 Task: Find connections with filter location Qinnan with filter topic #Partnershipwith filter profile language Potuguese with filter current company Online Opportunity Work From Home with filter school Yashwantrao Chavan Maharashtra Open University with filter industry Railroad Equipment Manufacturing with filter service category Loans with filter keywords title Merchandising Associate
Action: Mouse moved to (283, 347)
Screenshot: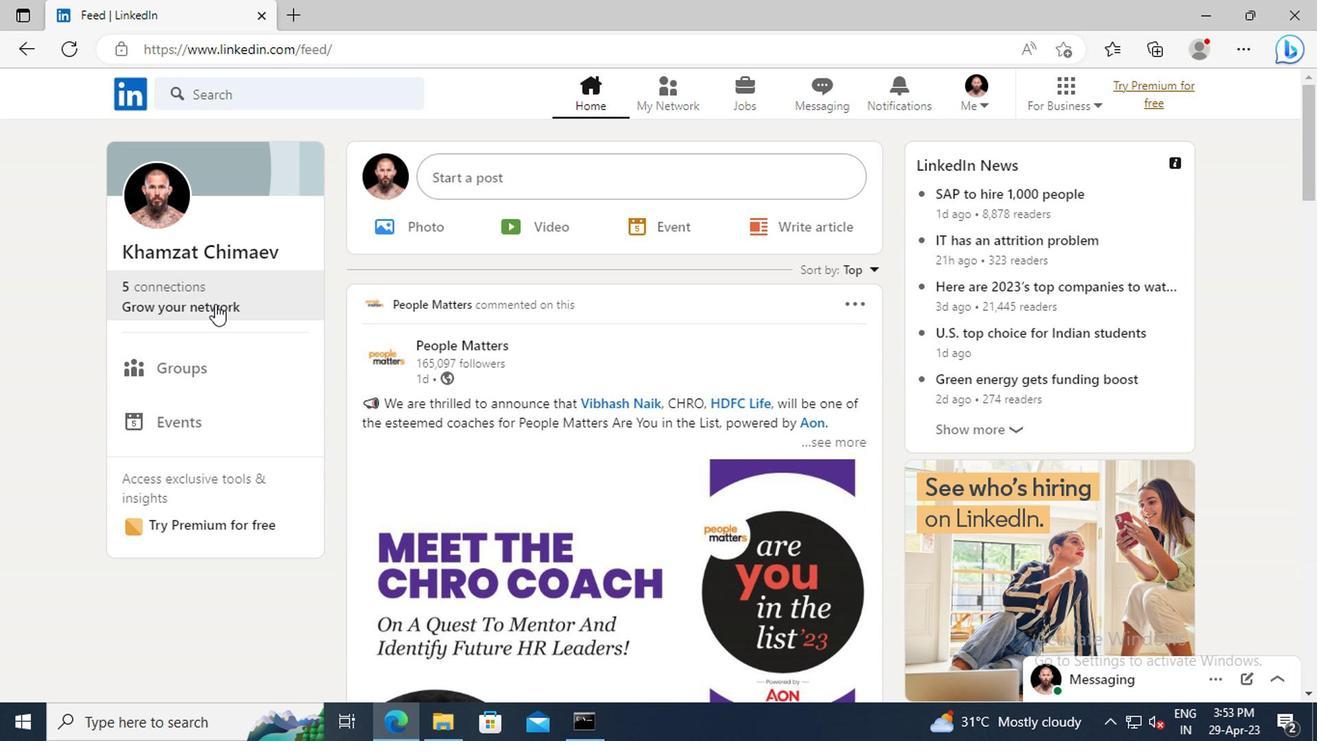 
Action: Mouse pressed left at (283, 347)
Screenshot: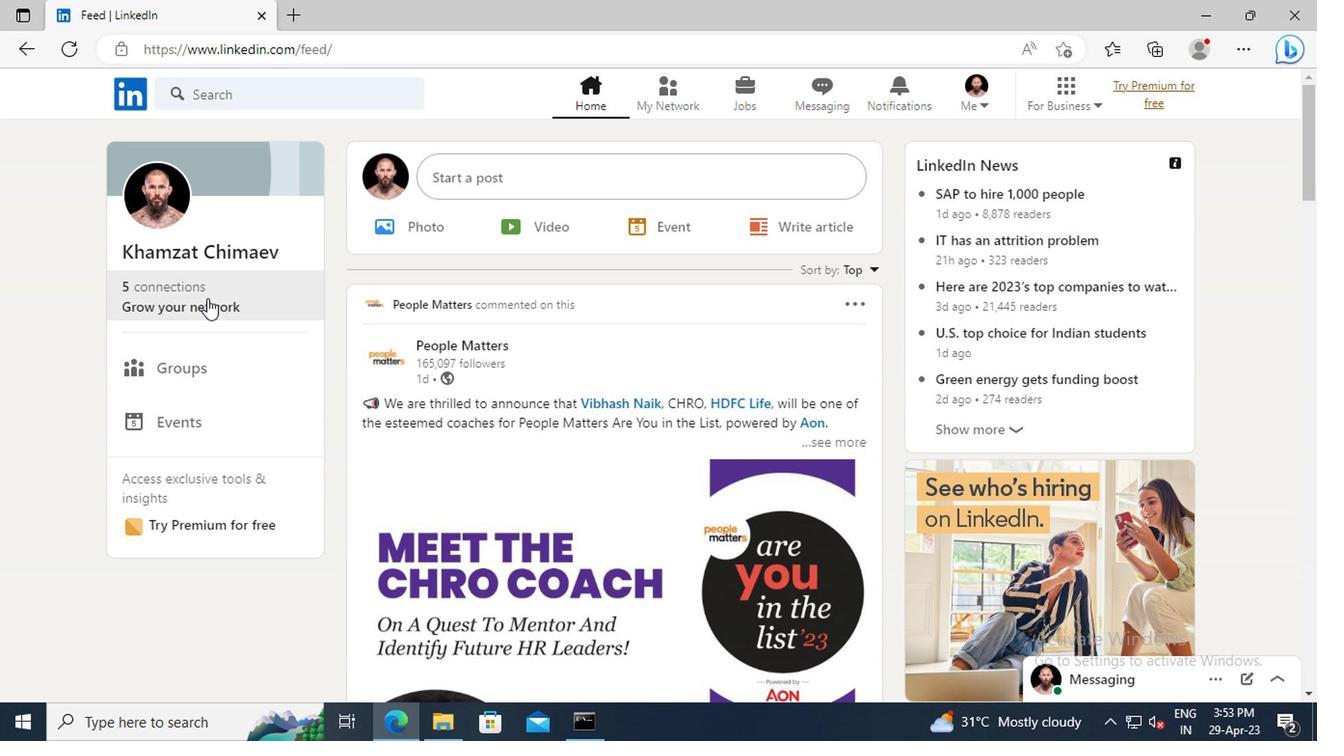 
Action: Mouse moved to (290, 284)
Screenshot: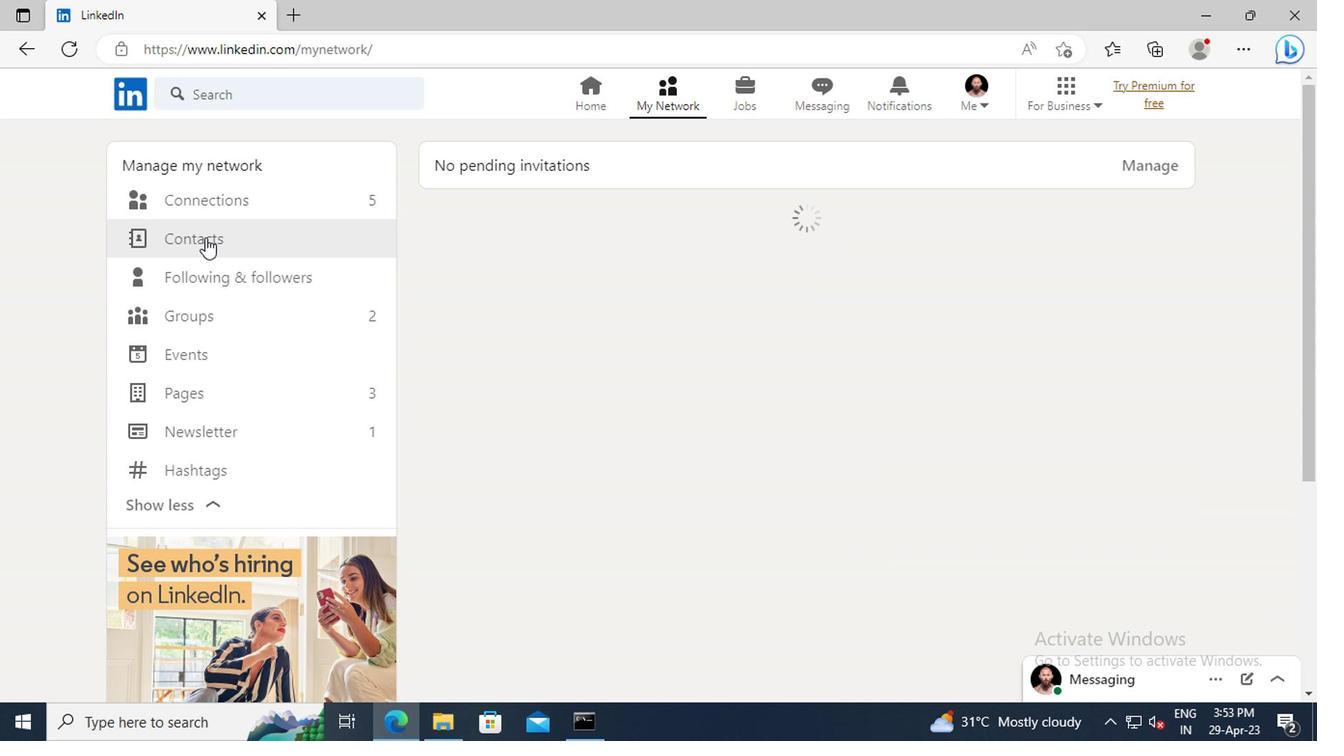 
Action: Mouse pressed left at (290, 284)
Screenshot: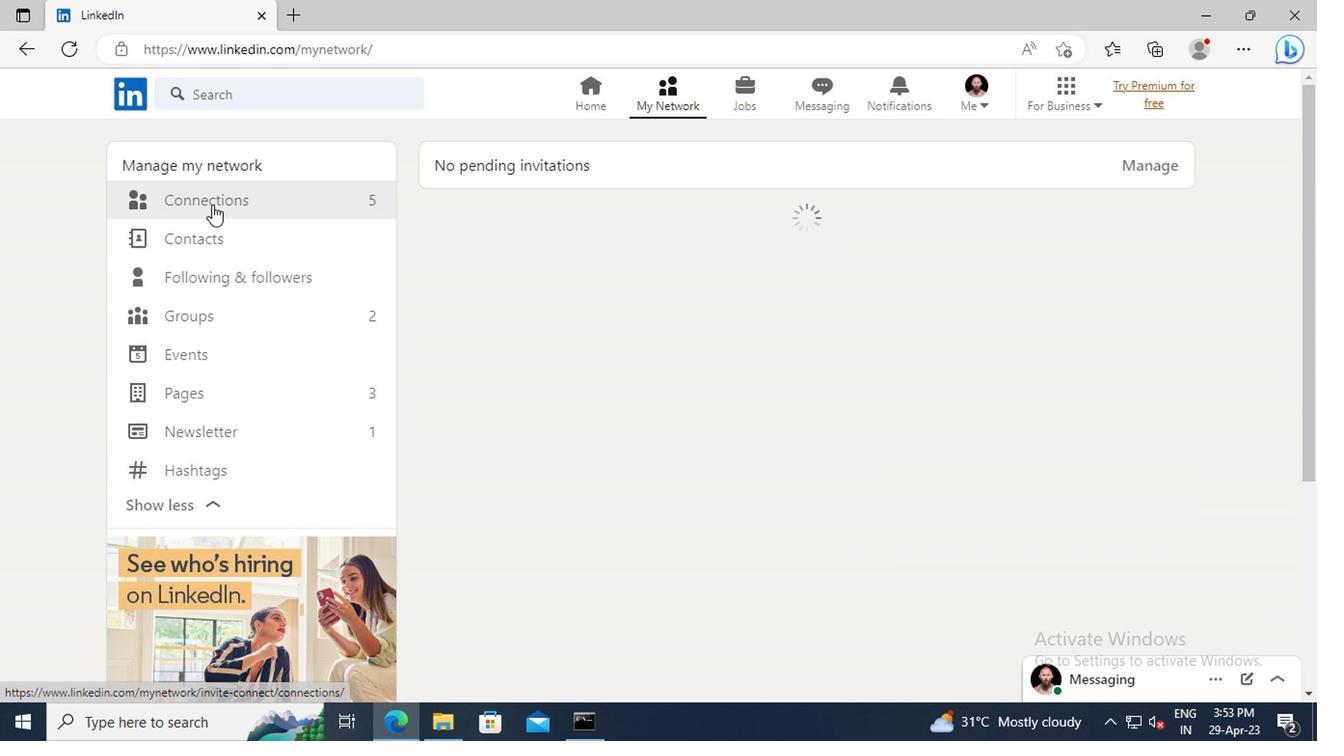 
Action: Mouse moved to (706, 286)
Screenshot: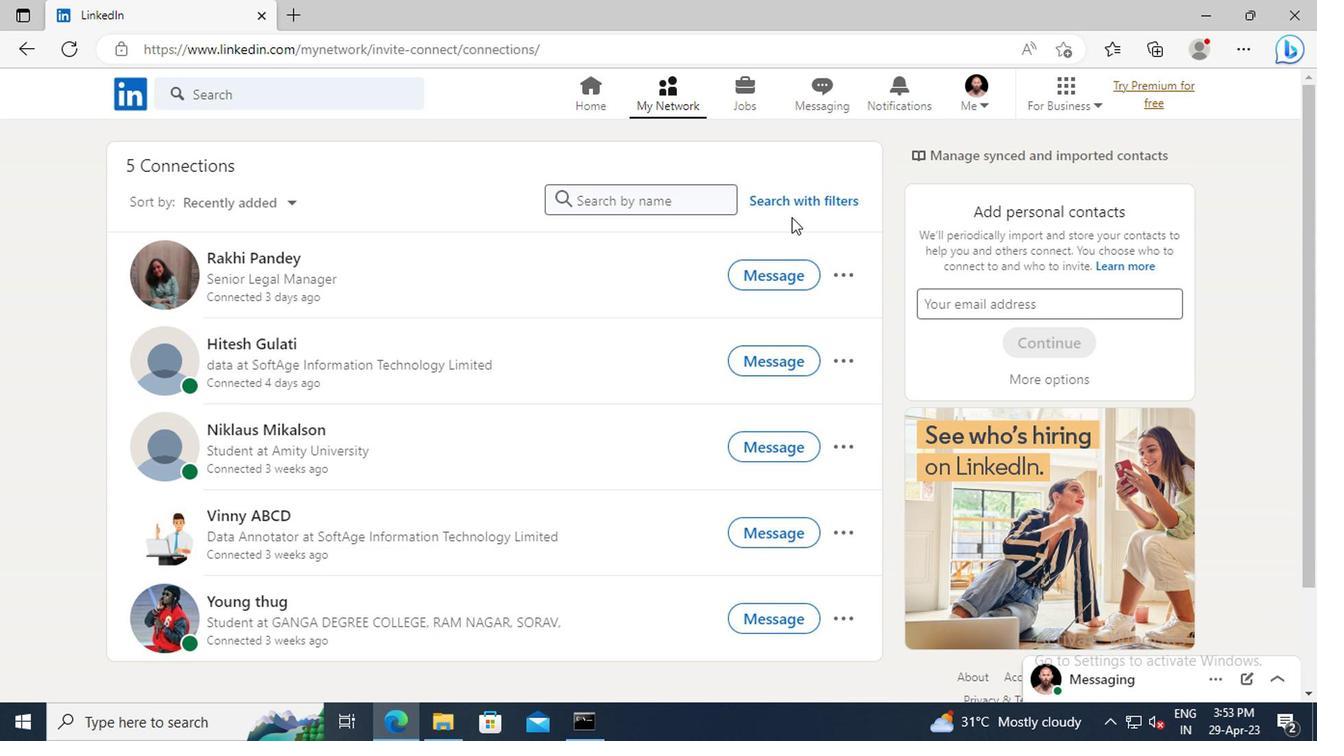 
Action: Mouse pressed left at (706, 286)
Screenshot: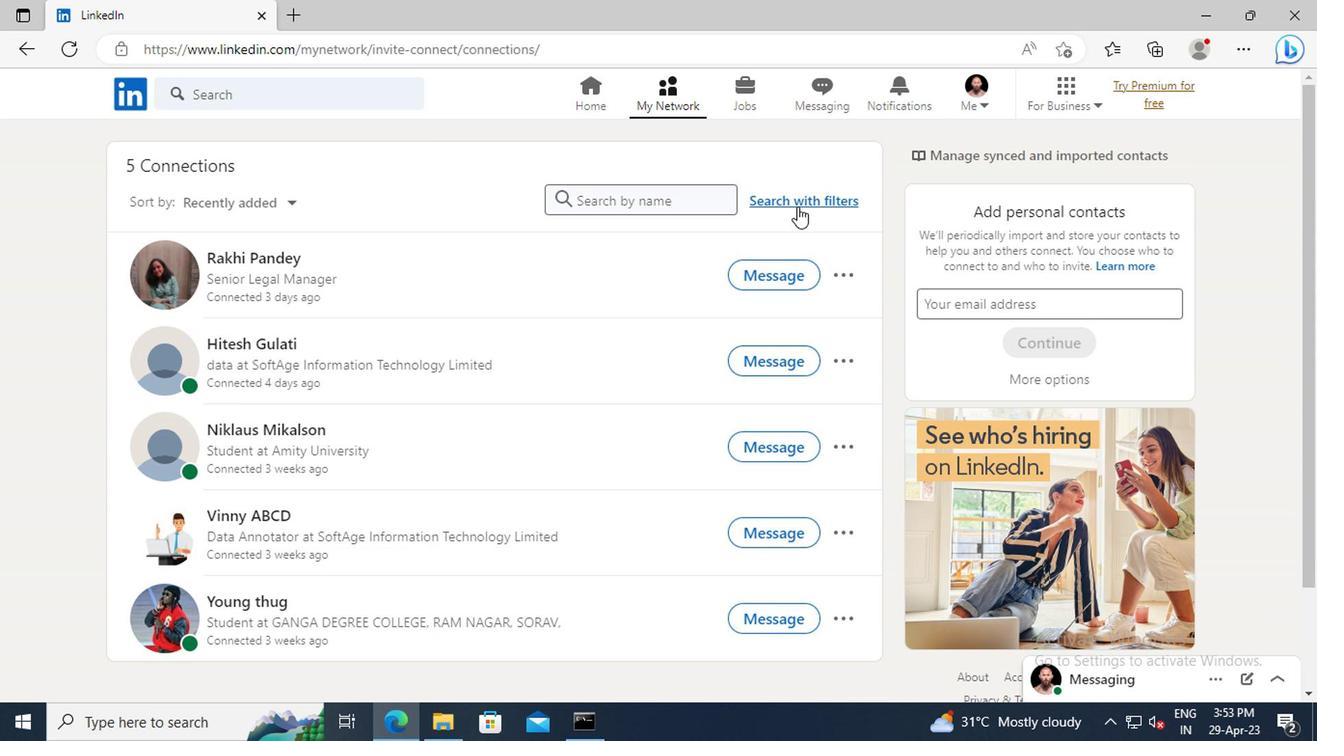 
Action: Mouse moved to (657, 247)
Screenshot: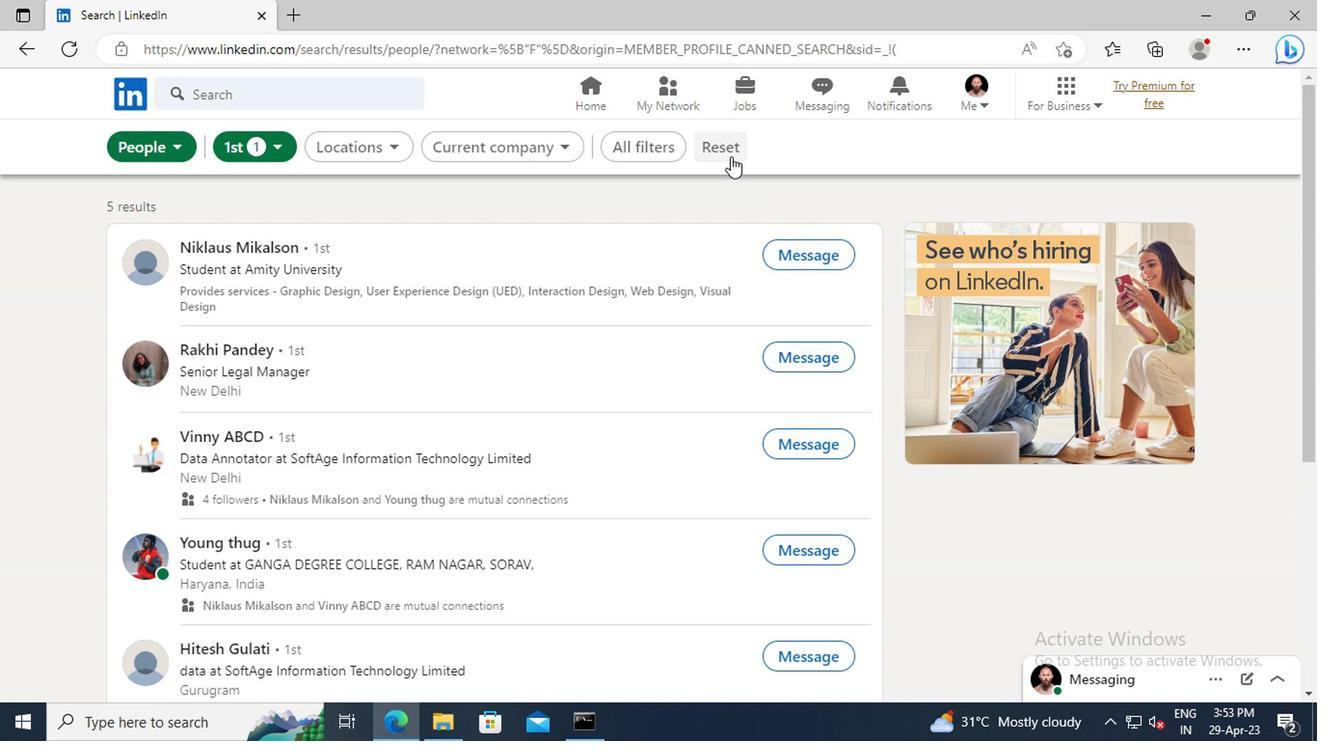 
Action: Mouse pressed left at (657, 247)
Screenshot: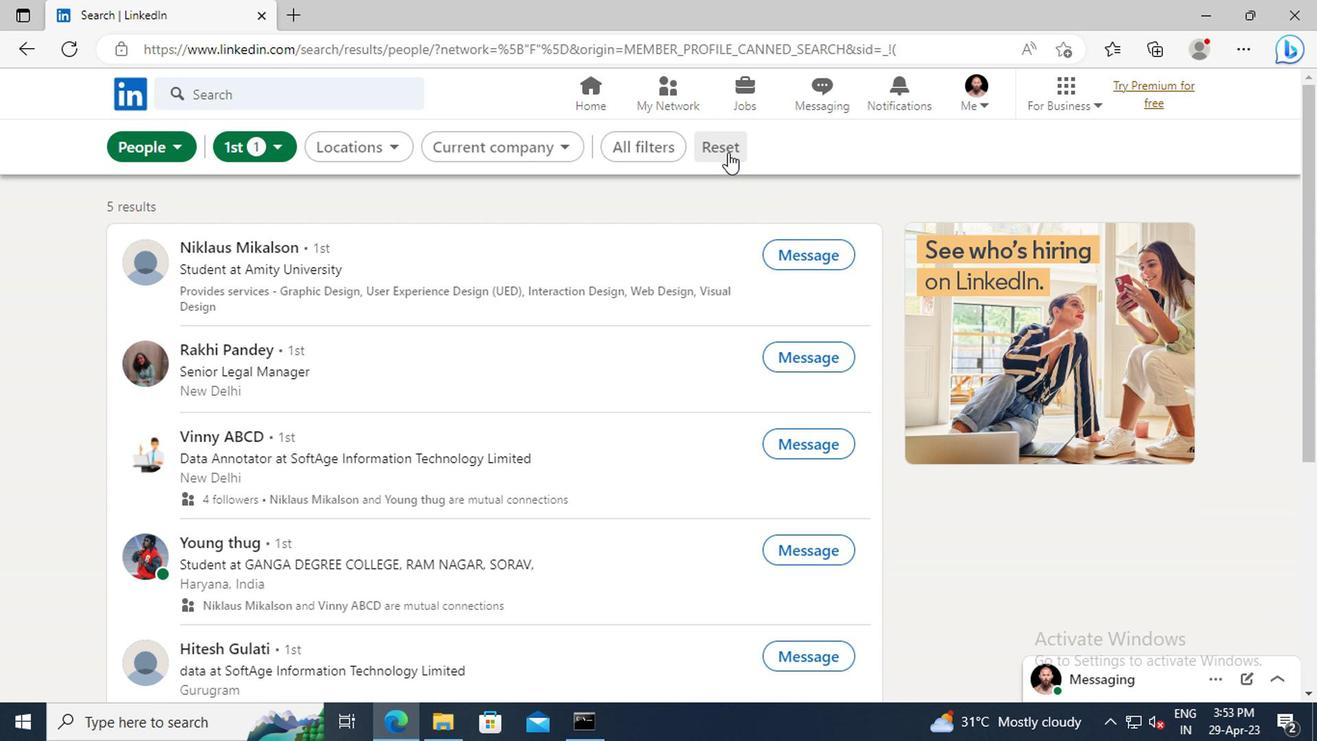 
Action: Mouse moved to (642, 247)
Screenshot: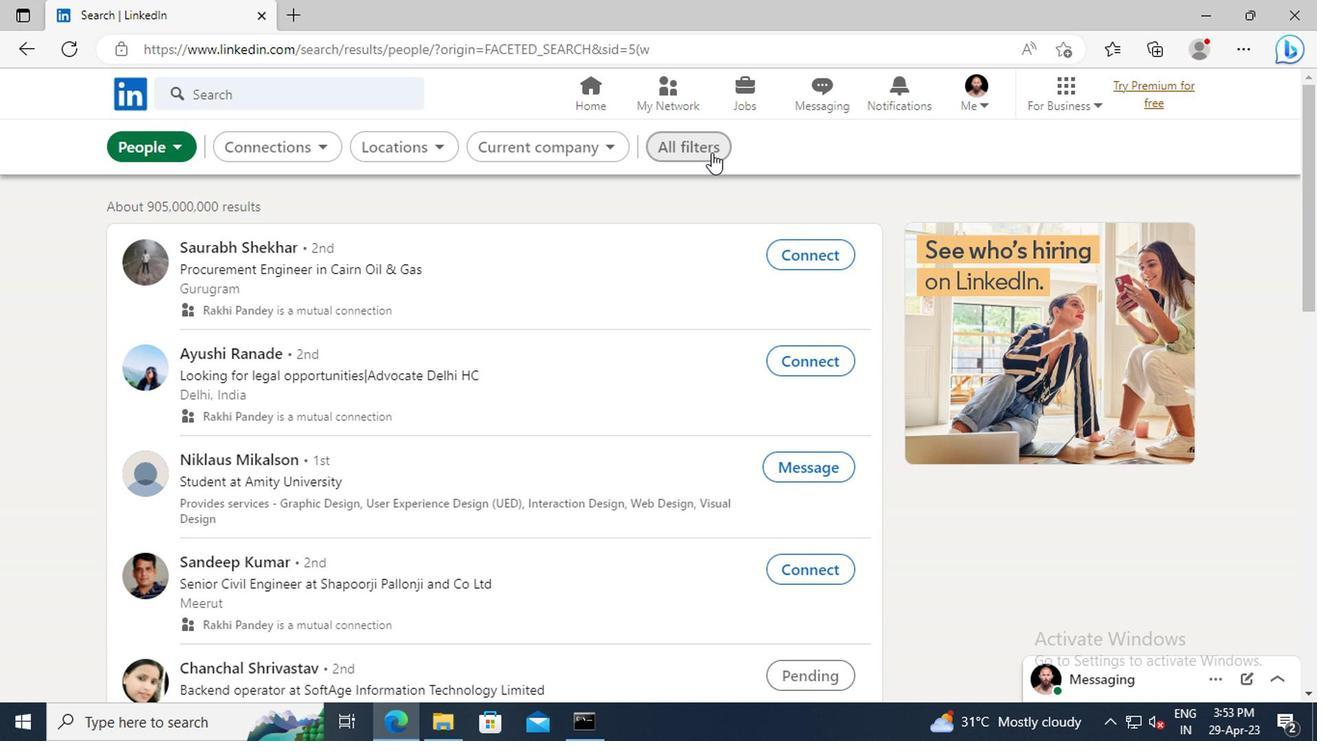 
Action: Mouse pressed left at (642, 247)
Screenshot: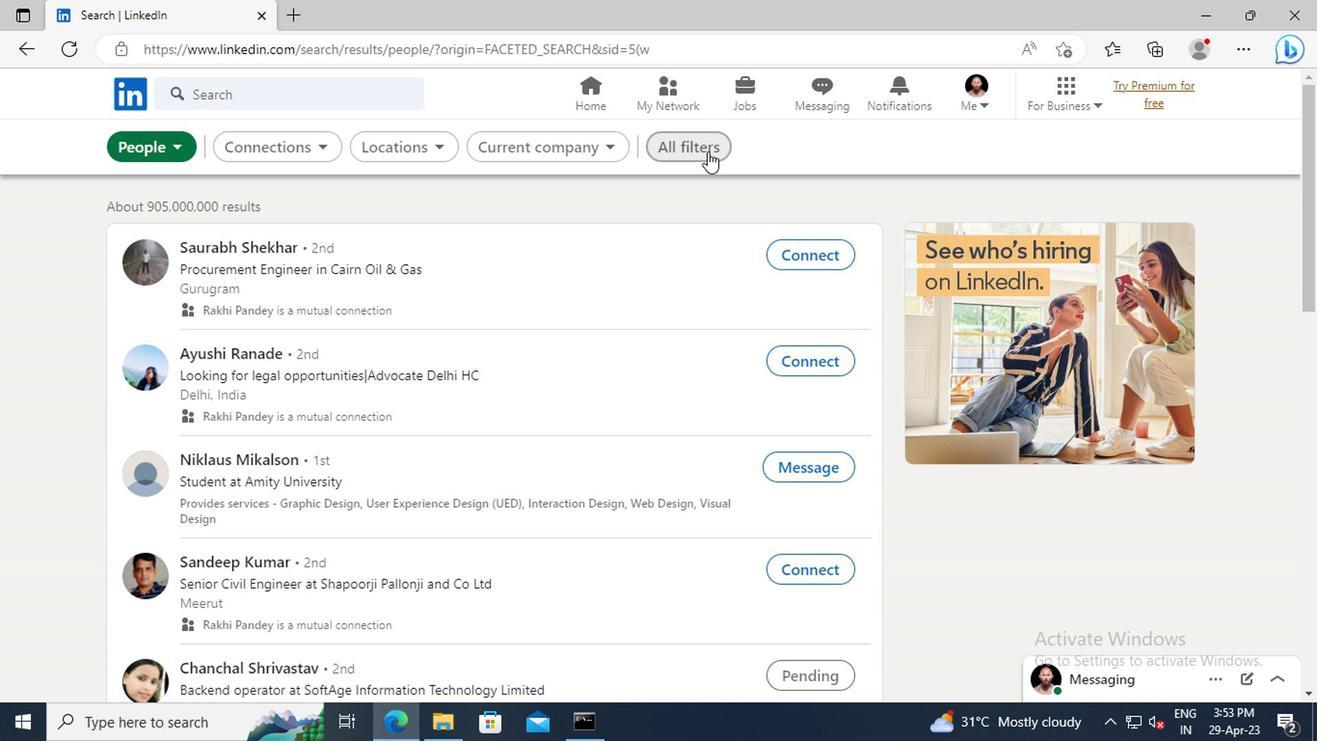 
Action: Mouse moved to (944, 415)
Screenshot: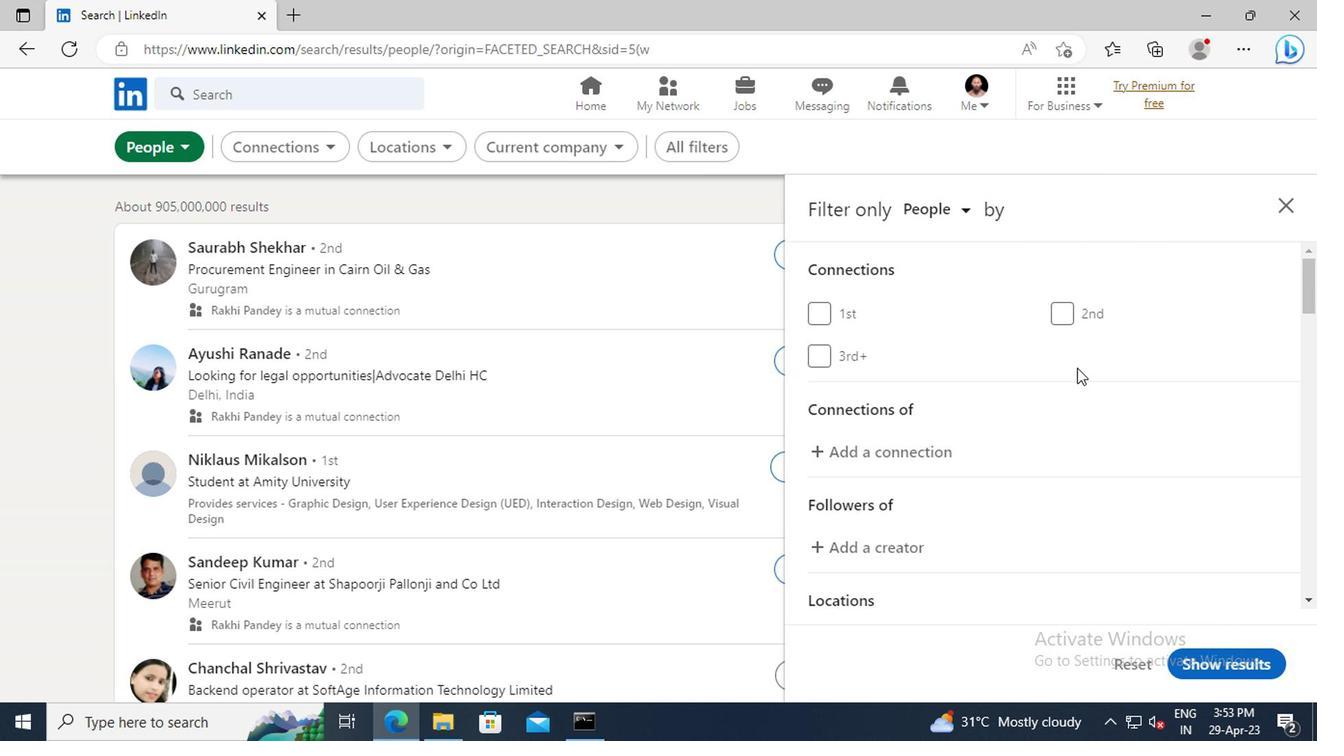 
Action: Mouse scrolled (944, 414) with delta (0, 0)
Screenshot: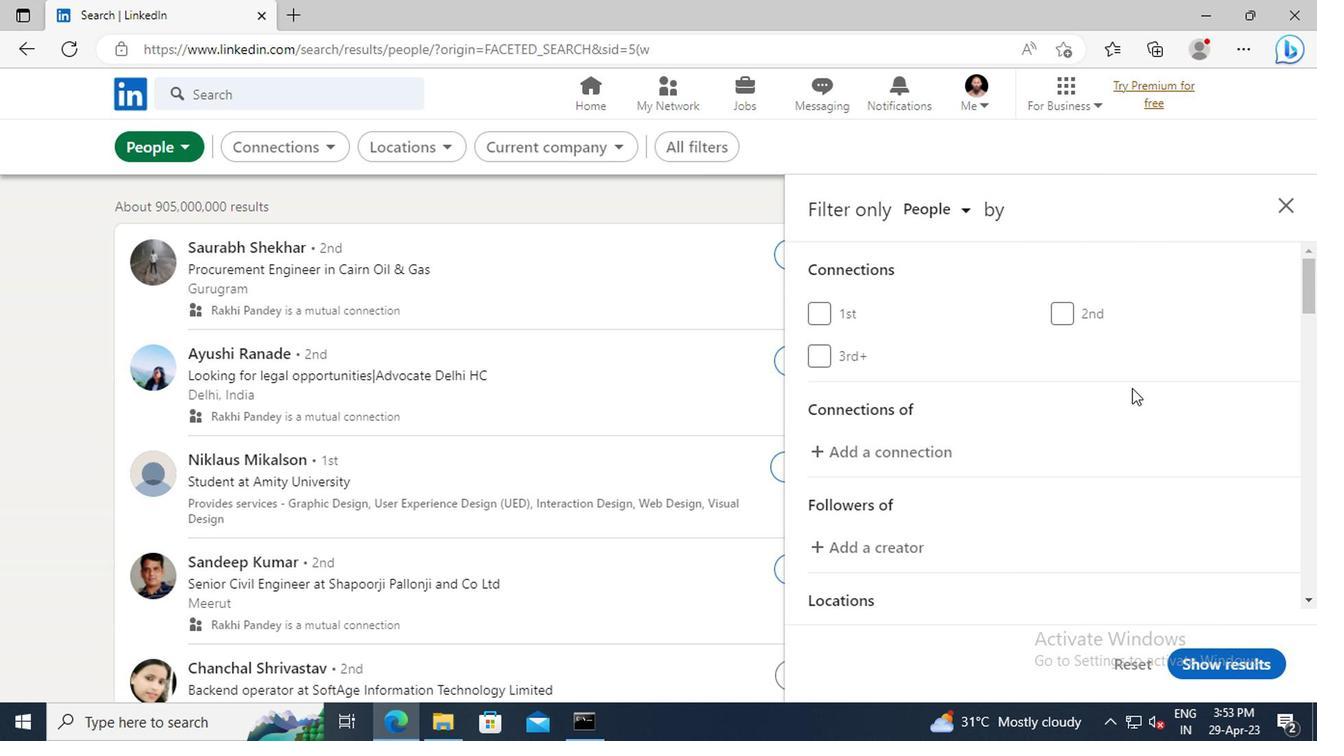 
Action: Mouse scrolled (944, 414) with delta (0, 0)
Screenshot: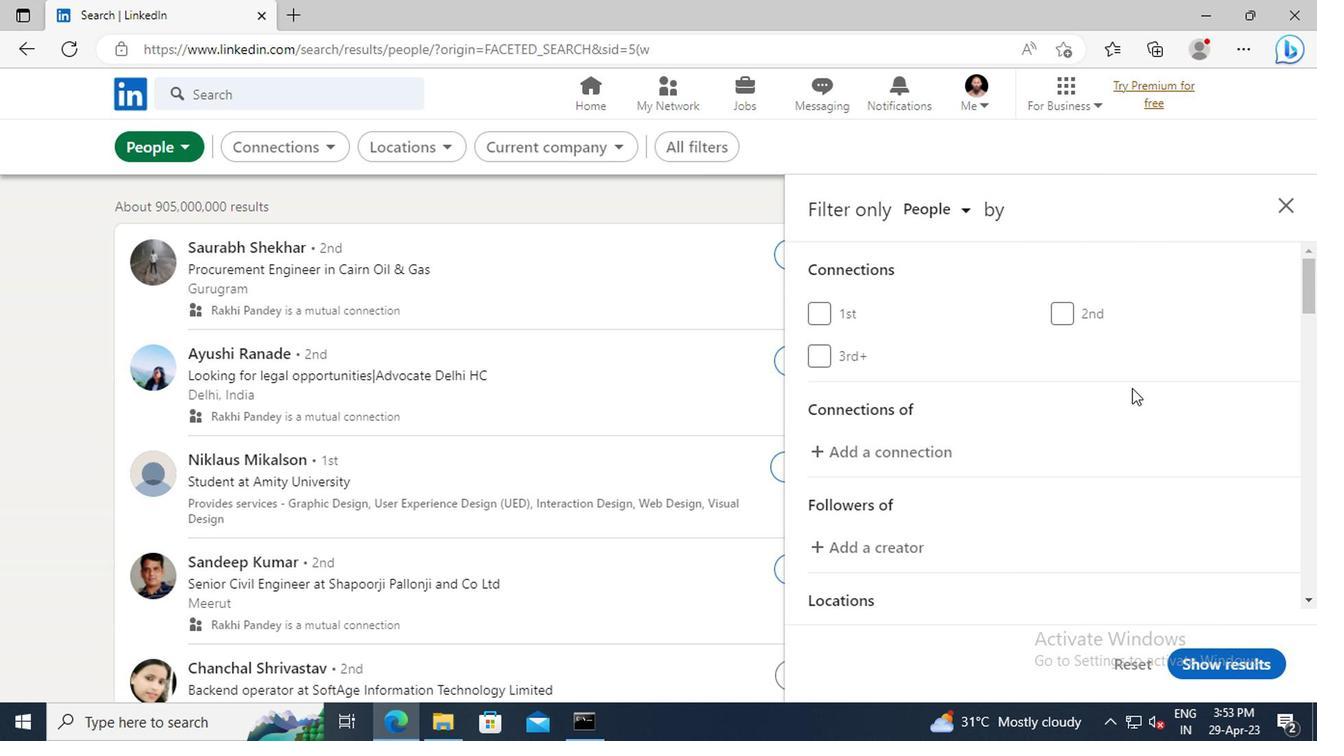 
Action: Mouse scrolled (944, 414) with delta (0, 0)
Screenshot: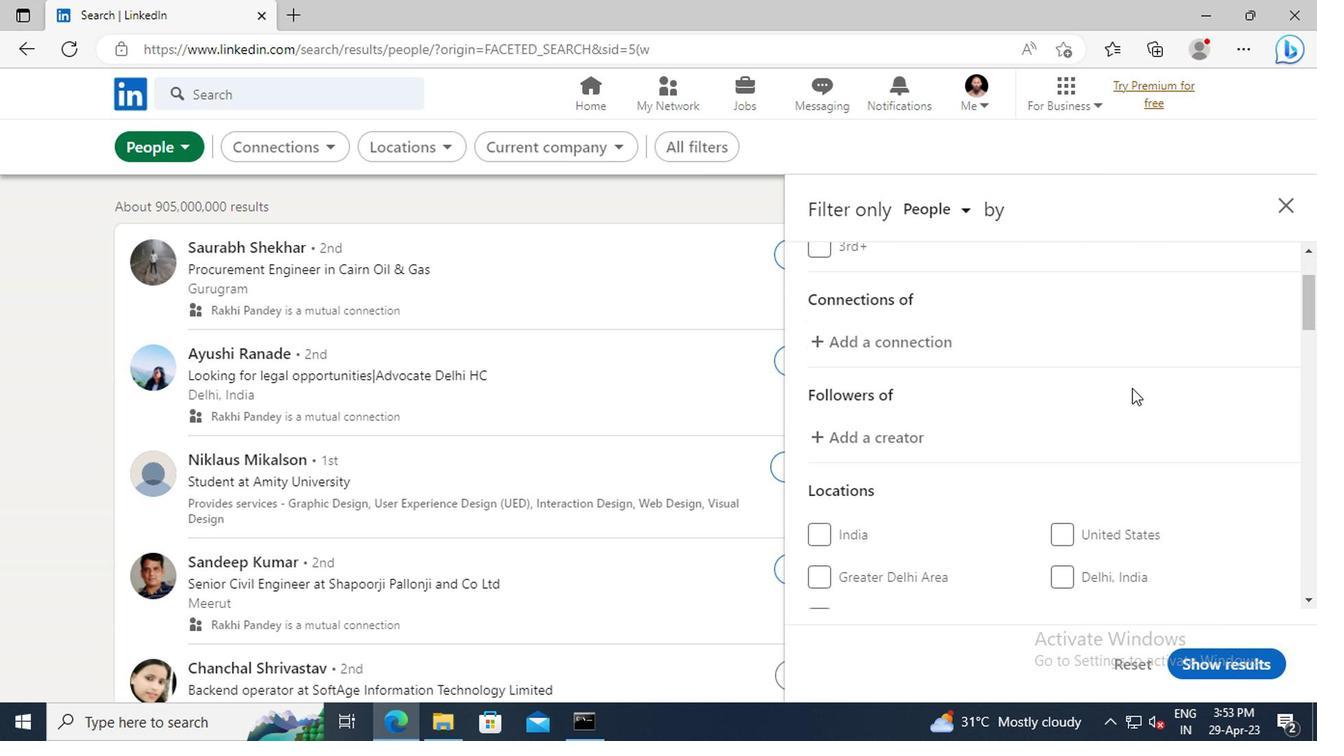 
Action: Mouse scrolled (944, 414) with delta (0, 0)
Screenshot: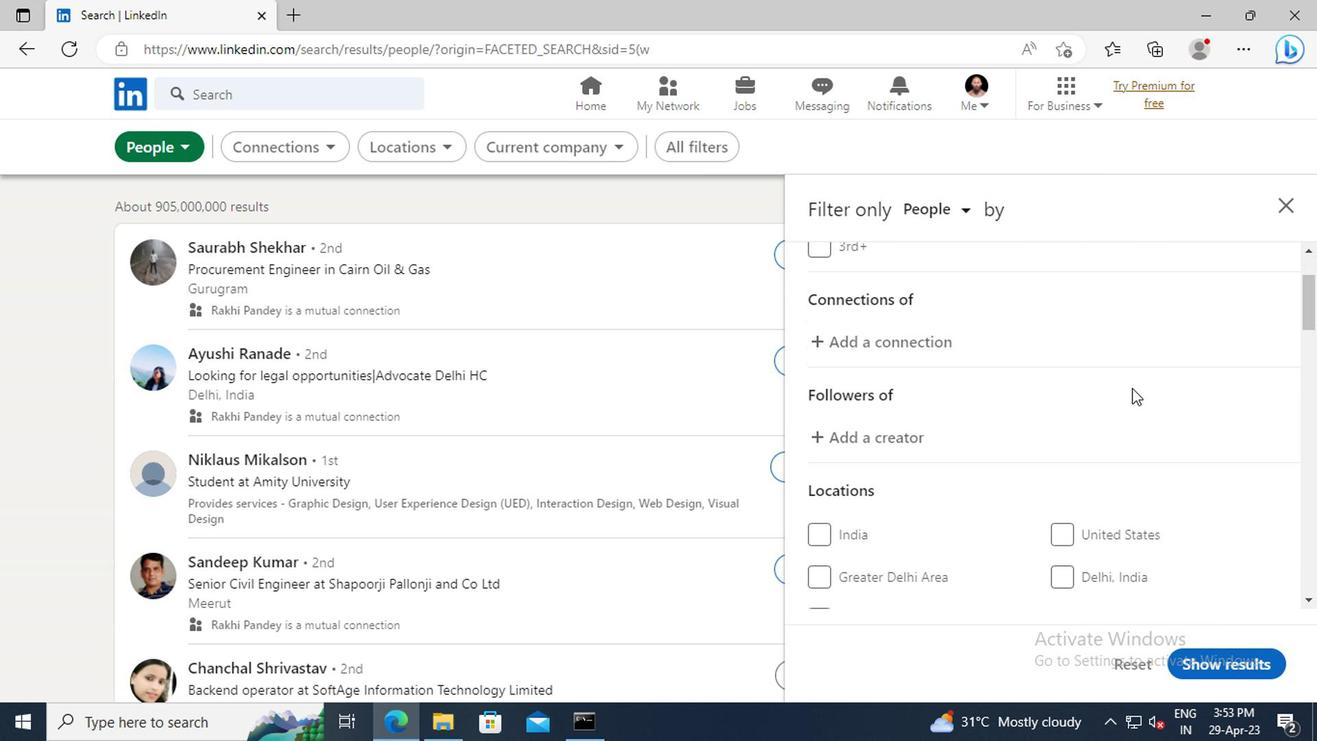 
Action: Mouse scrolled (944, 414) with delta (0, 0)
Screenshot: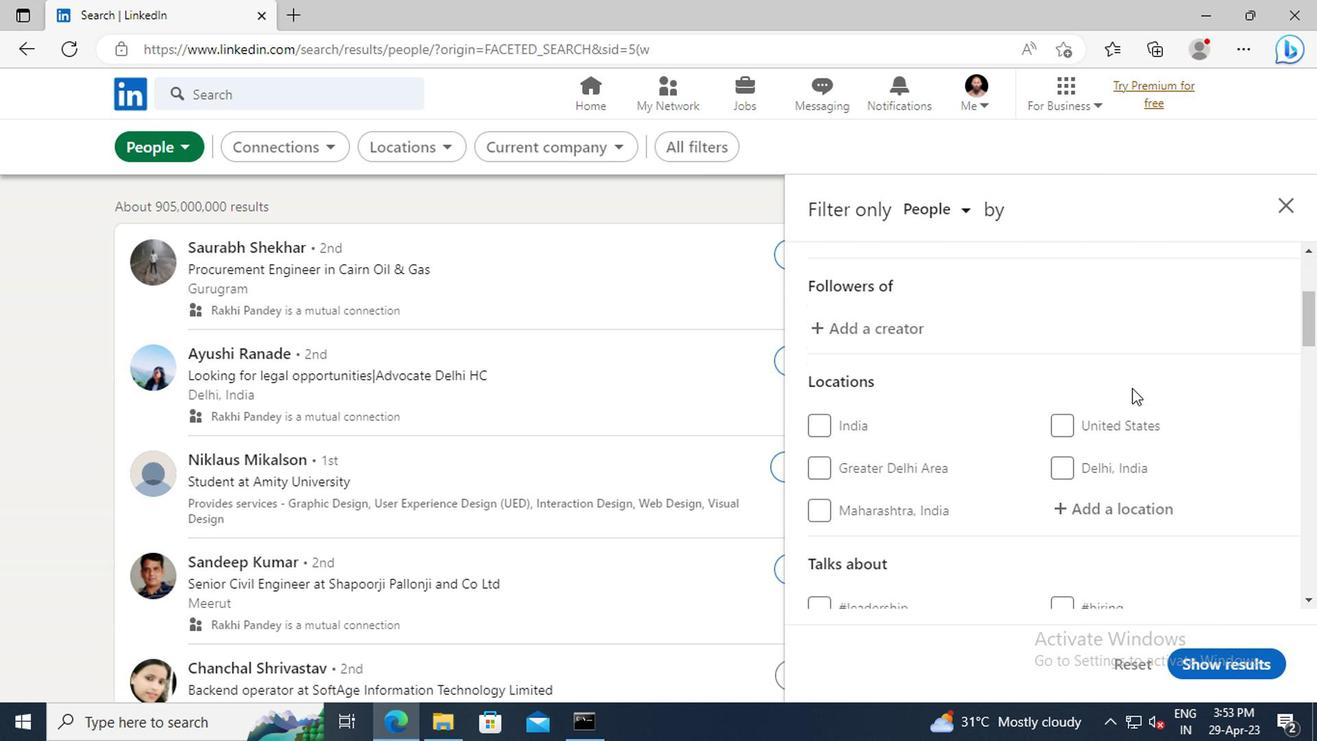 
Action: Mouse moved to (940, 462)
Screenshot: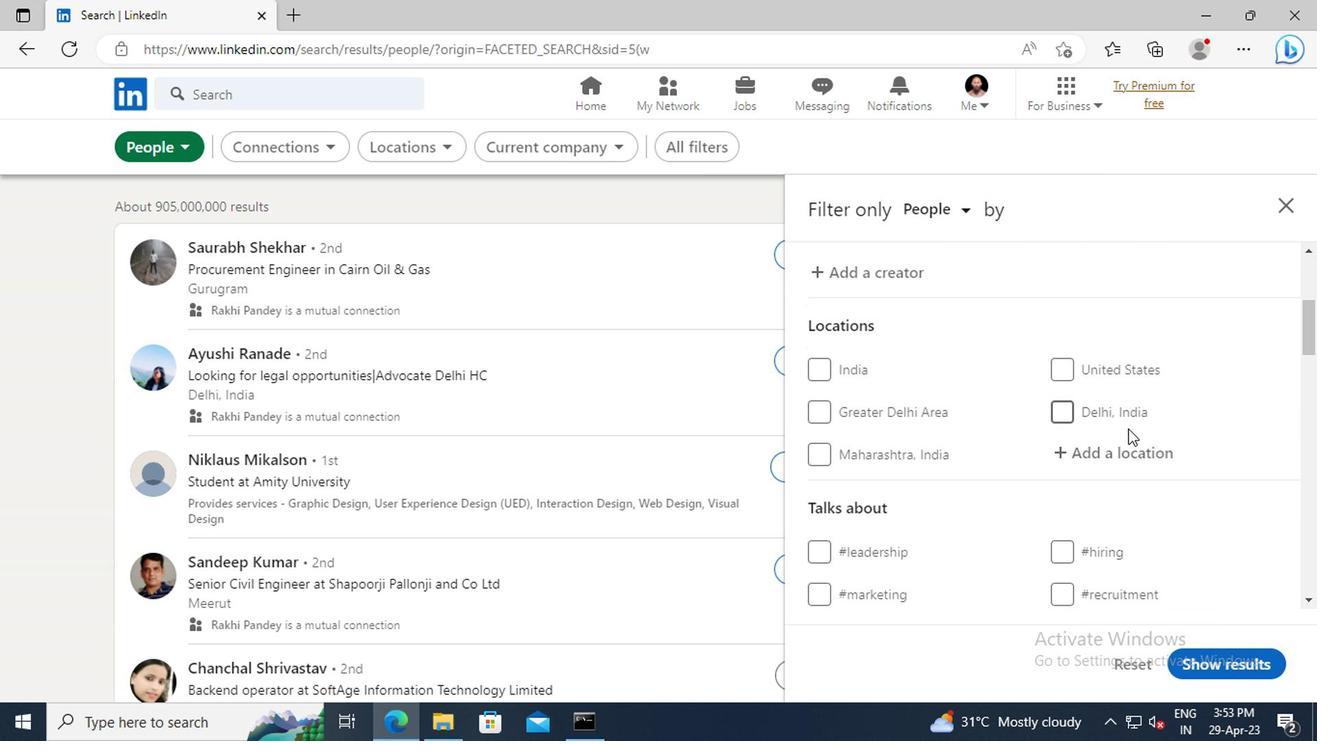 
Action: Mouse pressed left at (940, 462)
Screenshot: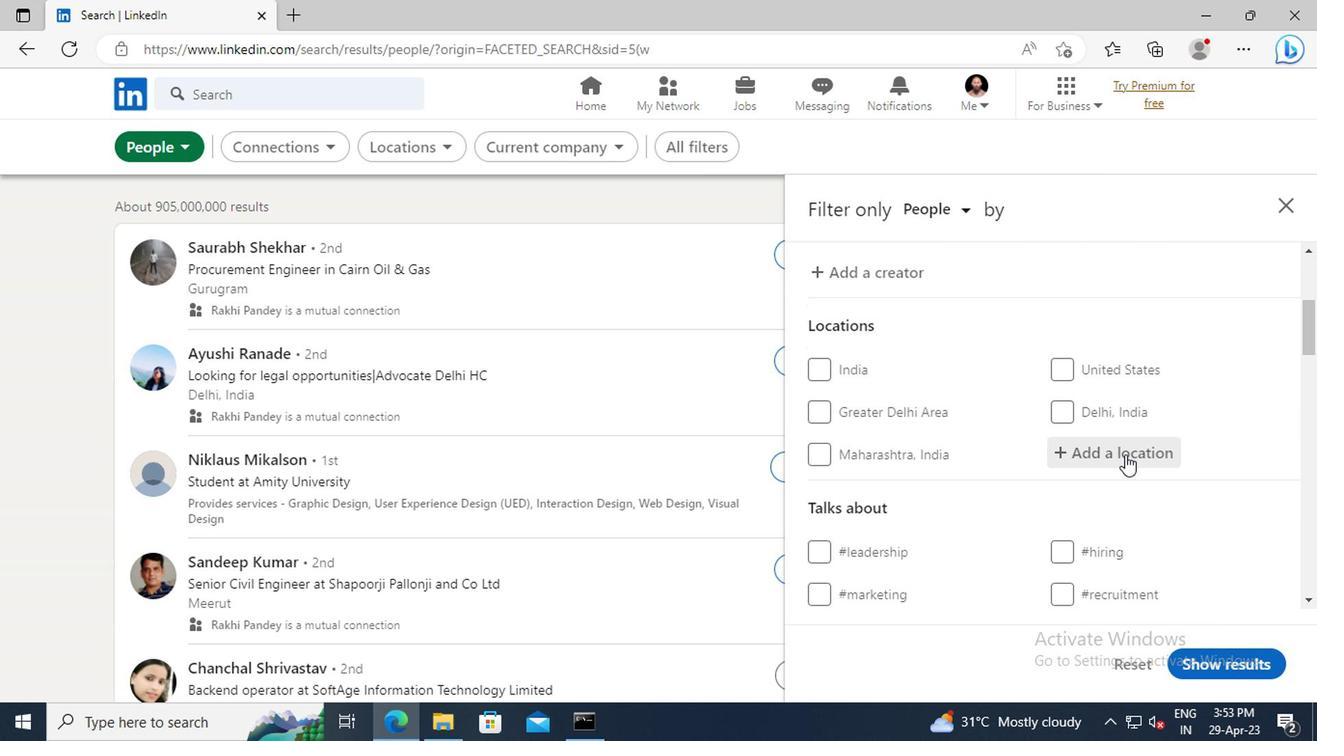 
Action: Key pressed <Key.shift>QINNAN<Key.enter>
Screenshot: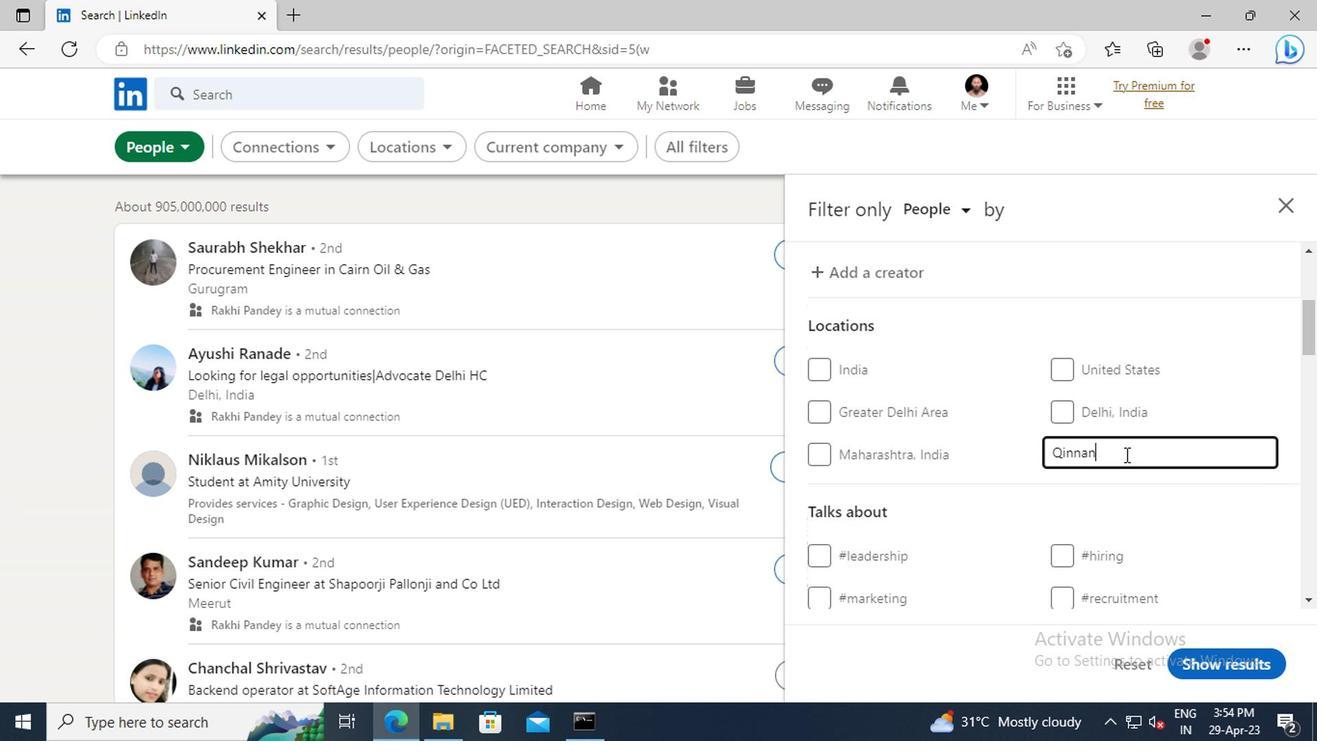 
Action: Mouse scrolled (940, 461) with delta (0, 0)
Screenshot: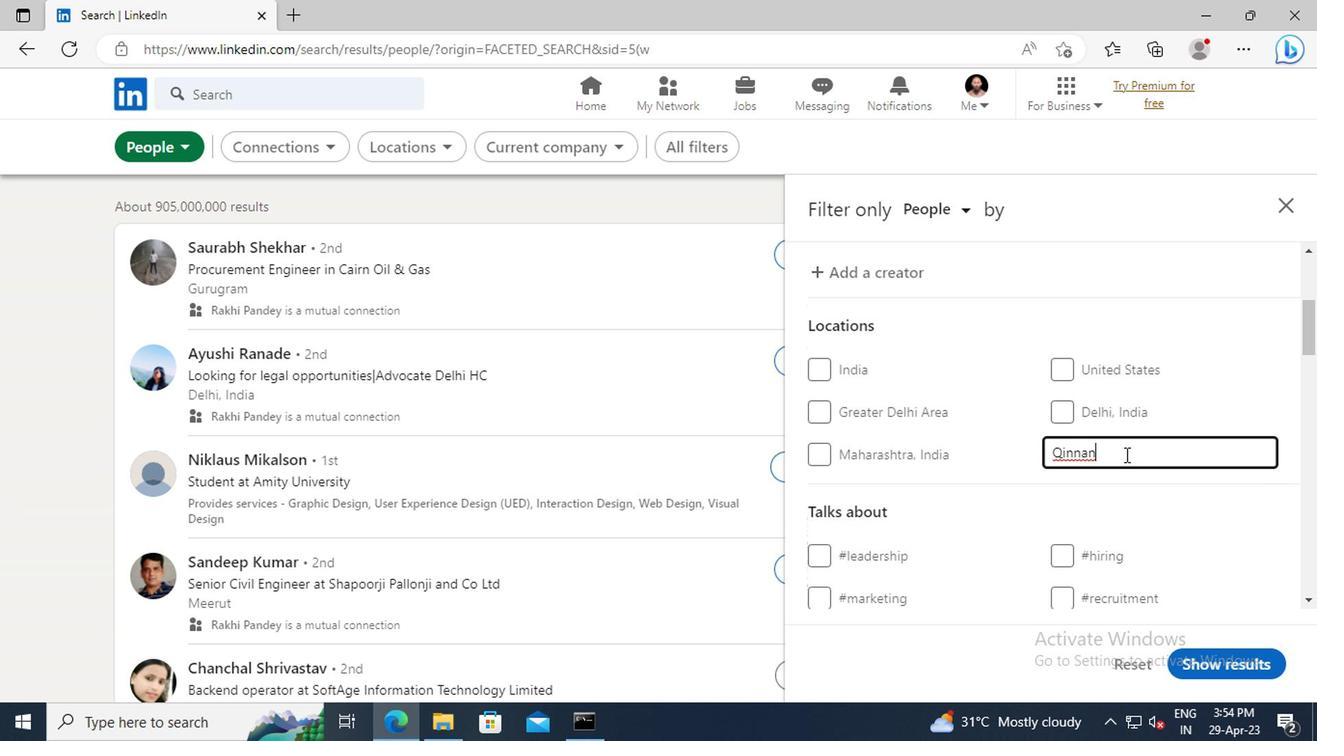 
Action: Mouse scrolled (940, 461) with delta (0, 0)
Screenshot: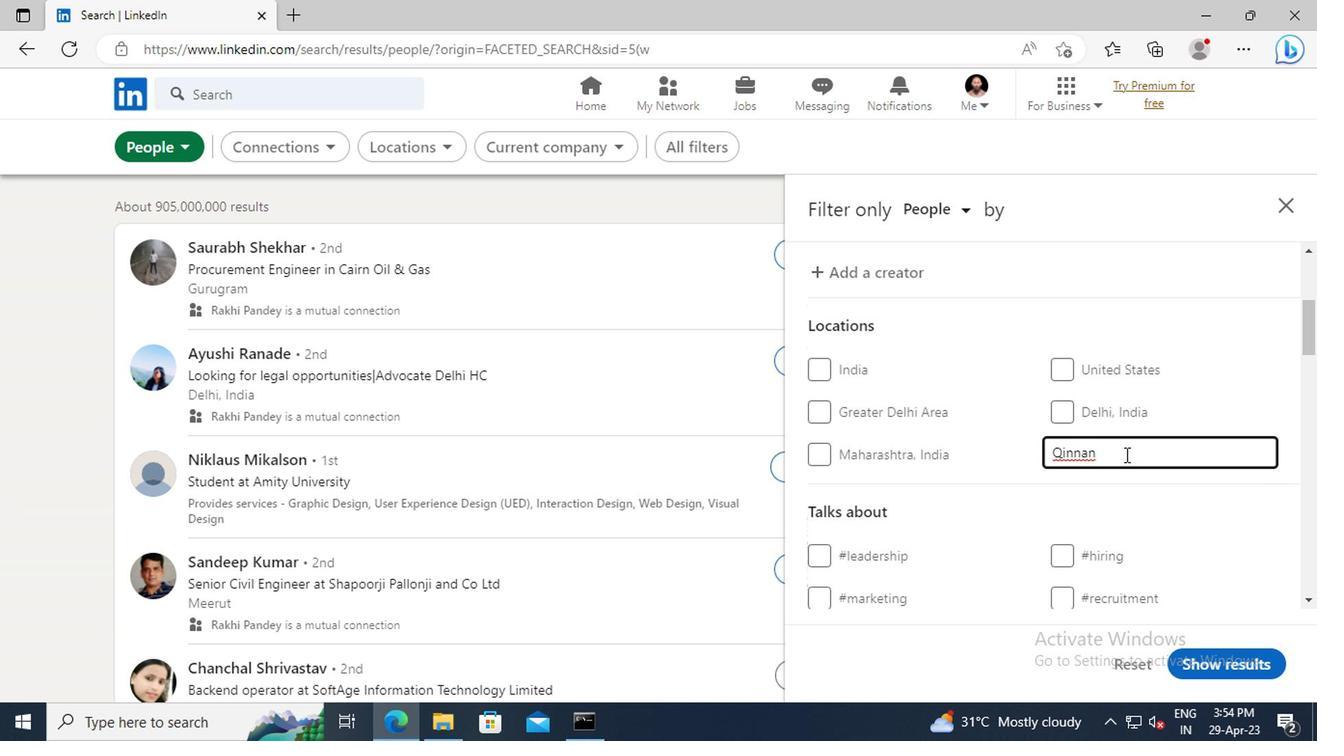 
Action: Mouse moved to (940, 463)
Screenshot: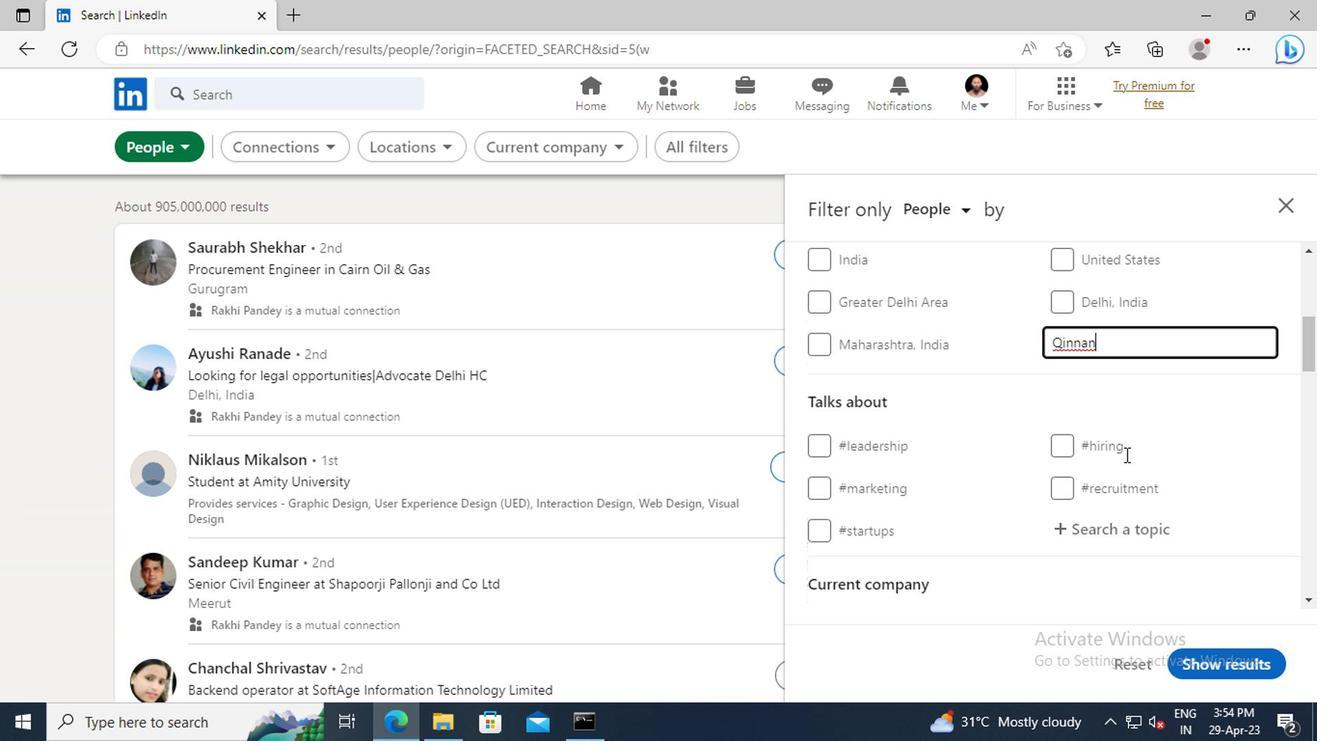 
Action: Mouse scrolled (940, 462) with delta (0, 0)
Screenshot: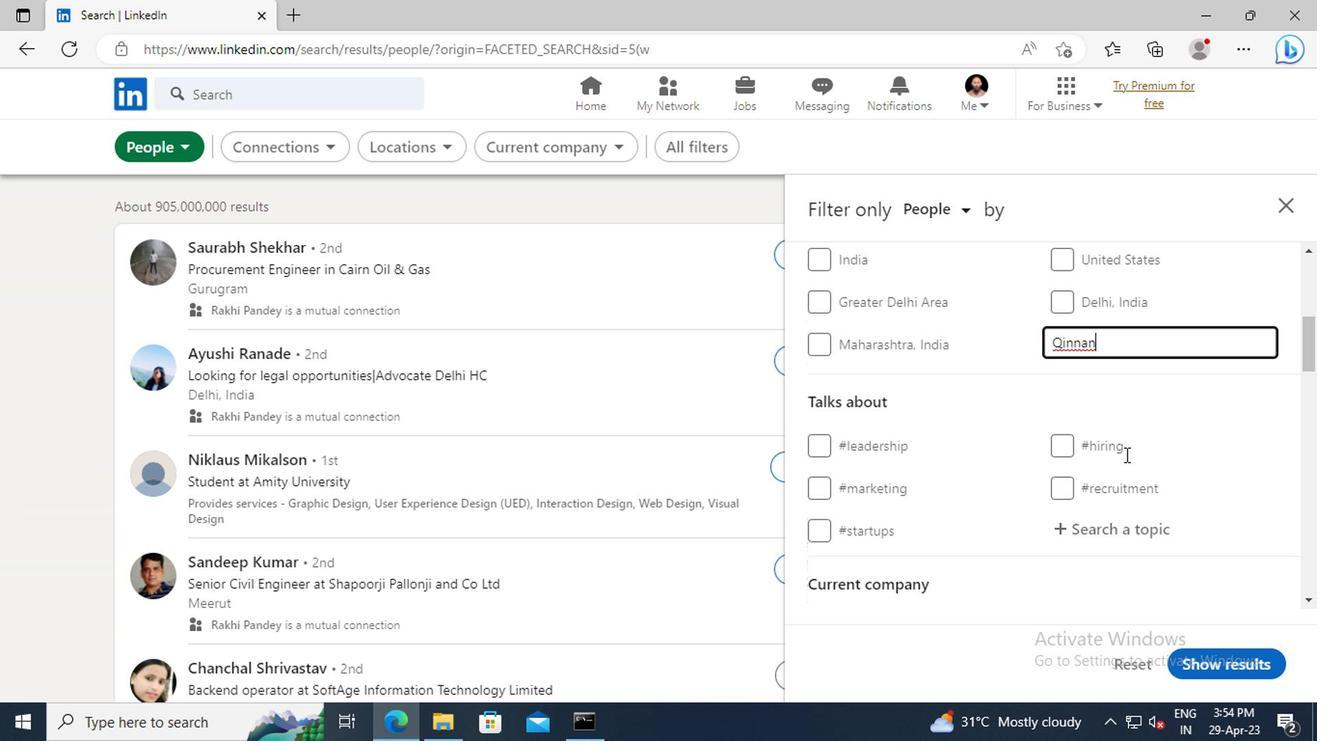 
Action: Mouse moved to (916, 477)
Screenshot: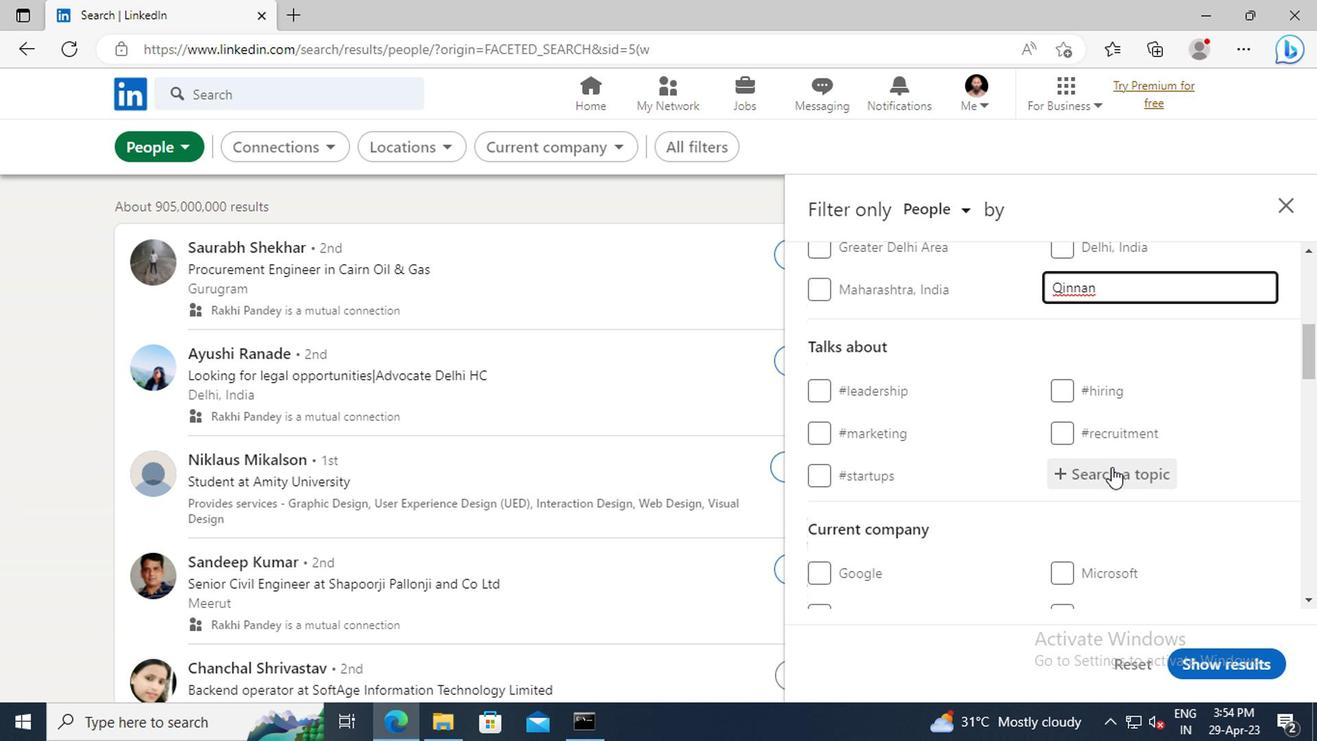 
Action: Mouse pressed left at (916, 477)
Screenshot: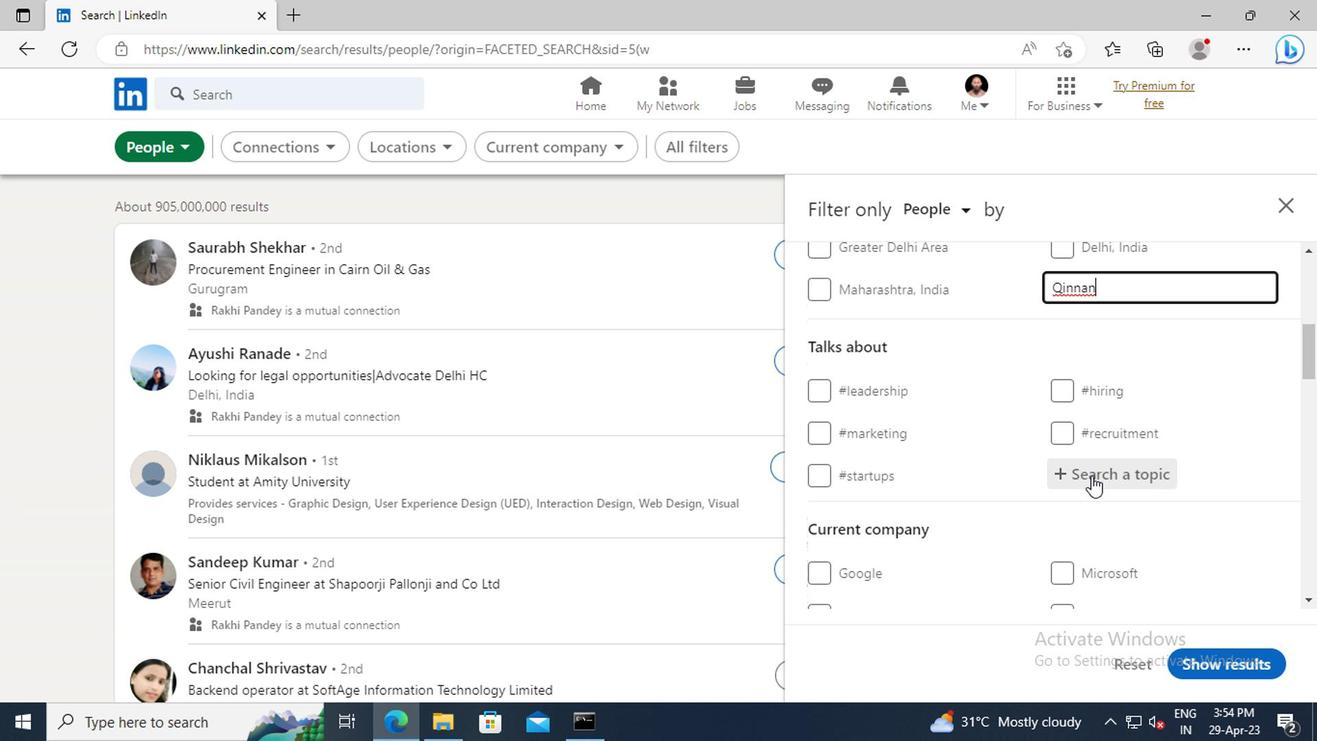 
Action: Key pressed <Key.shift>PARTNERSHIP
Screenshot: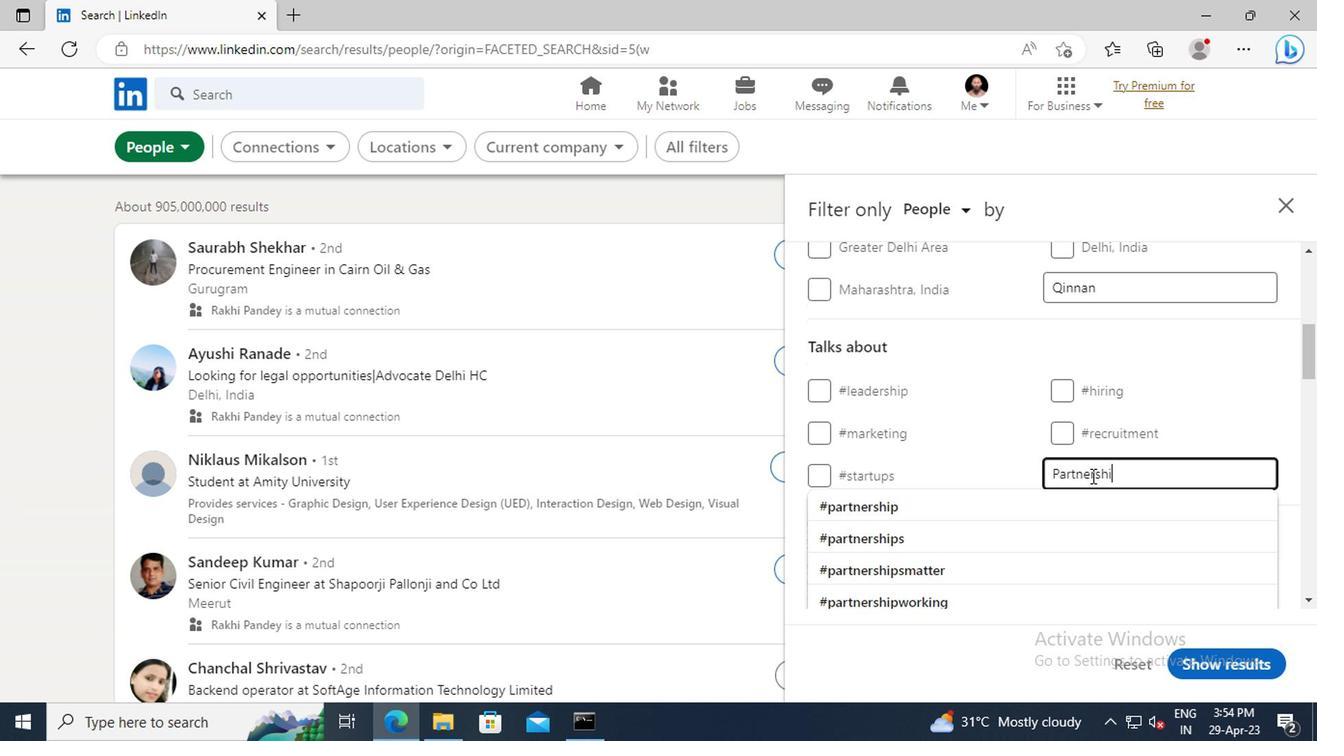 
Action: Mouse moved to (883, 494)
Screenshot: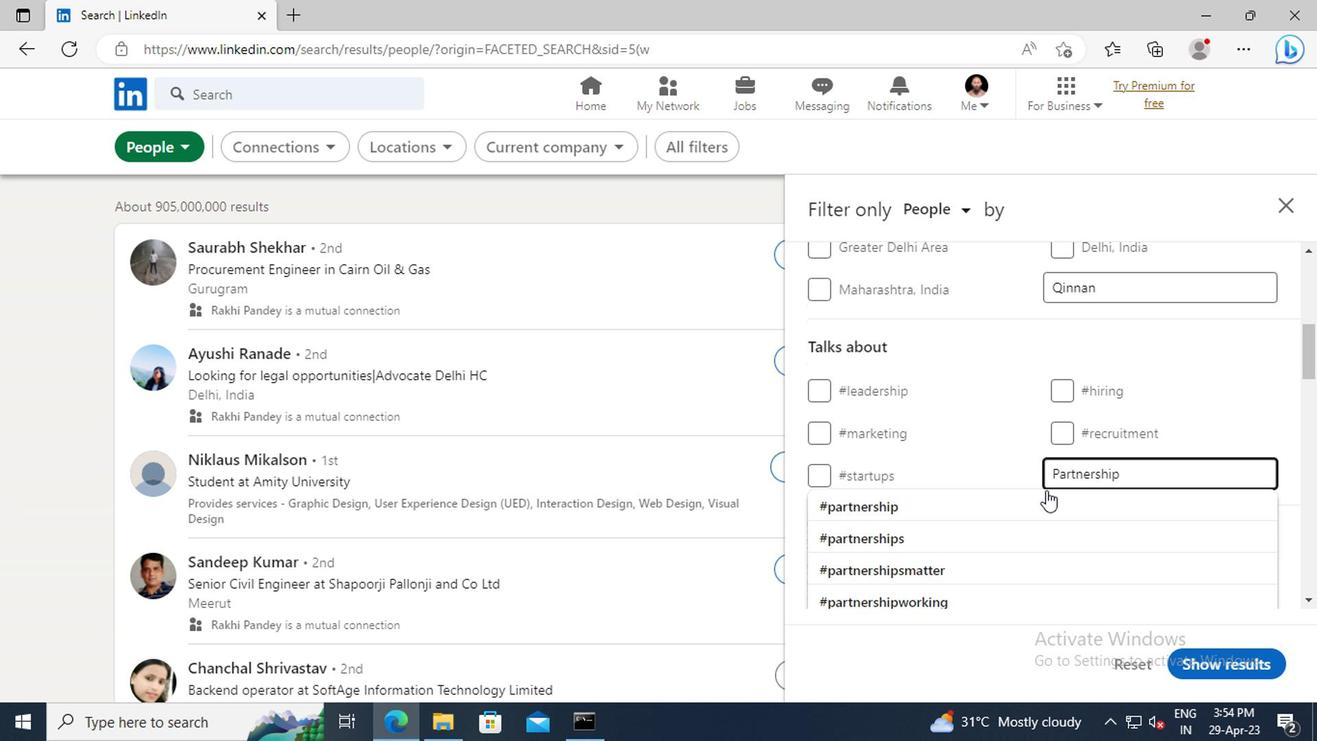 
Action: Mouse pressed left at (883, 494)
Screenshot: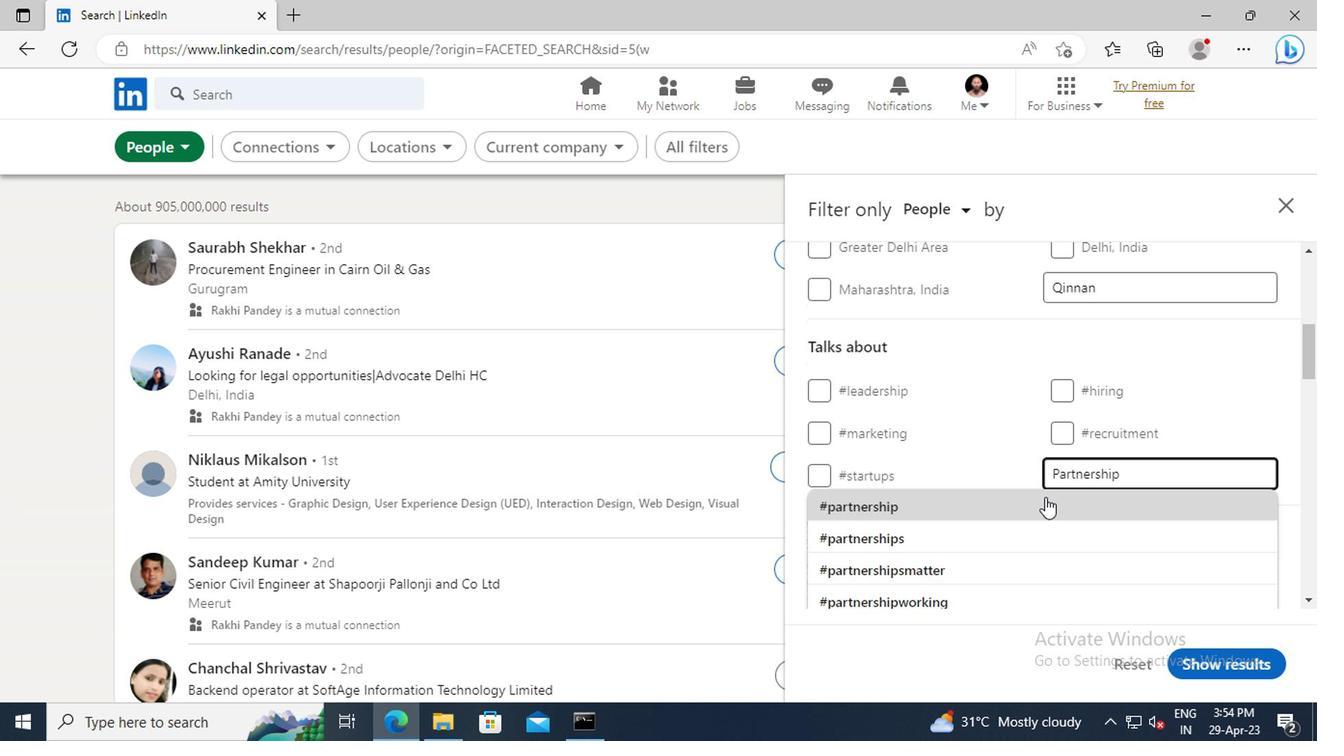 
Action: Mouse scrolled (883, 494) with delta (0, 0)
Screenshot: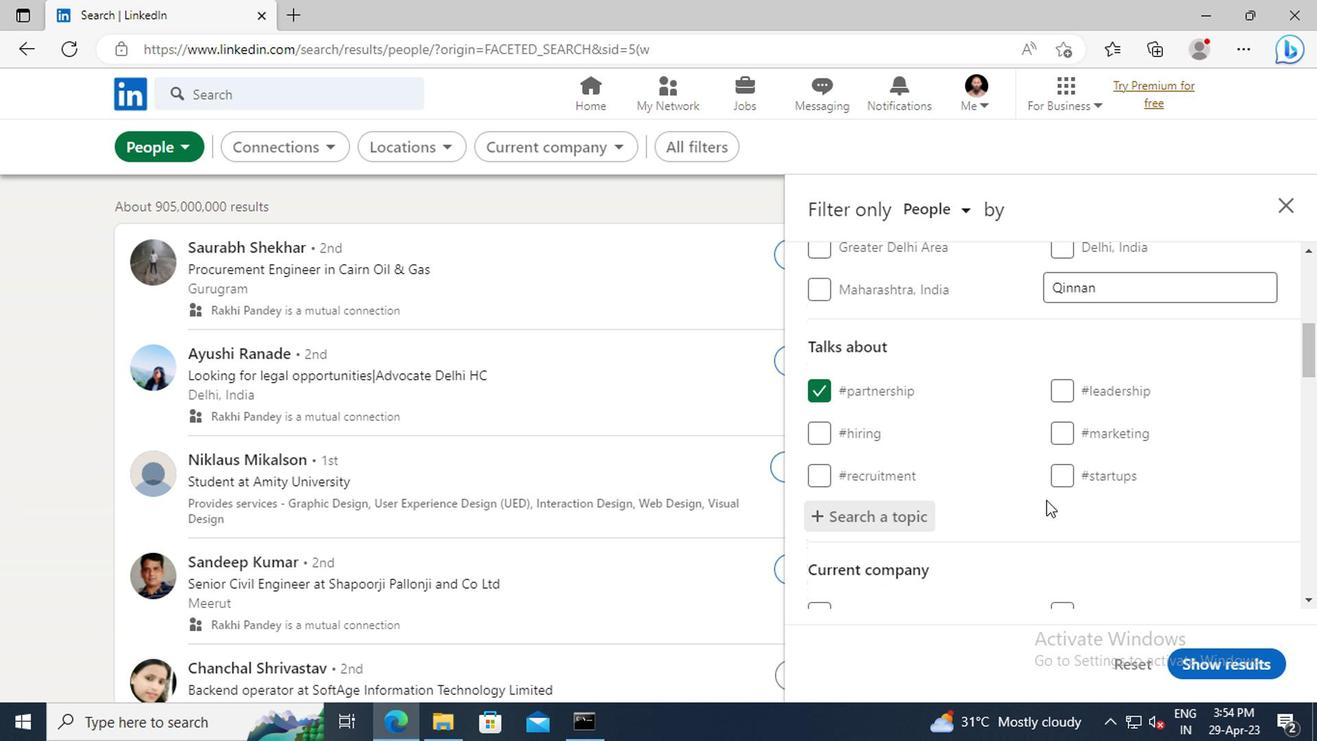 
Action: Mouse scrolled (883, 494) with delta (0, 0)
Screenshot: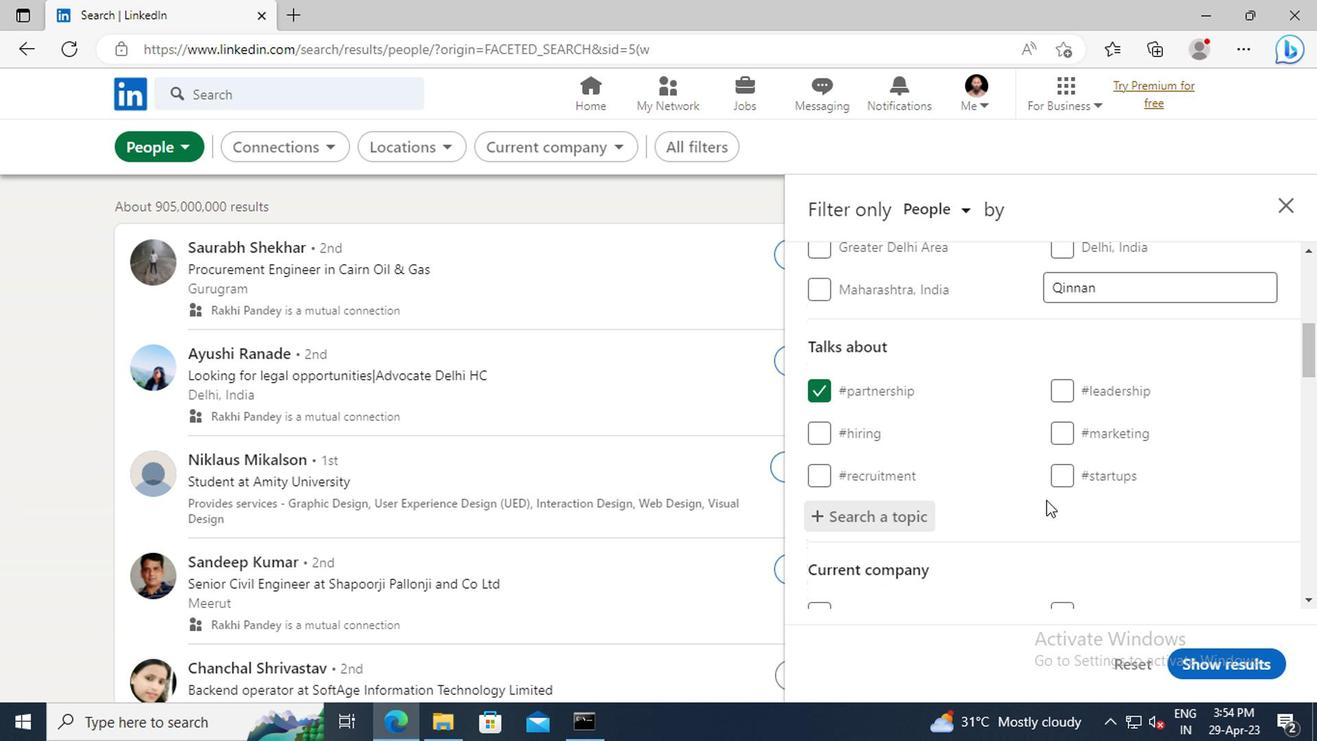 
Action: Mouse scrolled (883, 494) with delta (0, 0)
Screenshot: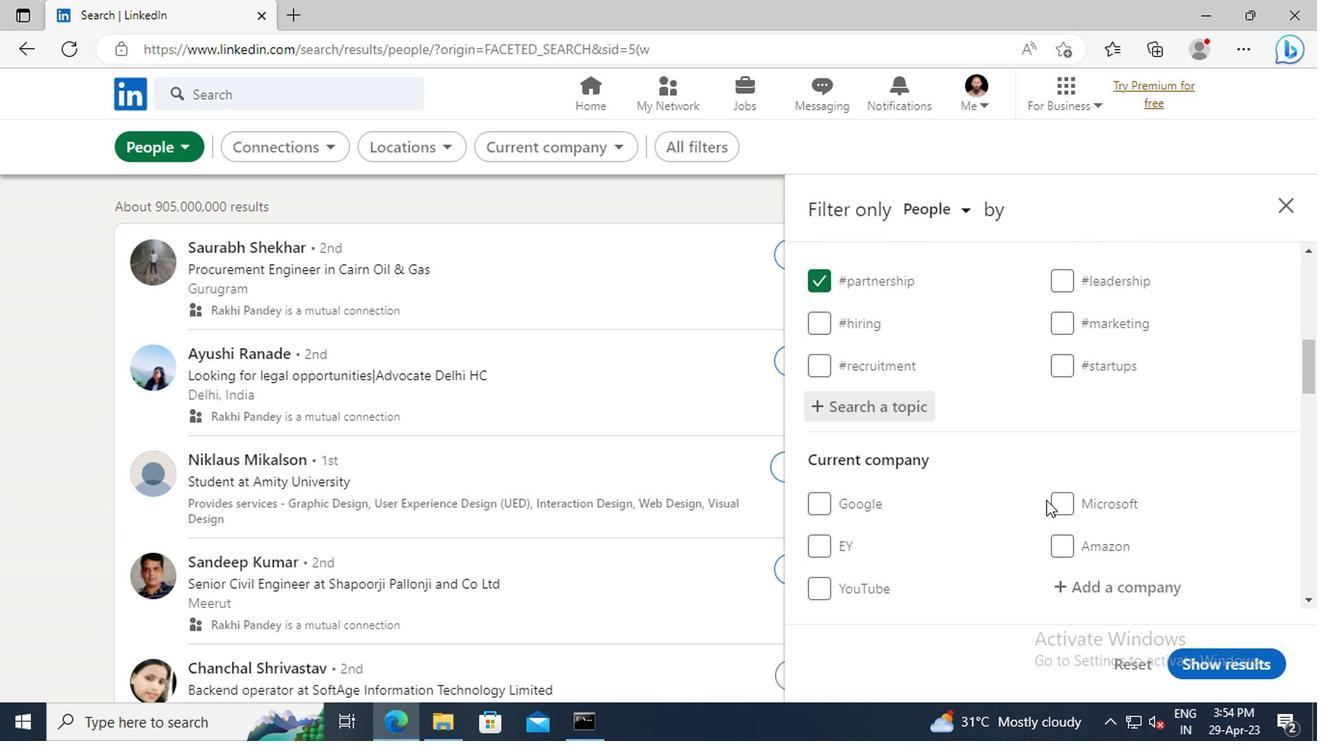 
Action: Mouse scrolled (883, 494) with delta (0, 0)
Screenshot: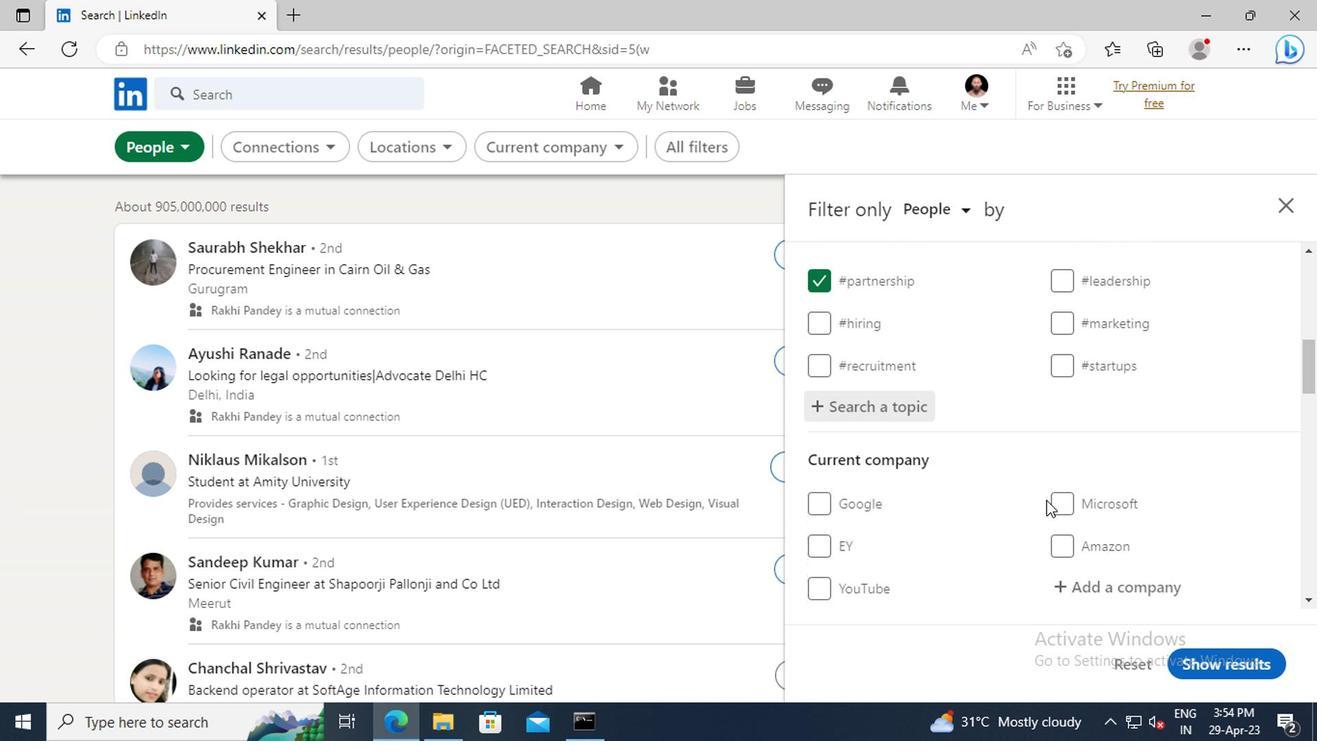 
Action: Mouse scrolled (883, 494) with delta (0, 0)
Screenshot: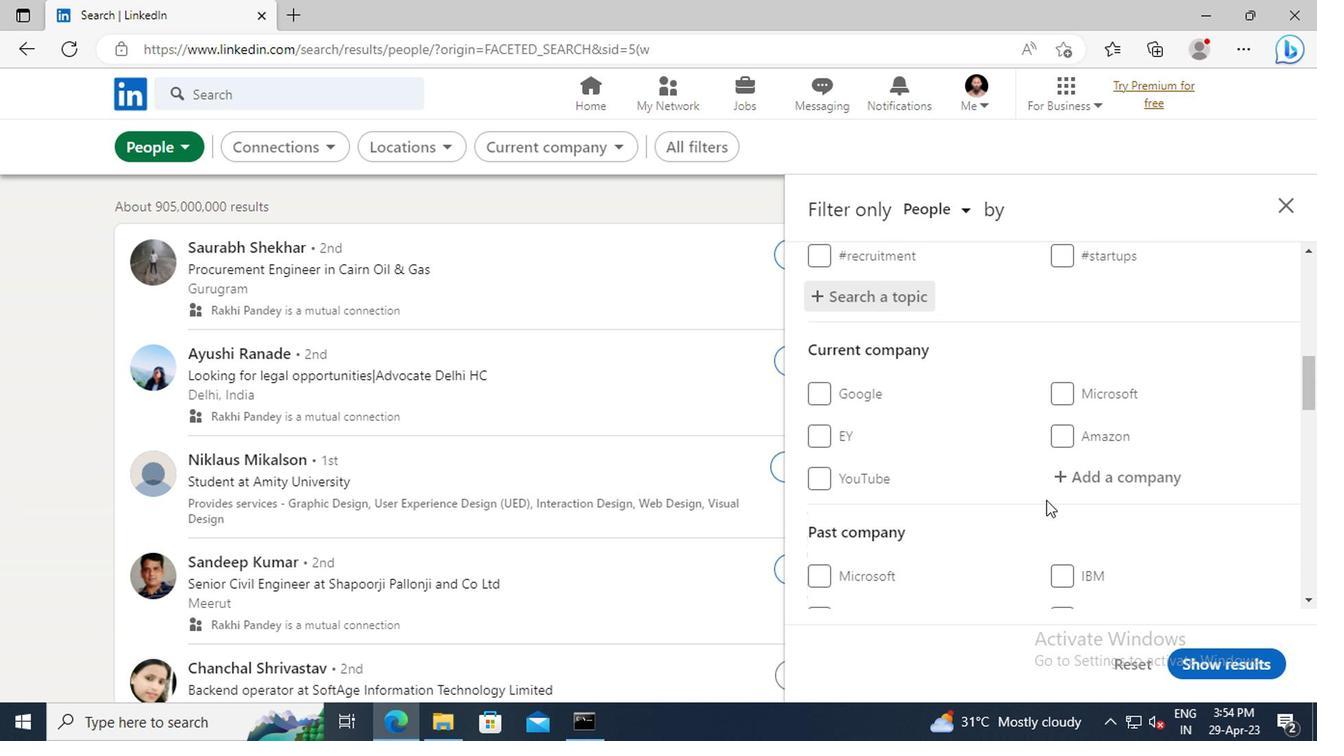 
Action: Mouse scrolled (883, 494) with delta (0, 0)
Screenshot: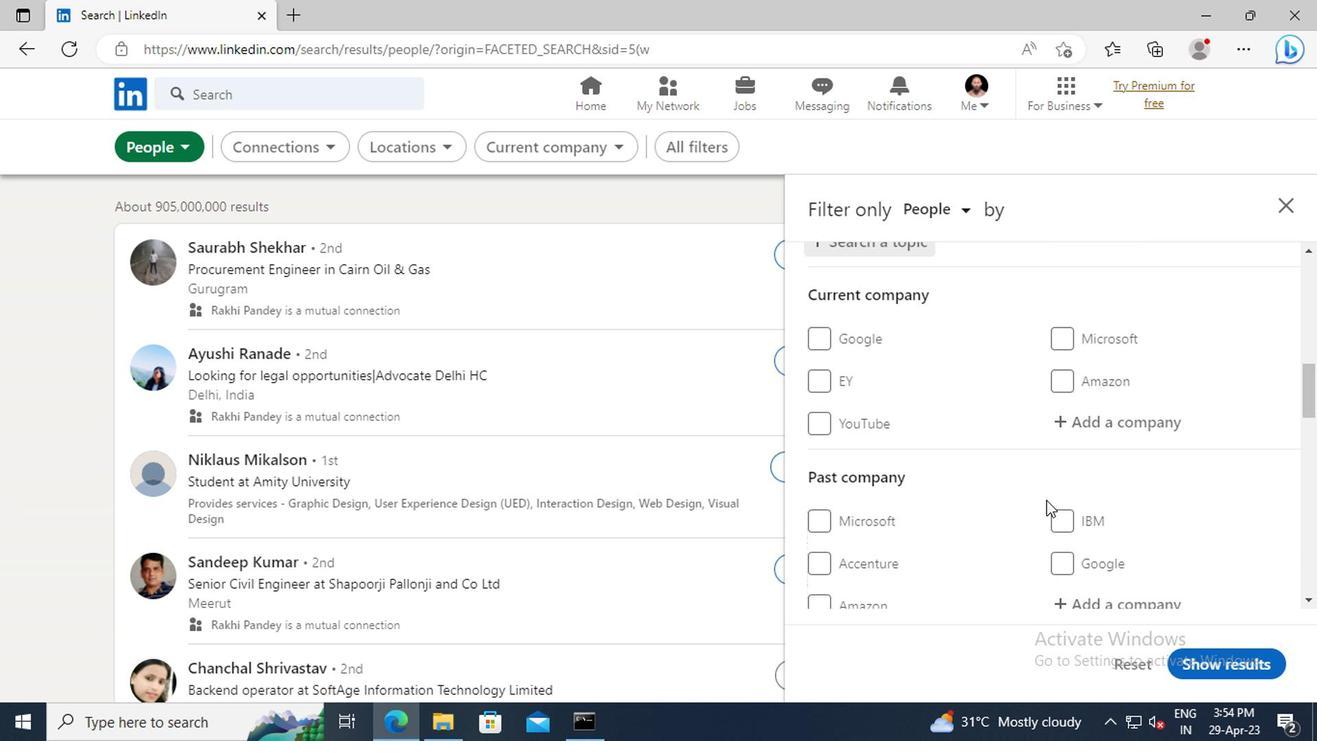 
Action: Mouse scrolled (883, 494) with delta (0, 0)
Screenshot: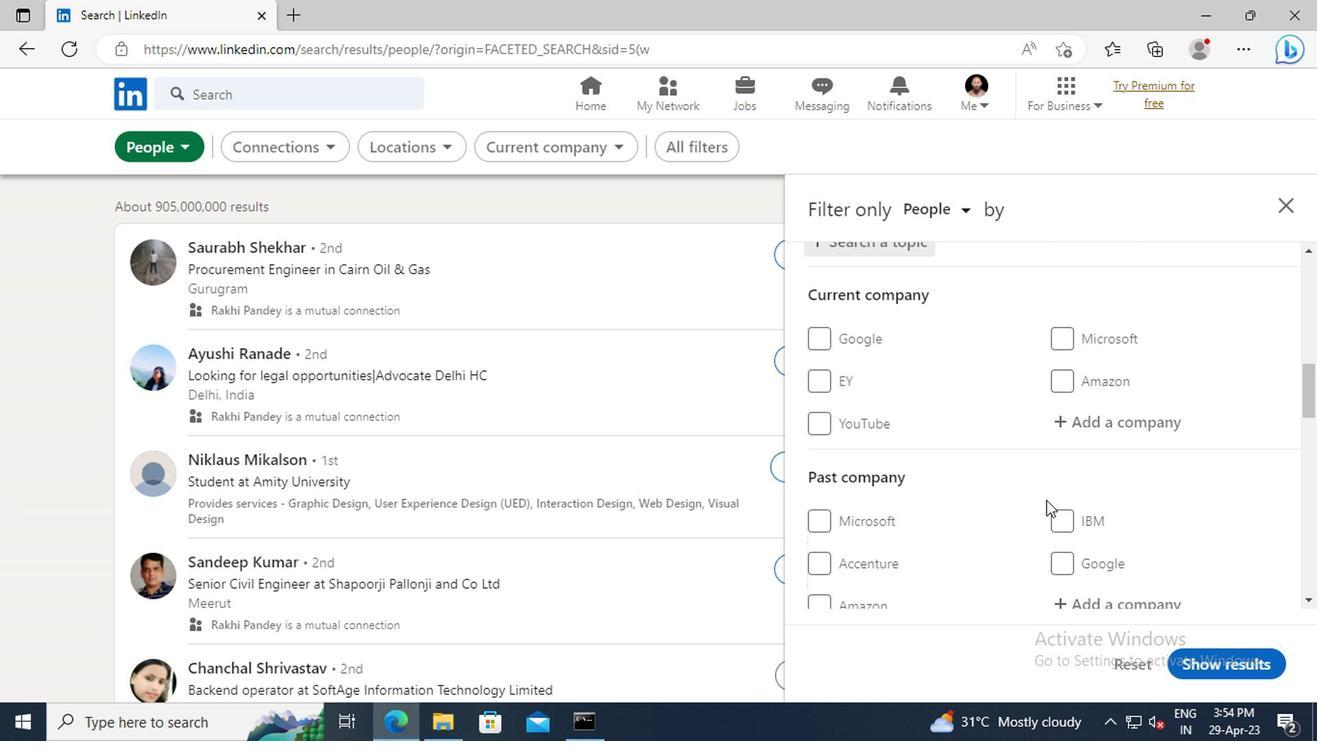 
Action: Mouse scrolled (883, 494) with delta (0, 0)
Screenshot: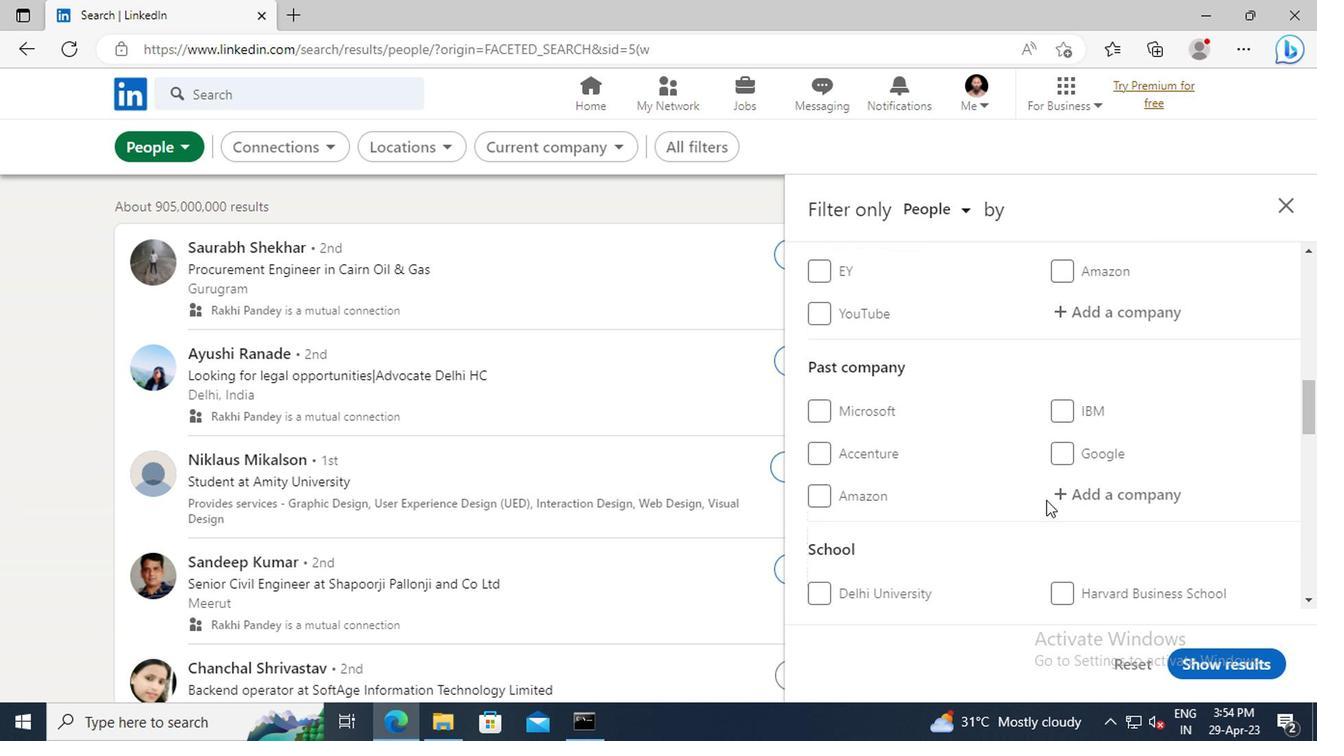 
Action: Mouse scrolled (883, 494) with delta (0, 0)
Screenshot: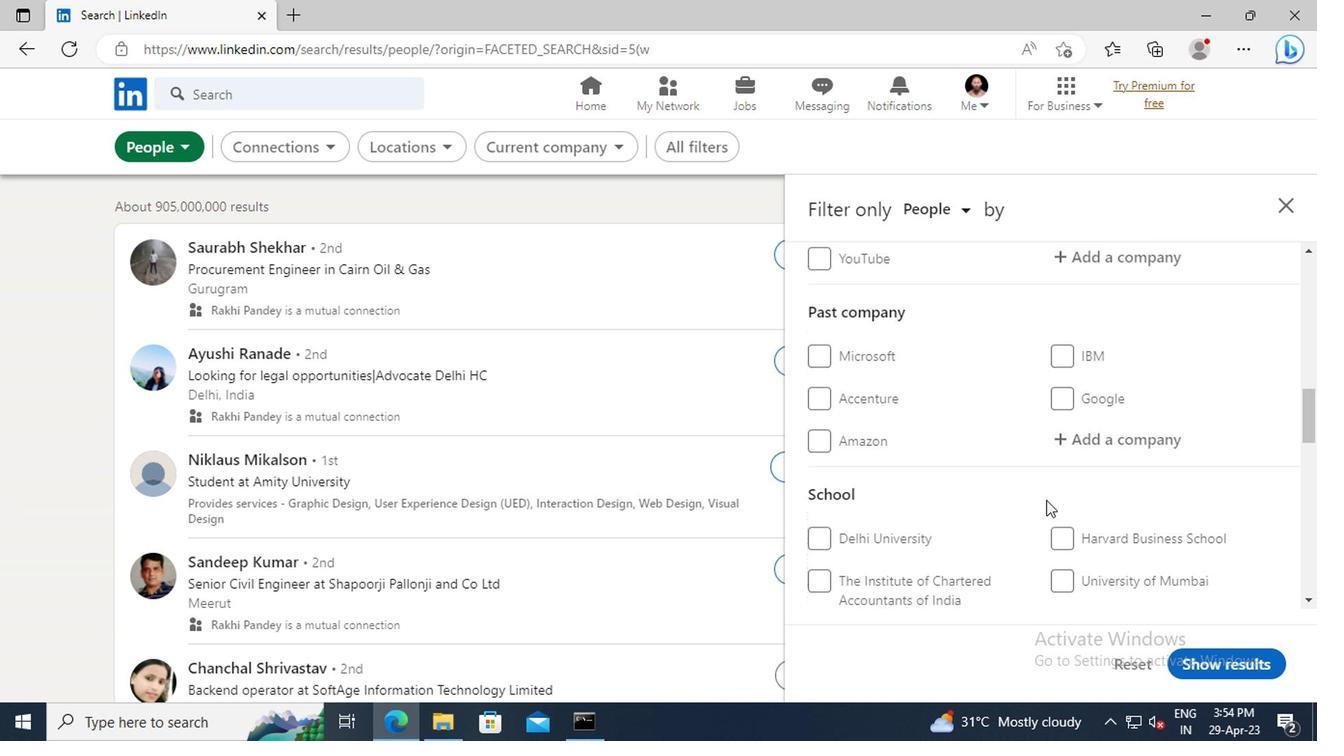 
Action: Mouse scrolled (883, 494) with delta (0, 0)
Screenshot: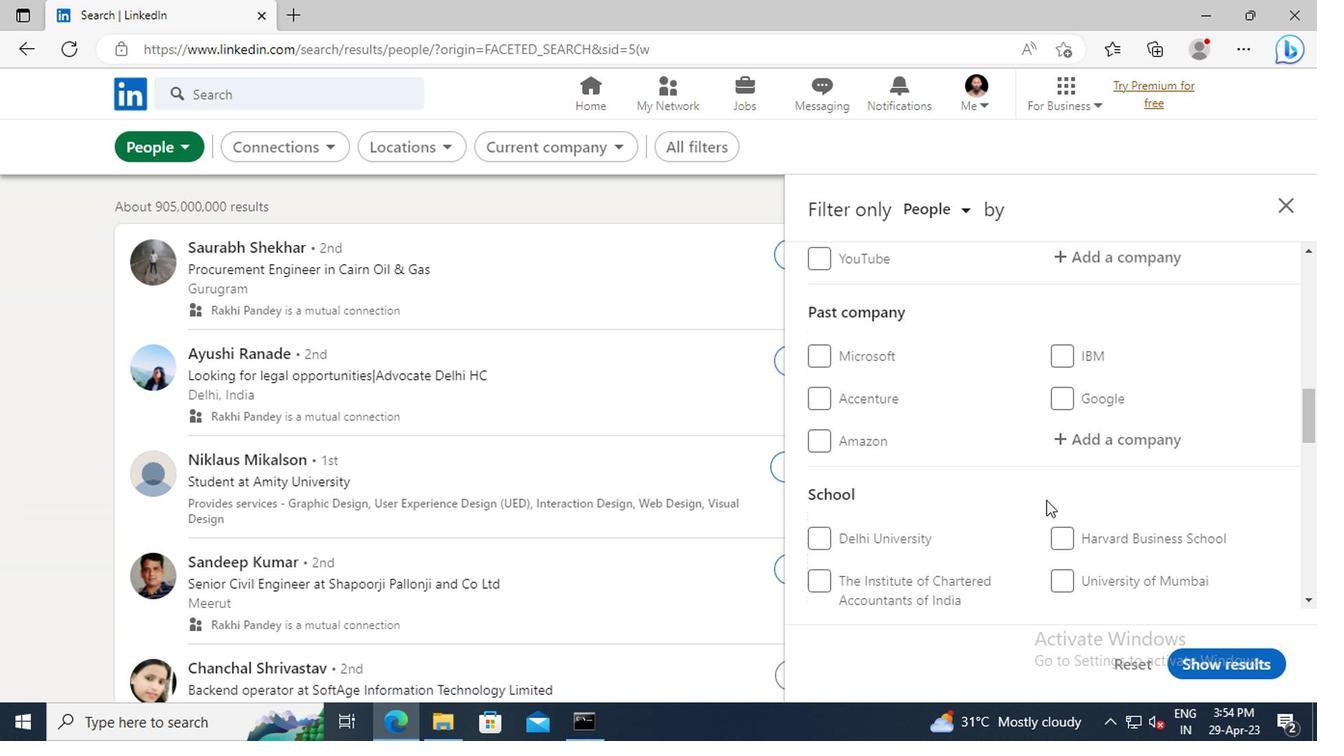 
Action: Mouse scrolled (883, 494) with delta (0, 0)
Screenshot: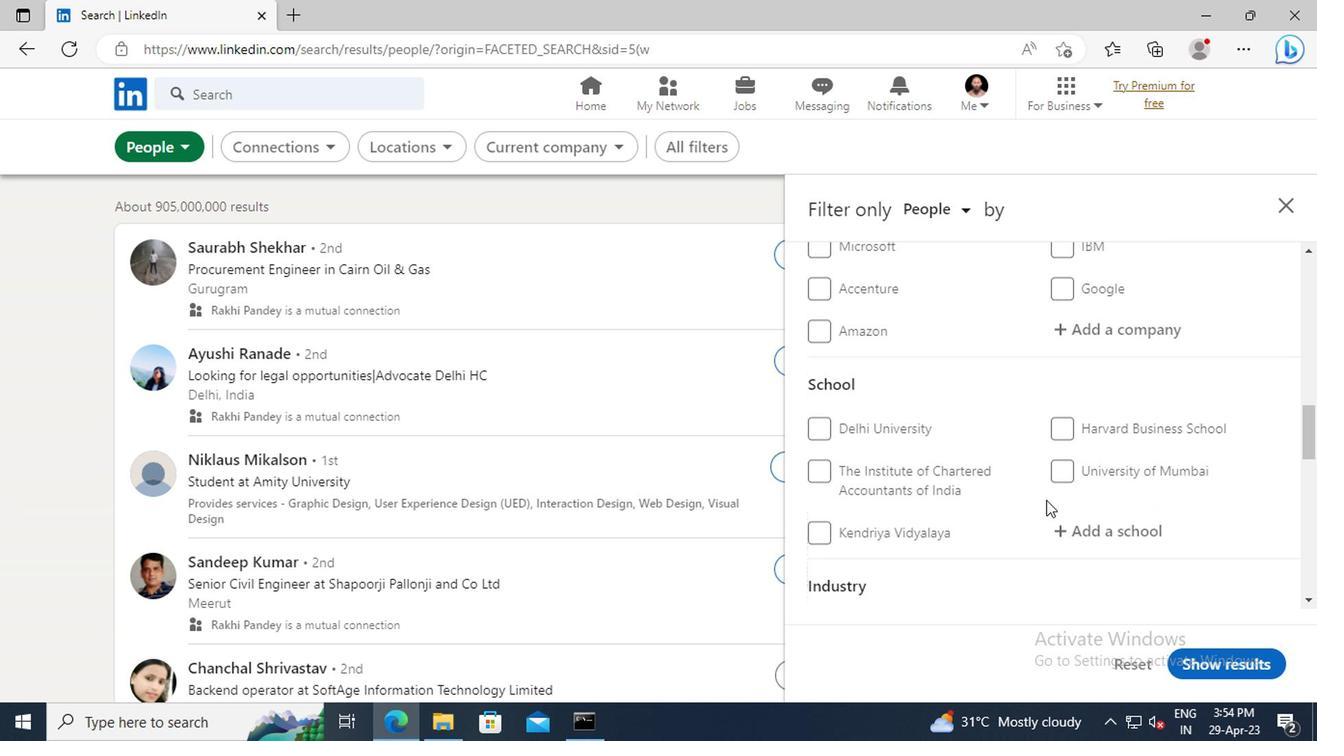 
Action: Mouse scrolled (883, 494) with delta (0, 0)
Screenshot: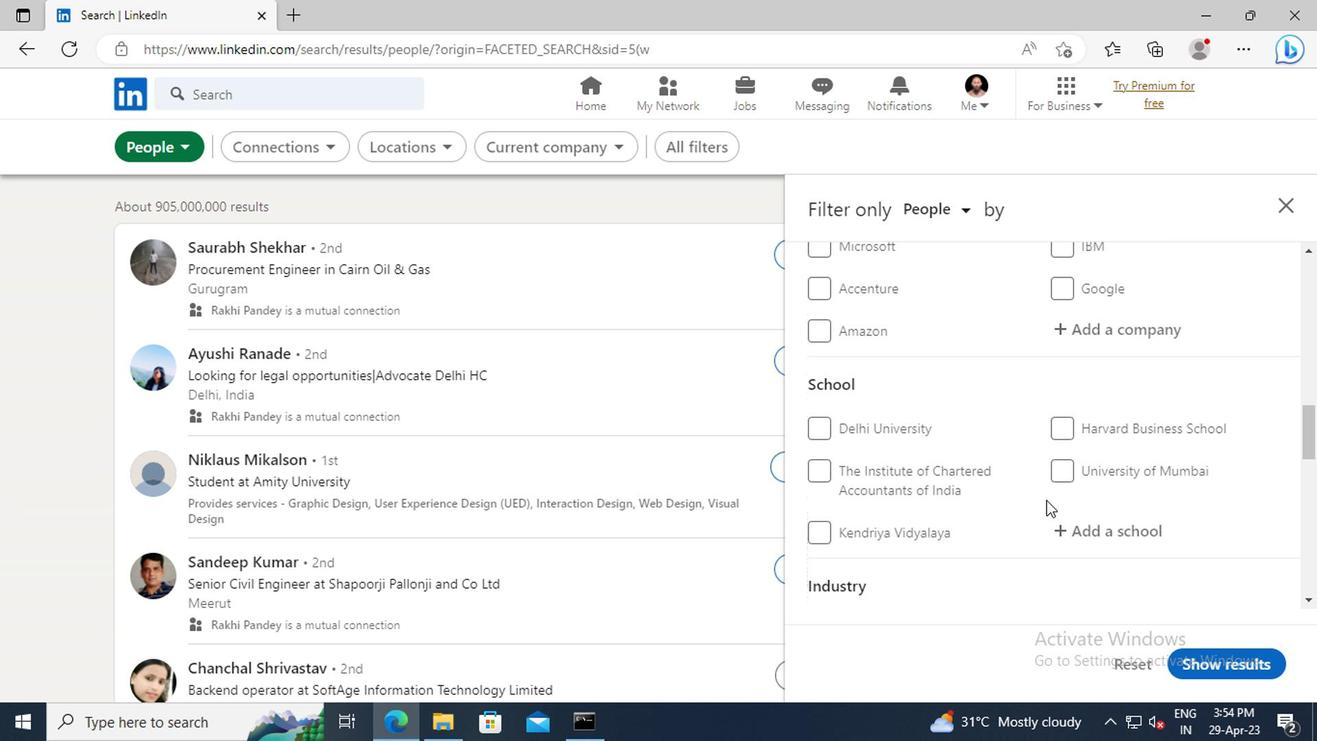 
Action: Mouse scrolled (883, 494) with delta (0, 0)
Screenshot: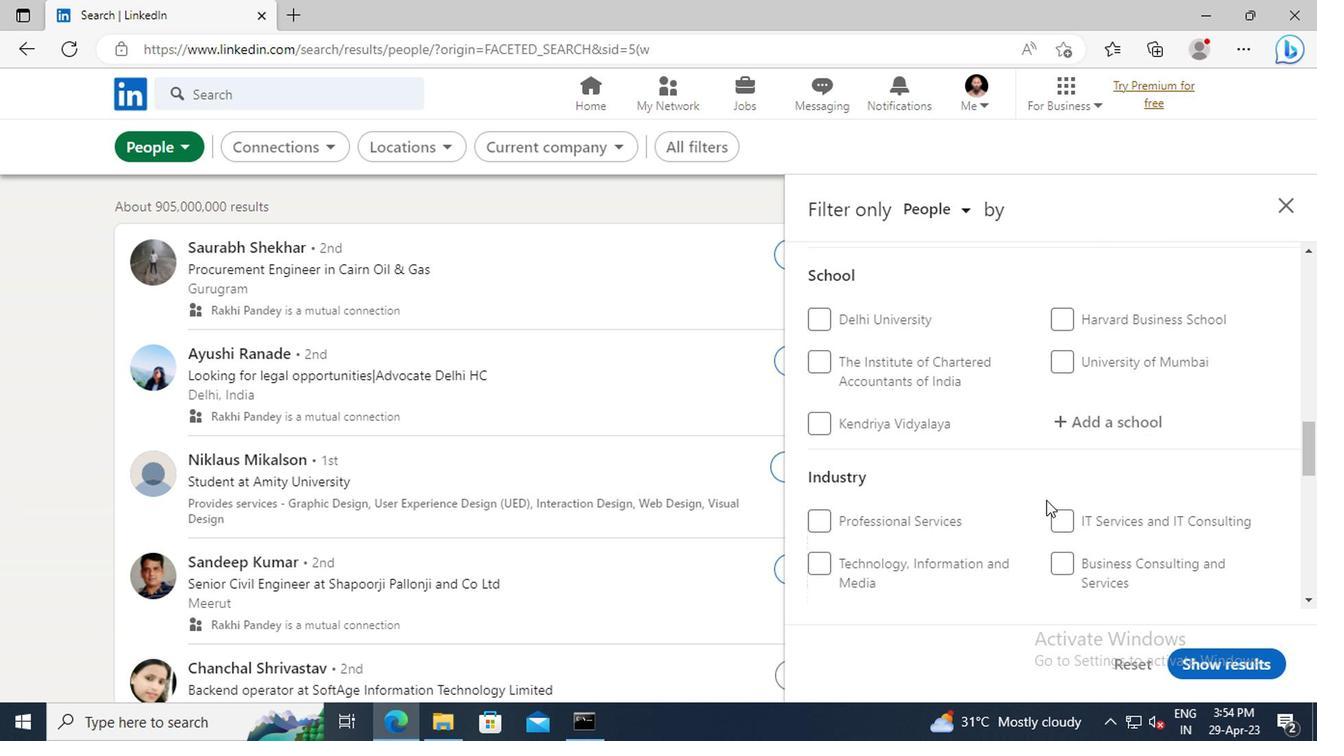 
Action: Mouse scrolled (883, 494) with delta (0, 0)
Screenshot: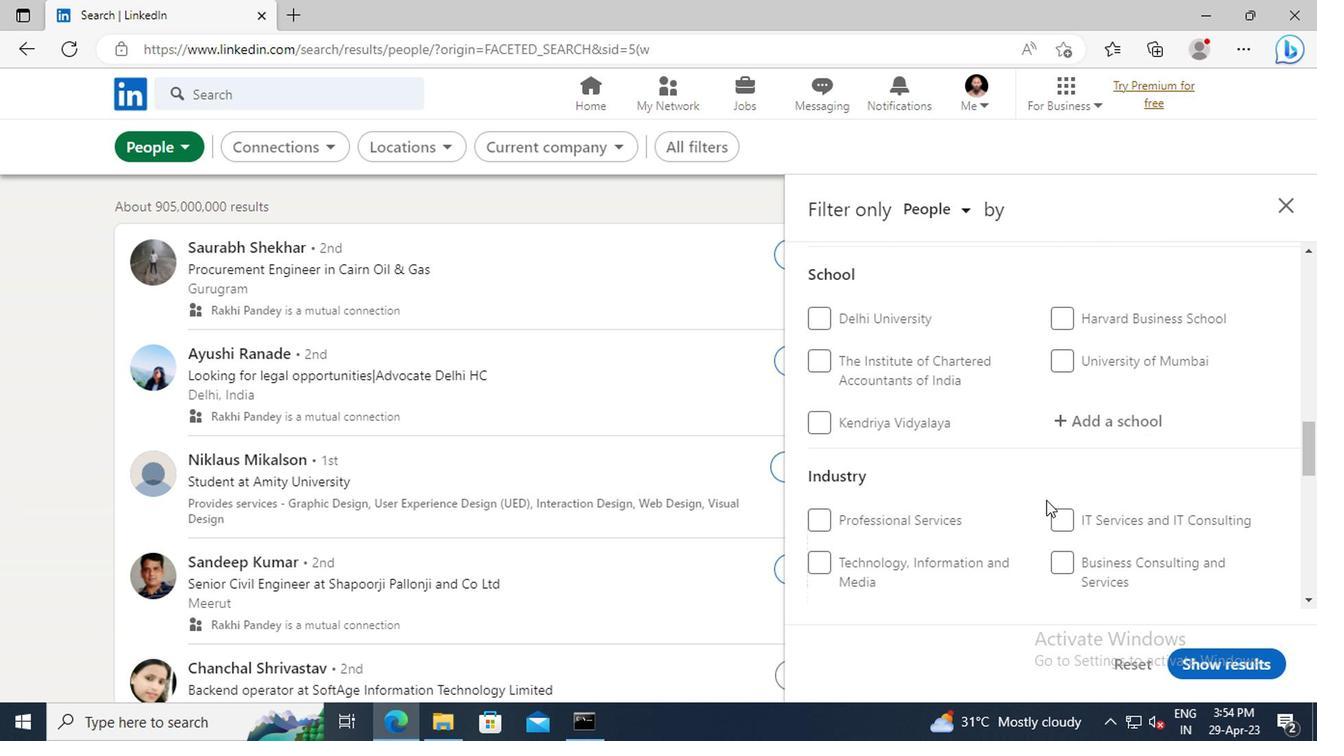 
Action: Mouse scrolled (883, 494) with delta (0, 0)
Screenshot: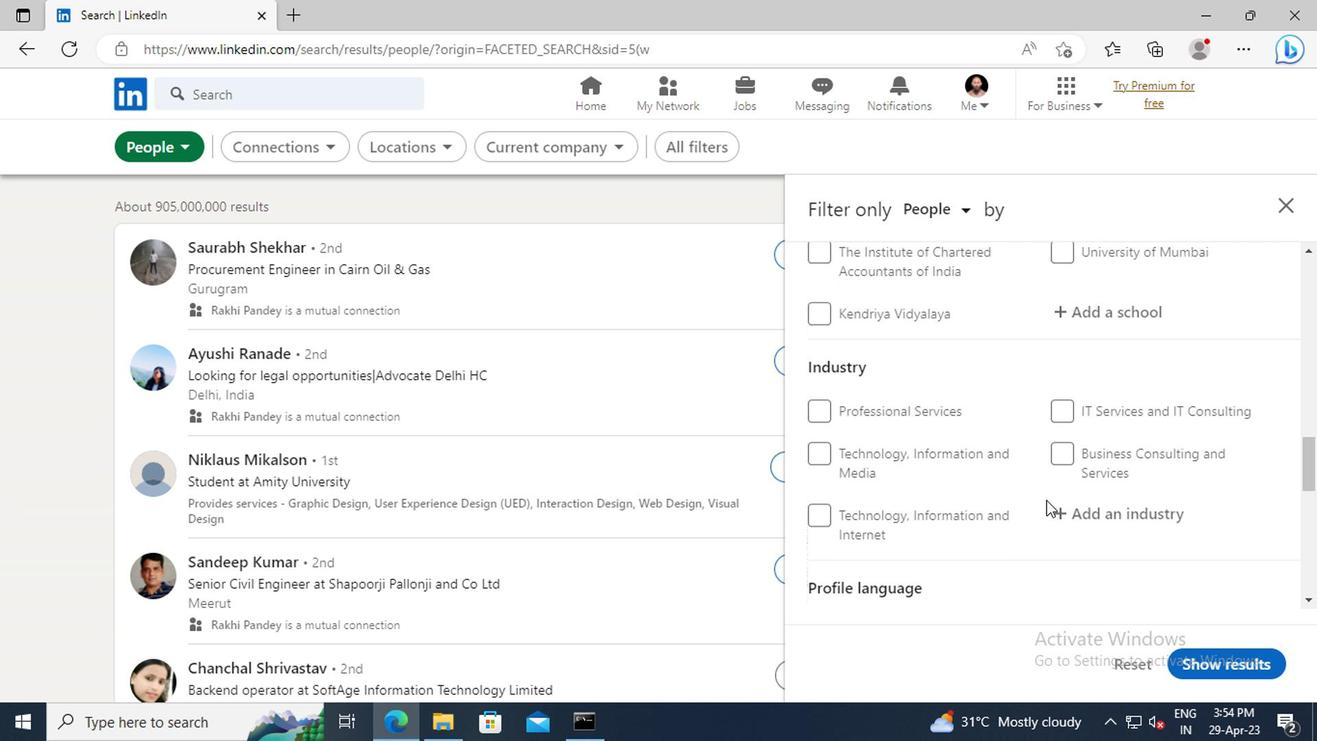 
Action: Mouse scrolled (883, 494) with delta (0, 0)
Screenshot: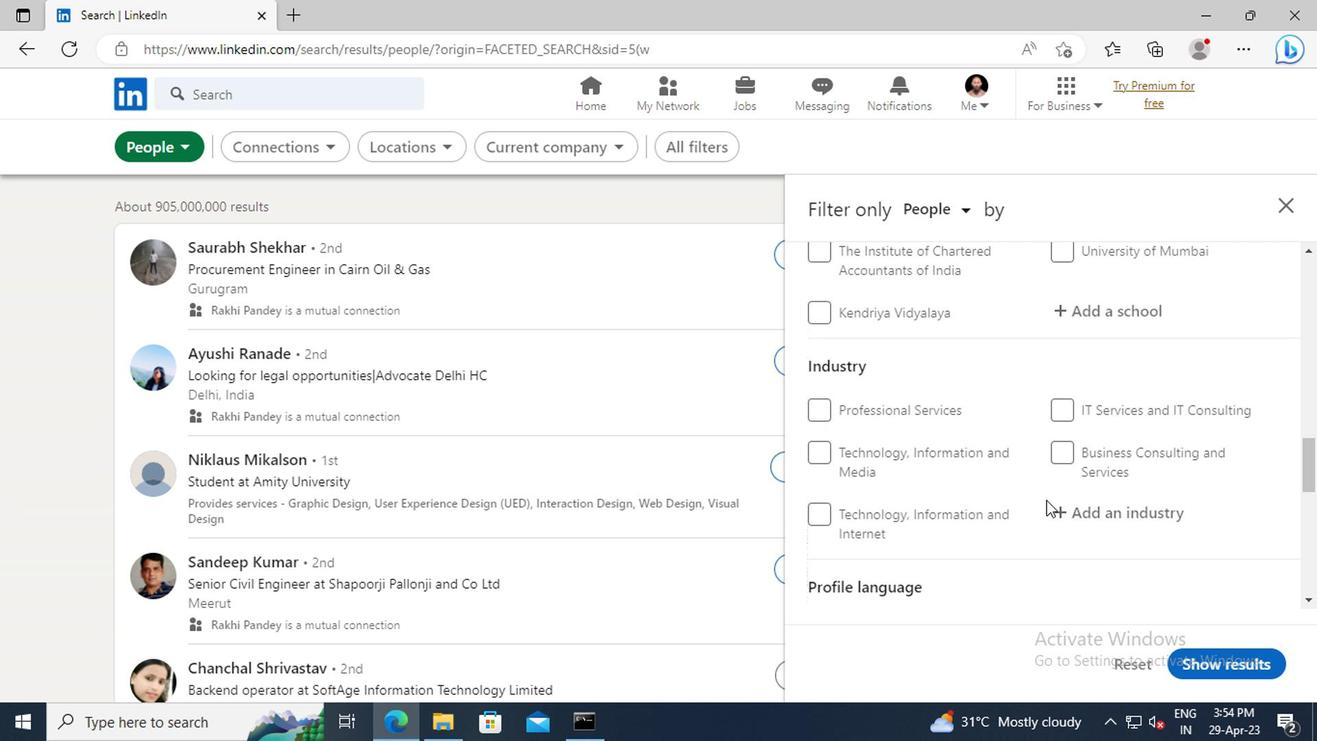 
Action: Mouse scrolled (883, 494) with delta (0, 0)
Screenshot: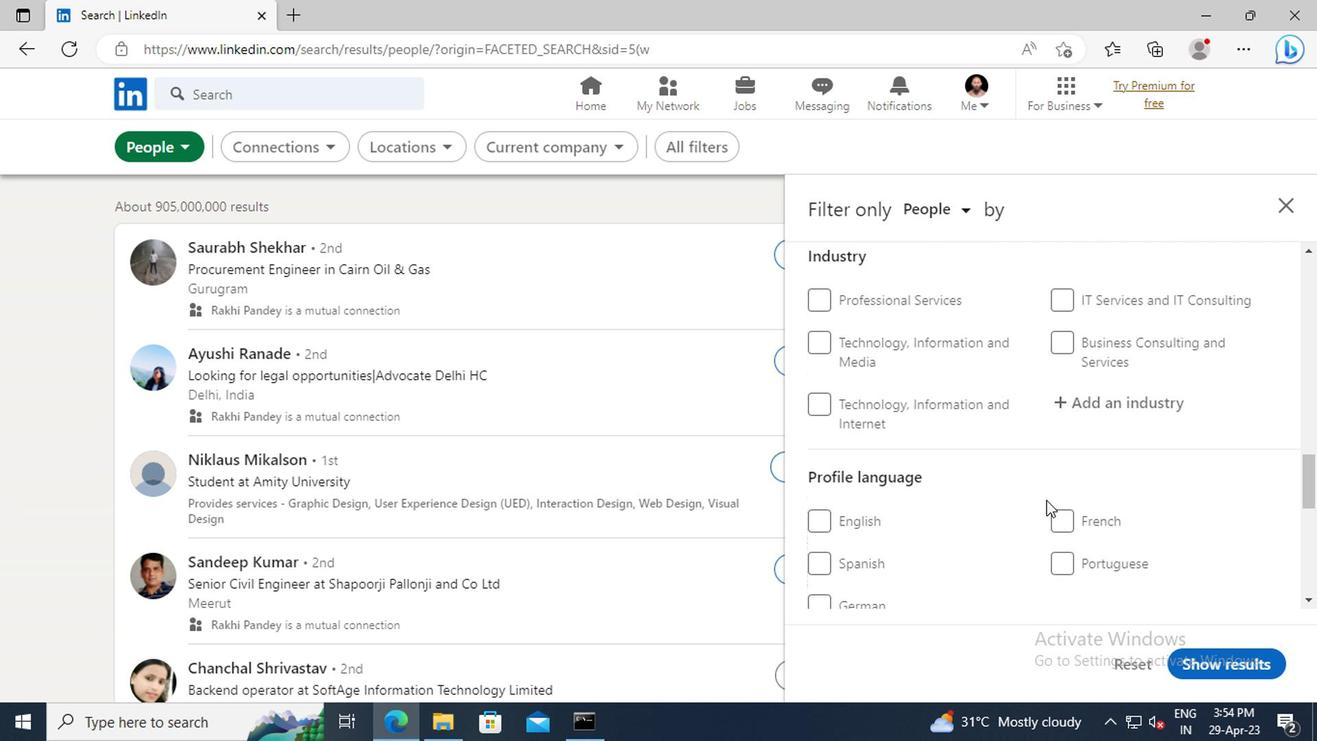 
Action: Mouse moved to (891, 502)
Screenshot: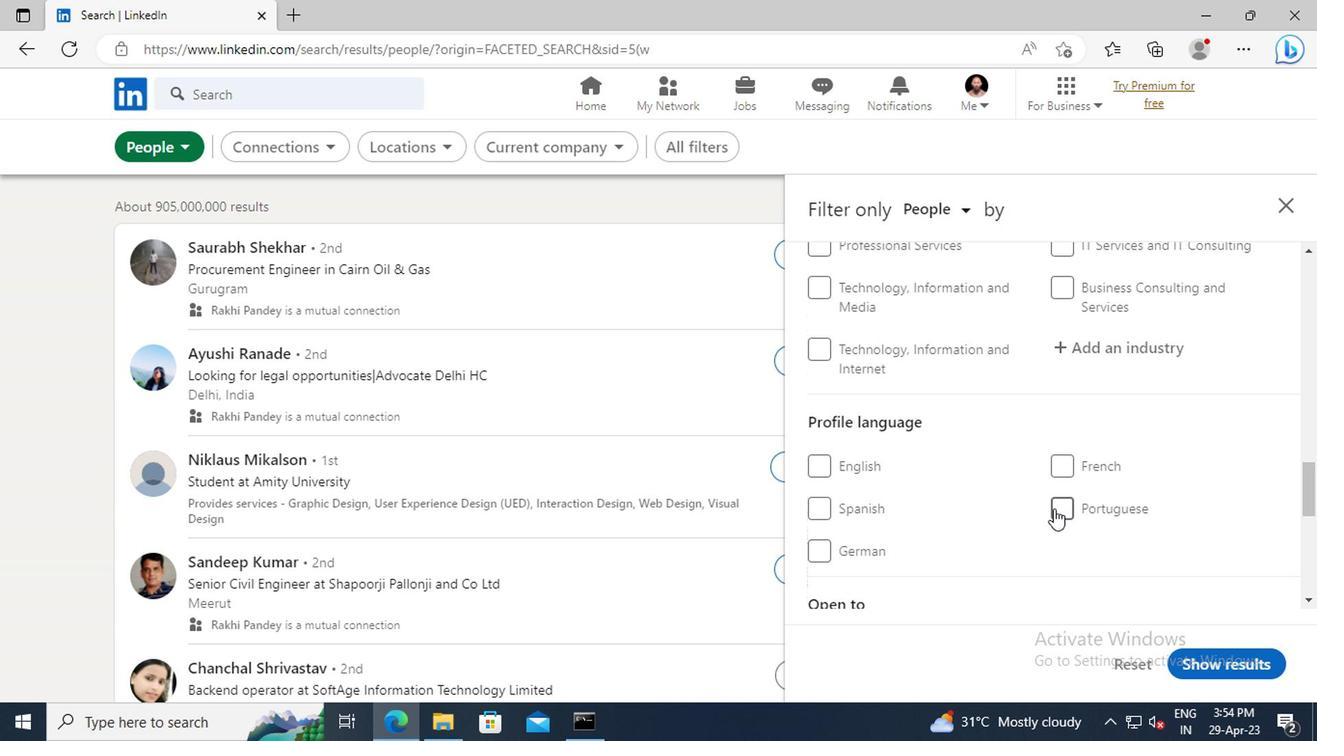 
Action: Mouse pressed left at (891, 502)
Screenshot: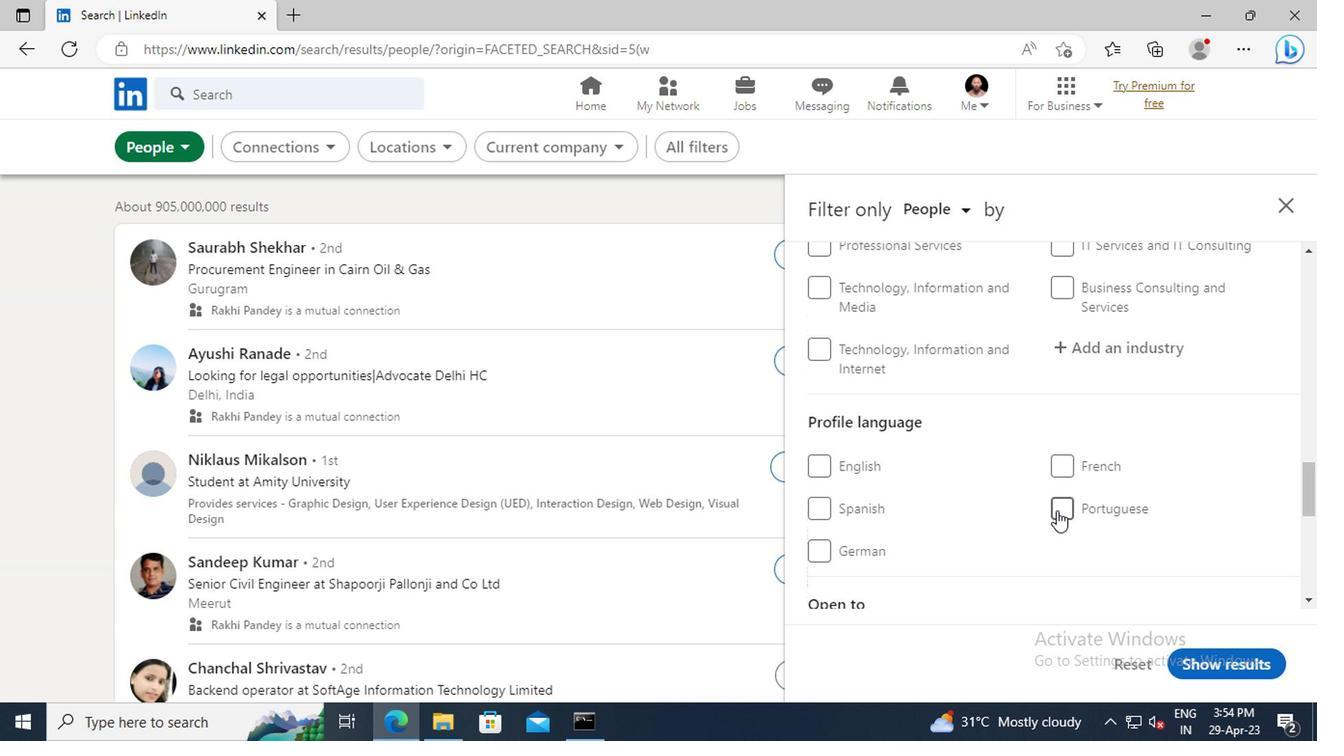 
Action: Mouse moved to (898, 465)
Screenshot: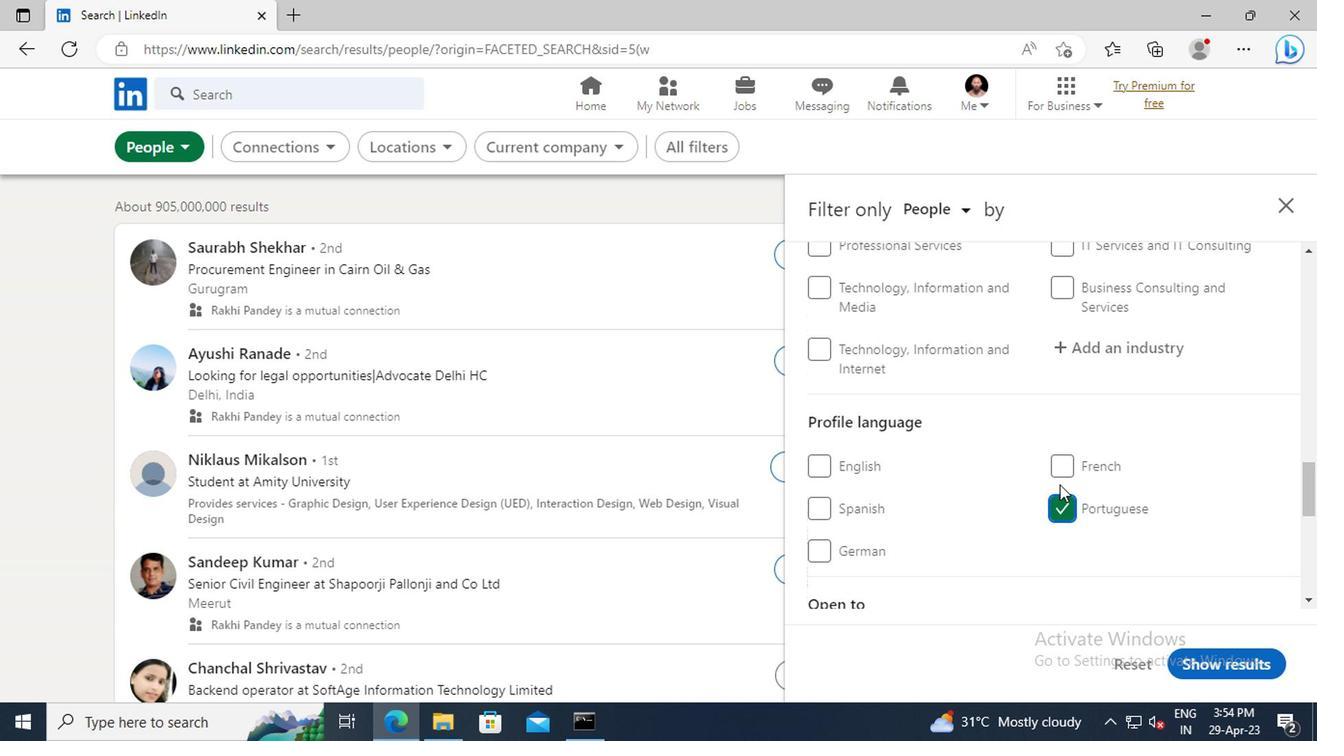 
Action: Mouse scrolled (898, 465) with delta (0, 0)
Screenshot: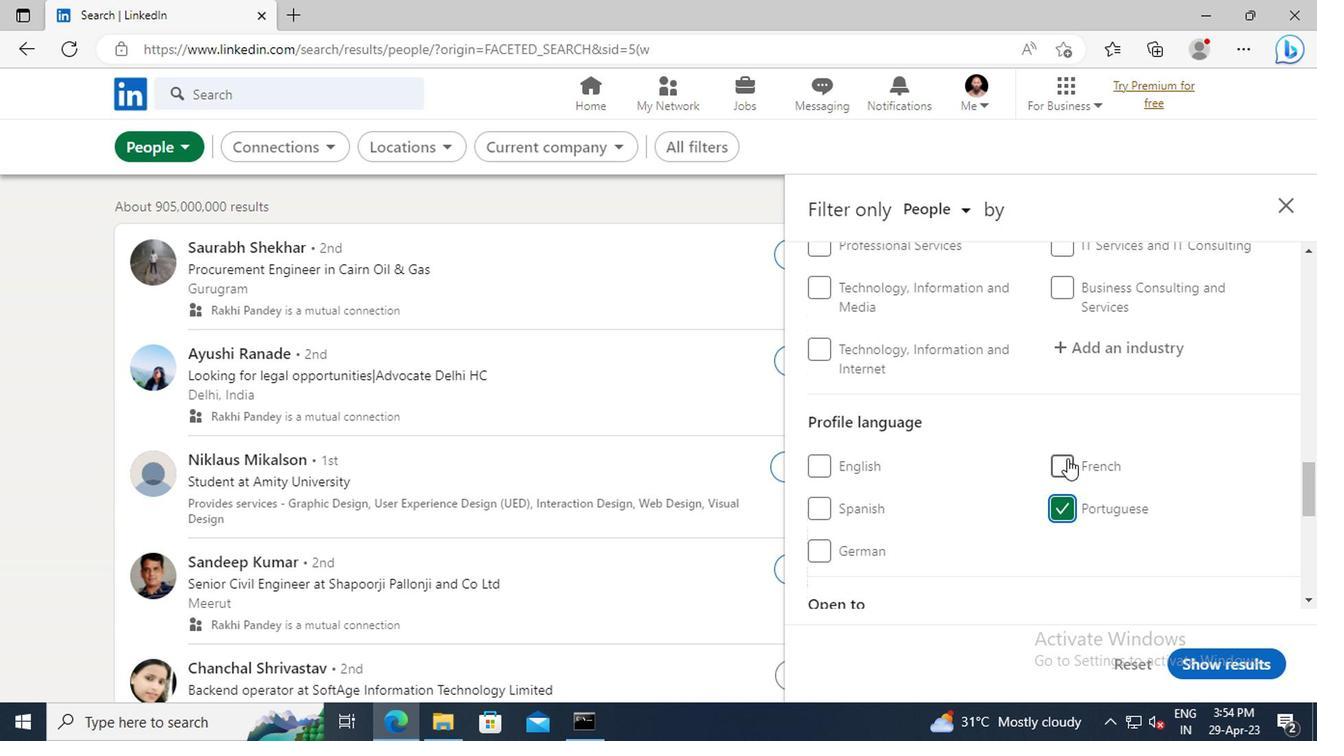 
Action: Mouse scrolled (898, 465) with delta (0, 0)
Screenshot: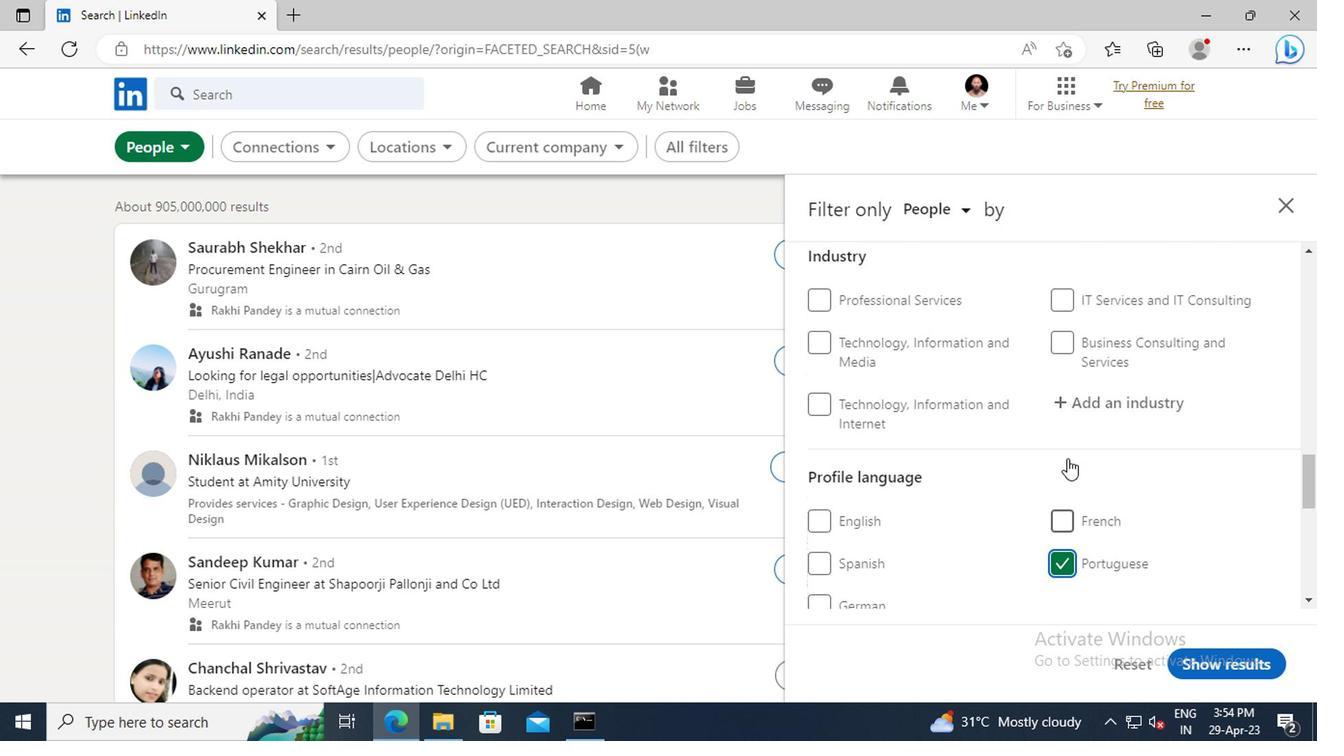 
Action: Mouse scrolled (898, 465) with delta (0, 0)
Screenshot: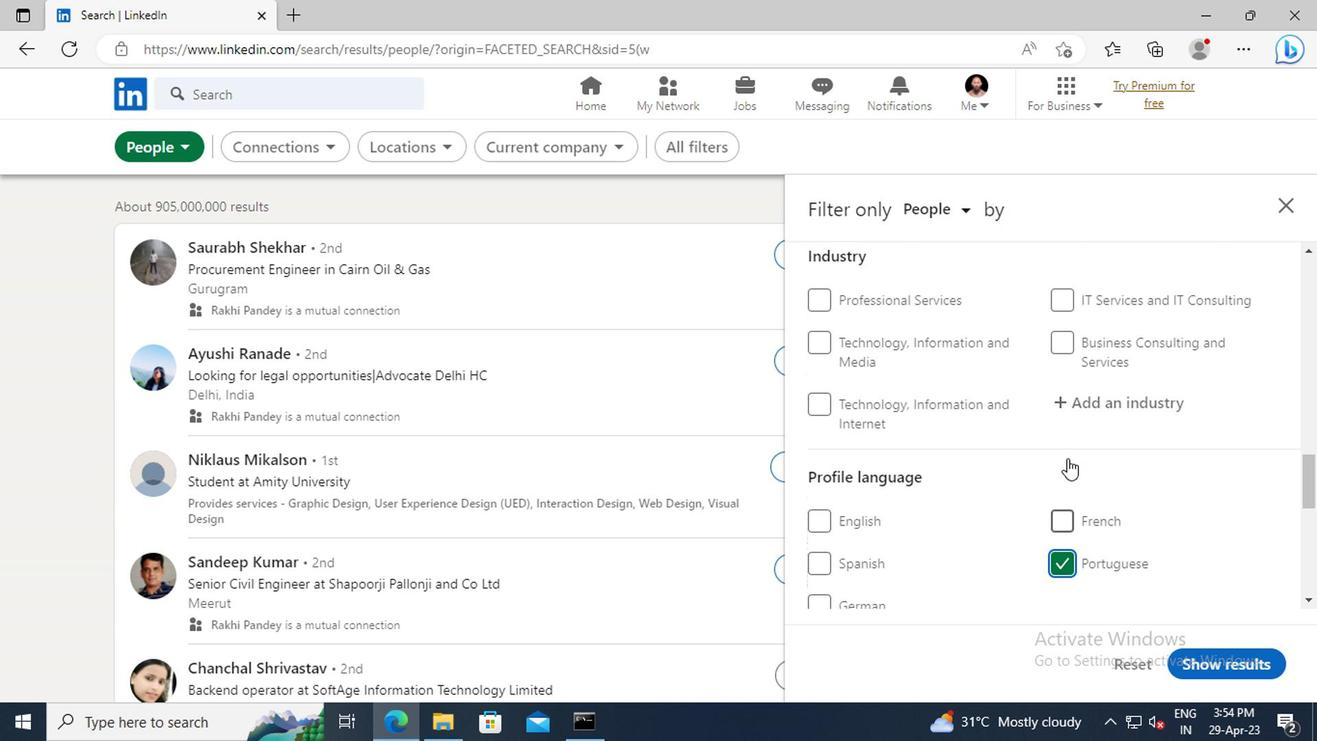 
Action: Mouse scrolled (898, 465) with delta (0, 0)
Screenshot: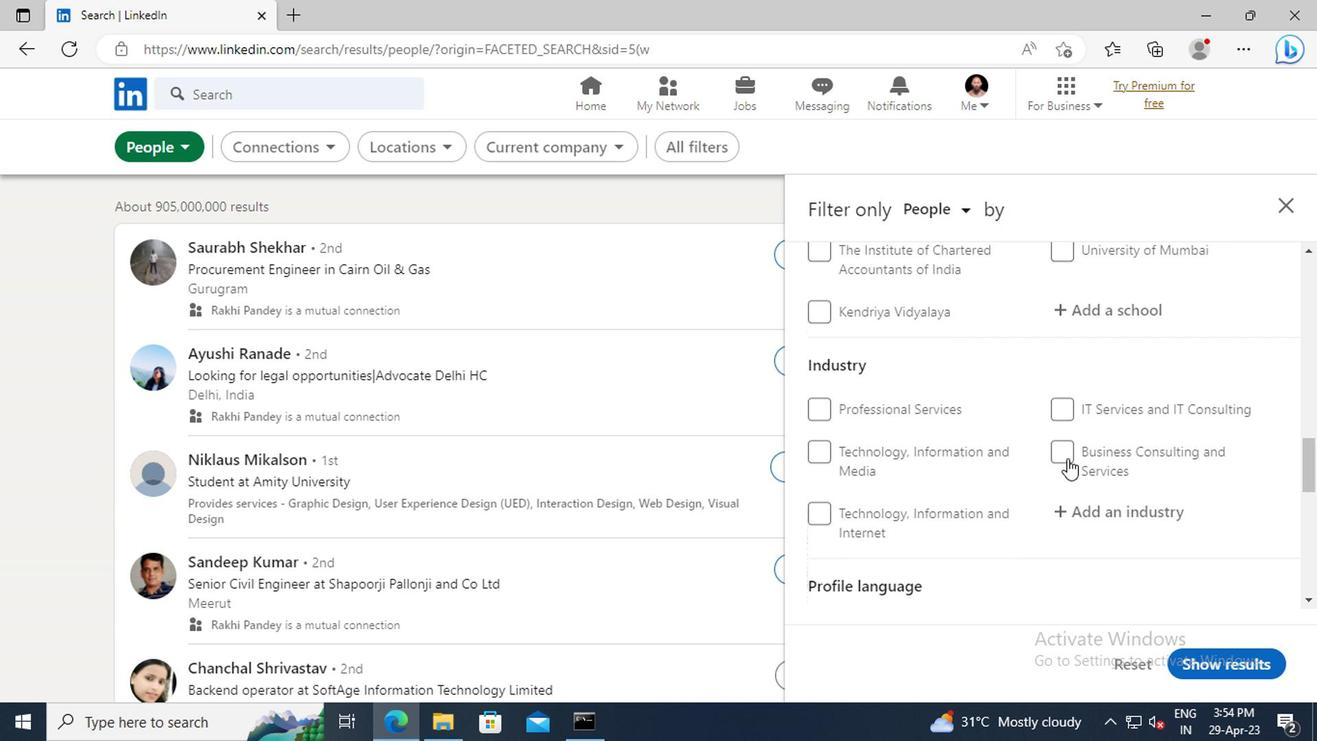 
Action: Mouse scrolled (898, 465) with delta (0, 0)
Screenshot: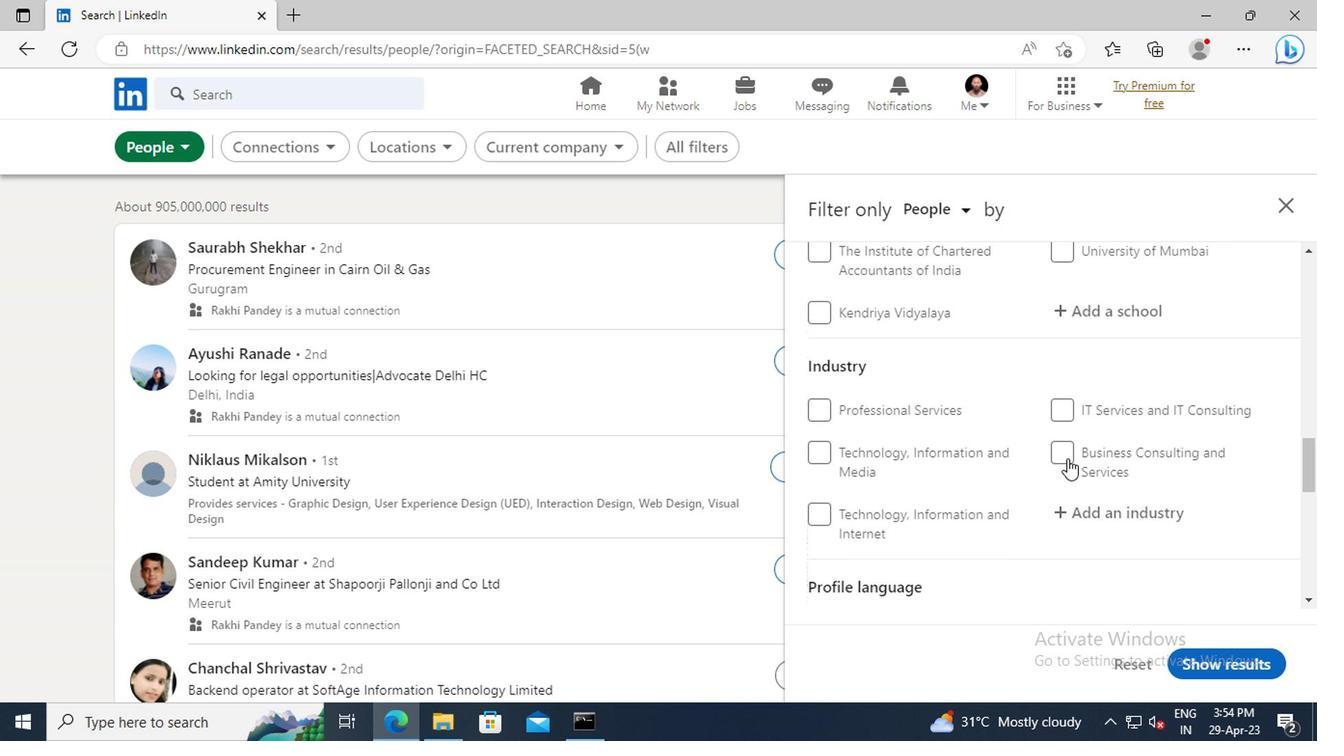 
Action: Mouse scrolled (898, 465) with delta (0, 0)
Screenshot: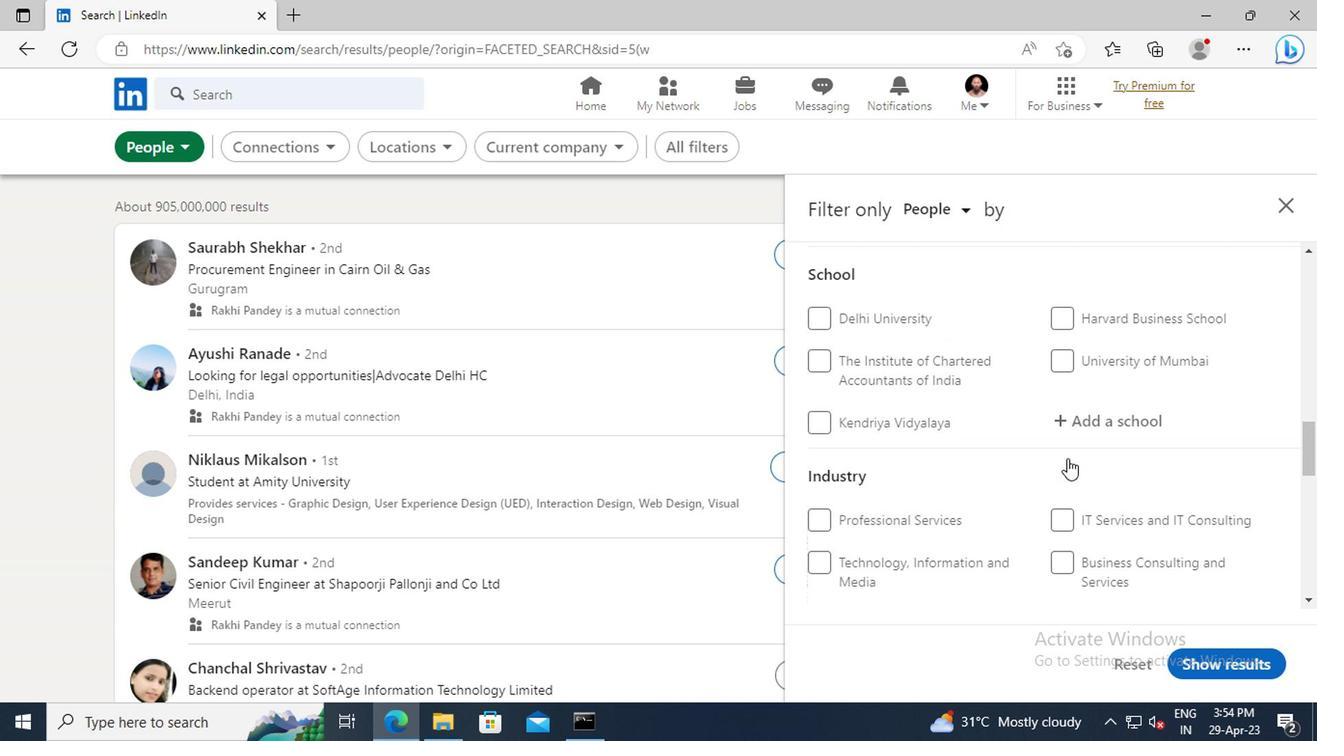 
Action: Mouse scrolled (898, 465) with delta (0, 0)
Screenshot: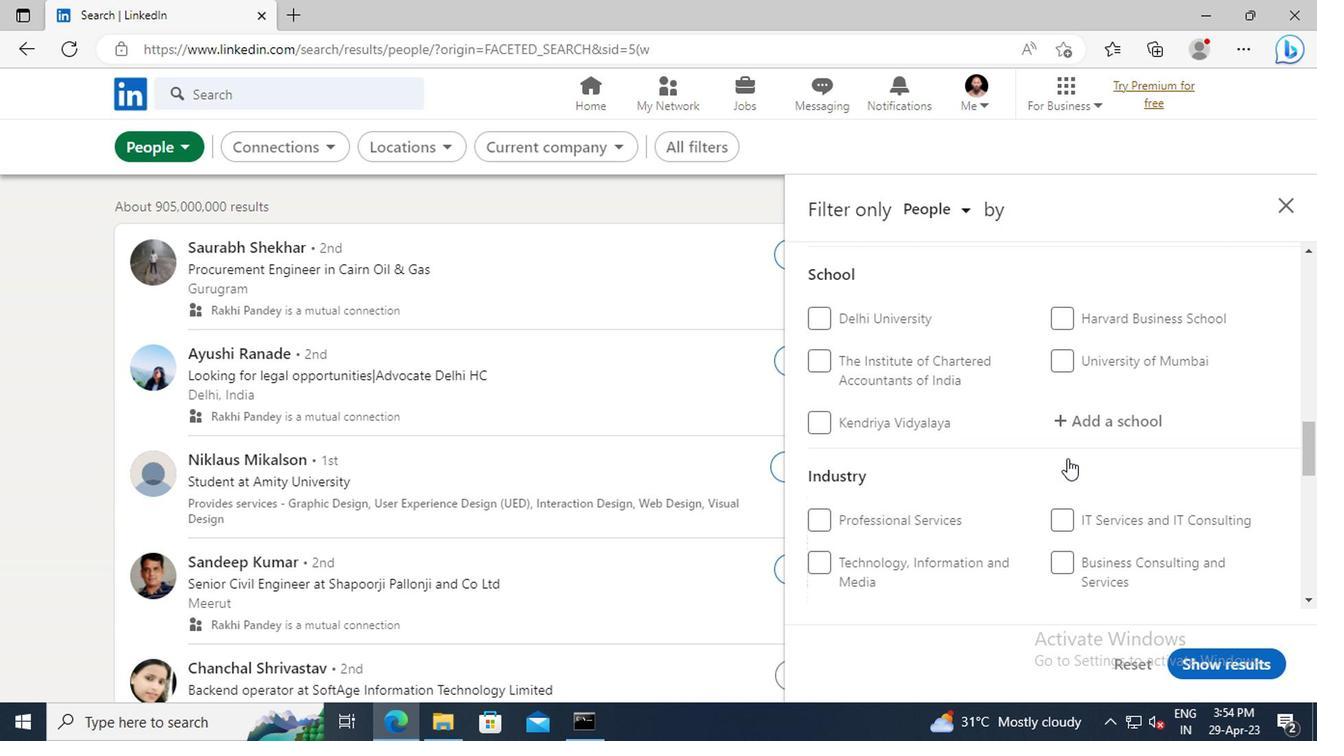 
Action: Mouse scrolled (898, 465) with delta (0, 0)
Screenshot: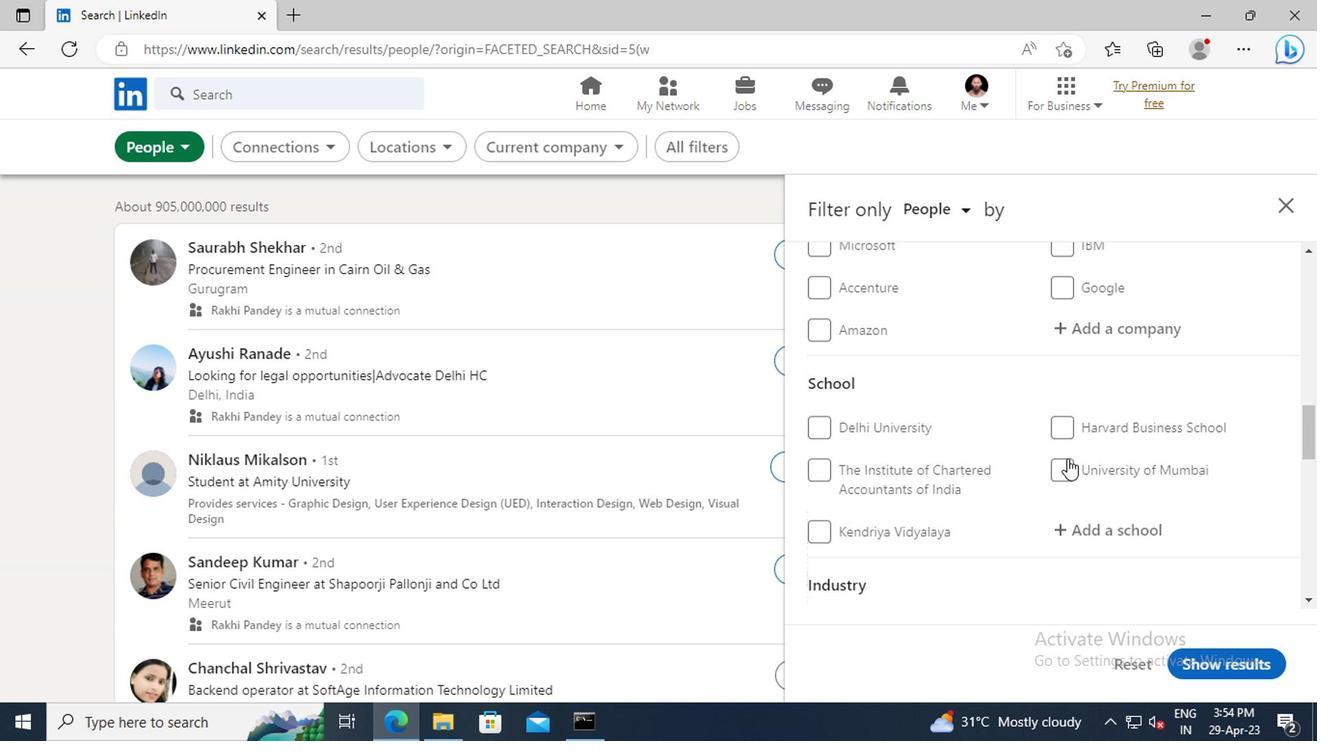 
Action: Mouse scrolled (898, 465) with delta (0, 0)
Screenshot: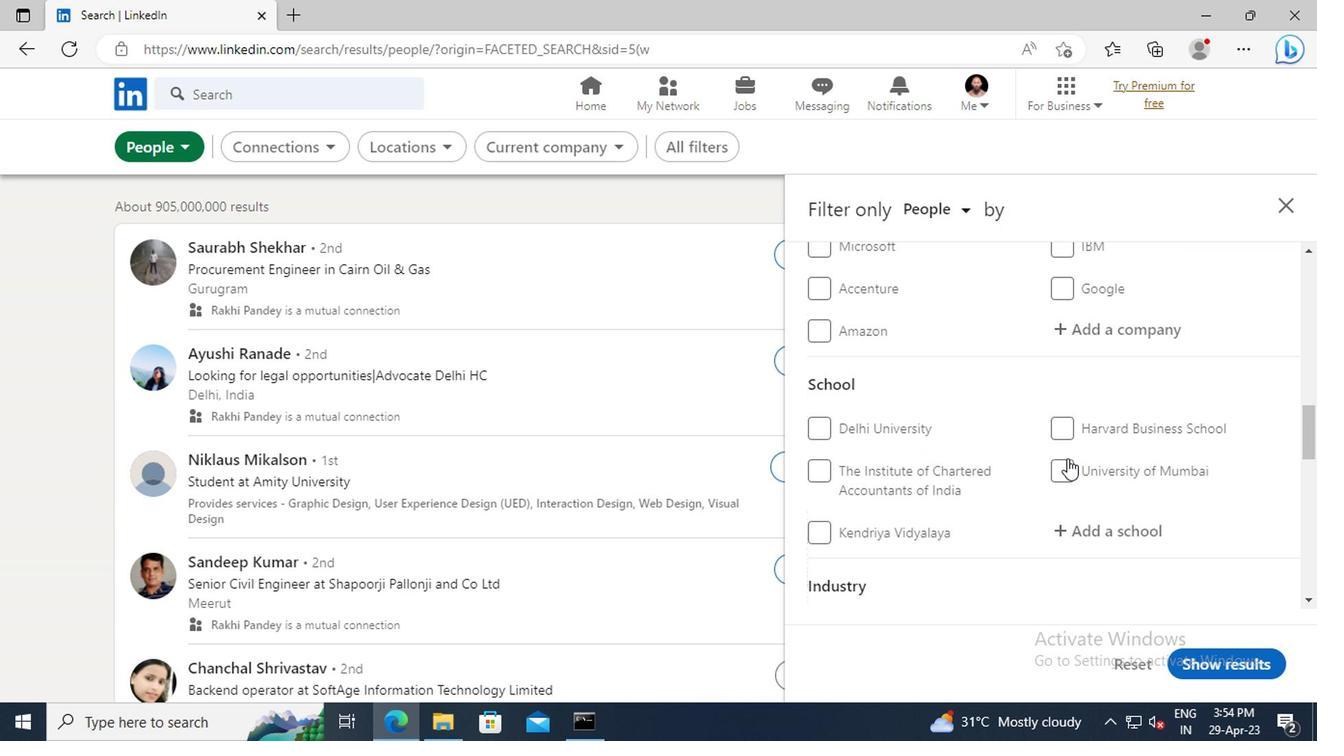
Action: Mouse scrolled (898, 465) with delta (0, 0)
Screenshot: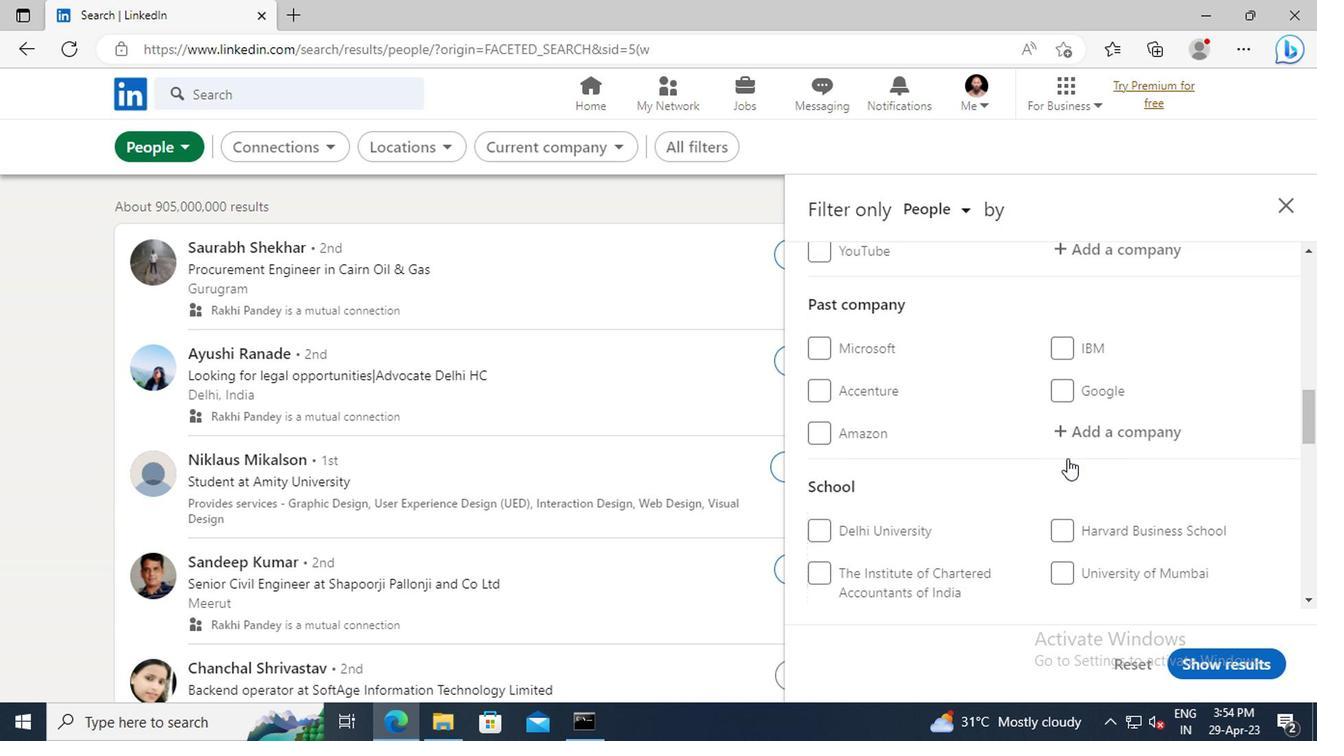 
Action: Mouse scrolled (898, 465) with delta (0, 0)
Screenshot: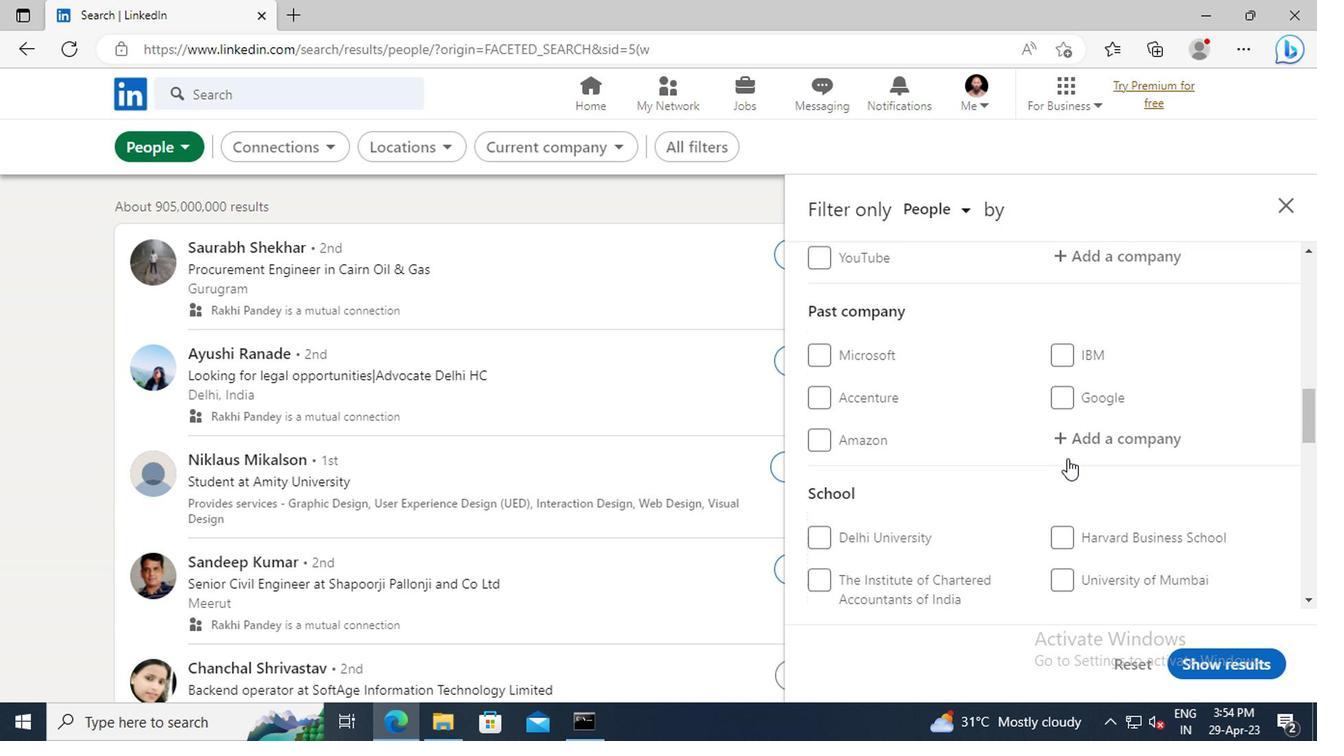 
Action: Mouse moved to (896, 451)
Screenshot: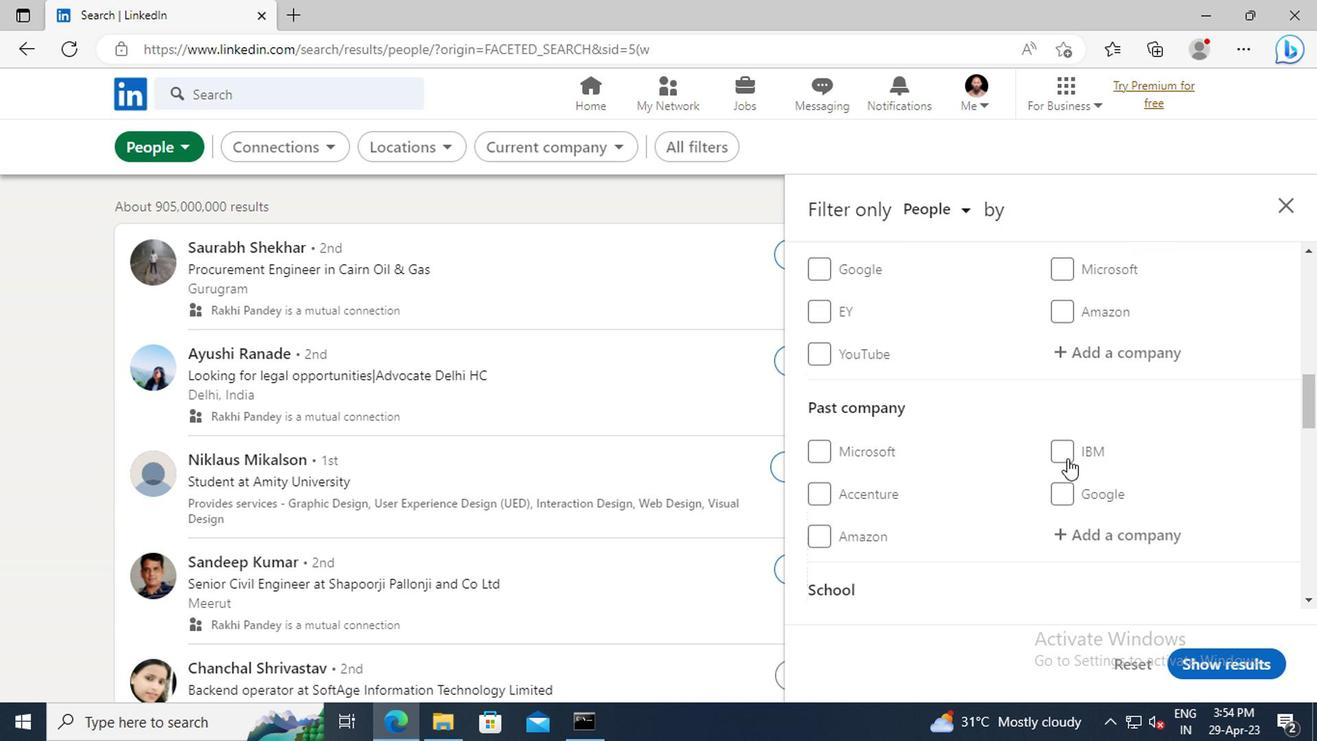 
Action: Mouse scrolled (896, 452) with delta (0, 0)
Screenshot: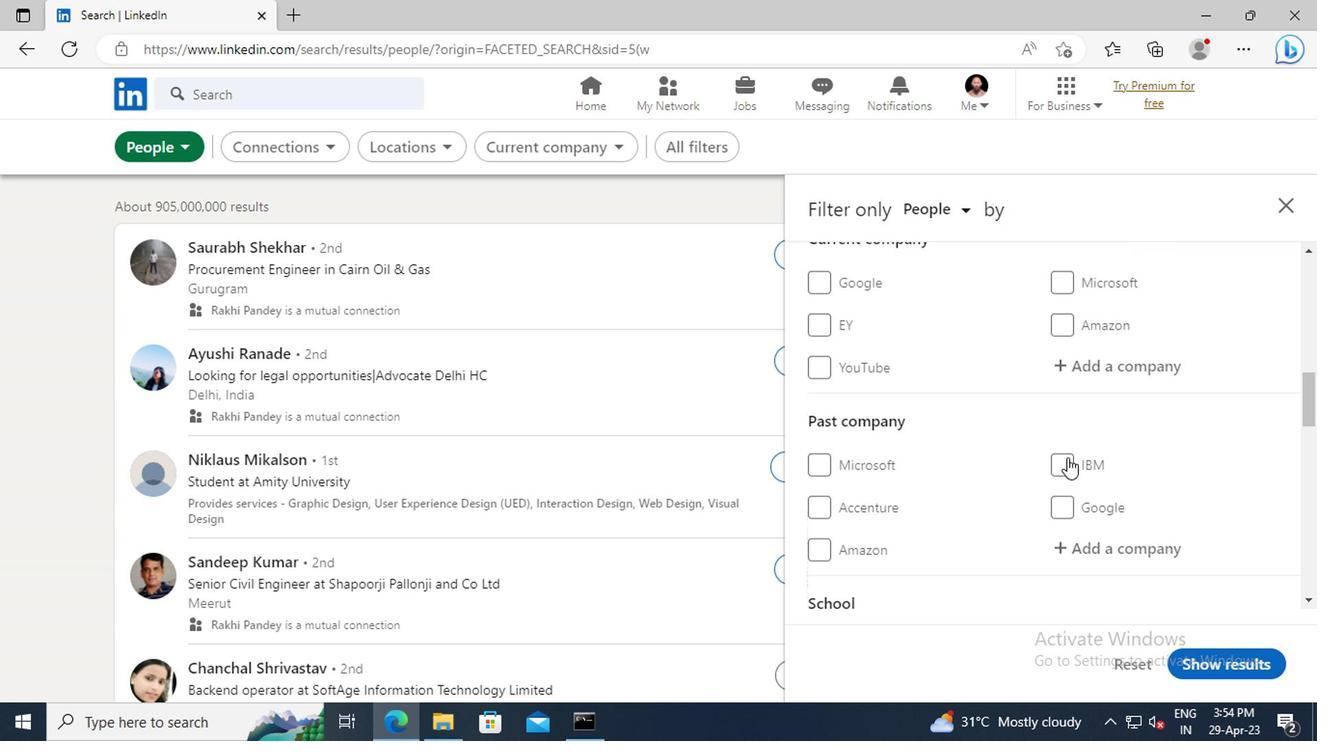 
Action: Mouse moved to (897, 442)
Screenshot: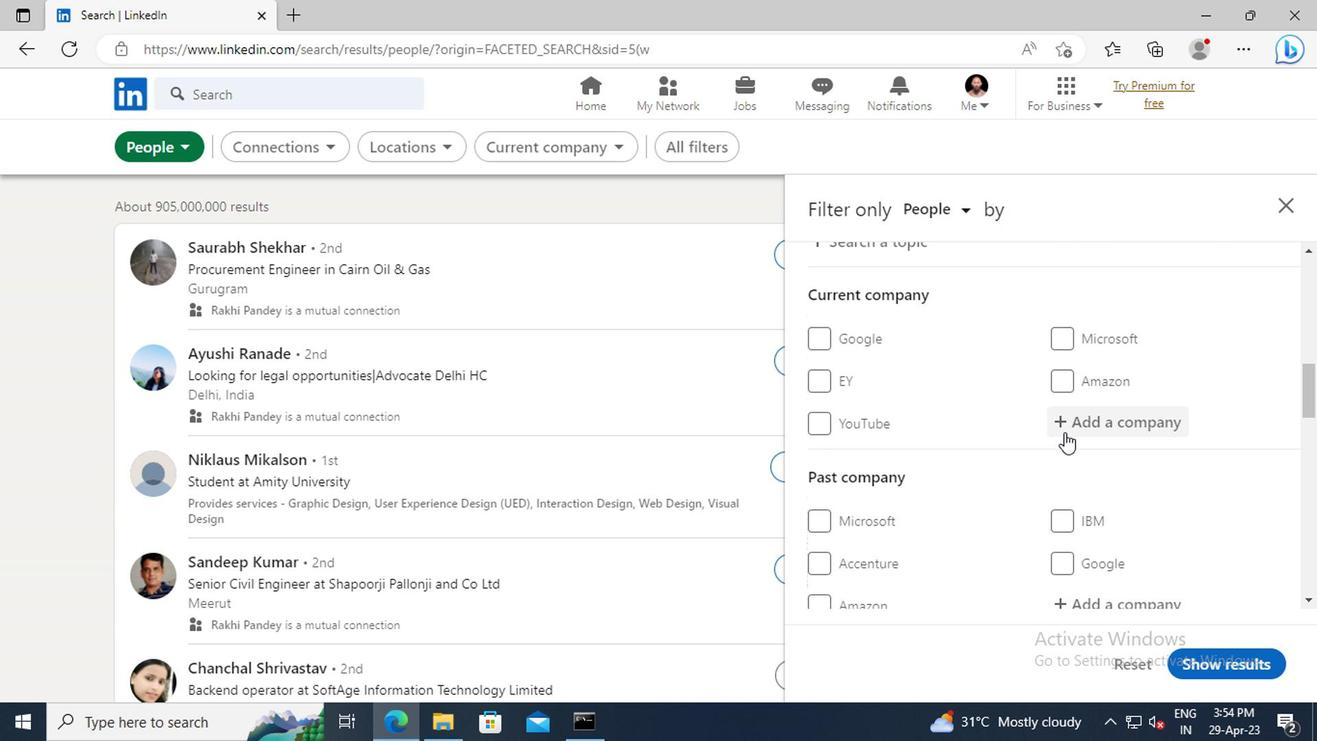 
Action: Mouse pressed left at (897, 442)
Screenshot: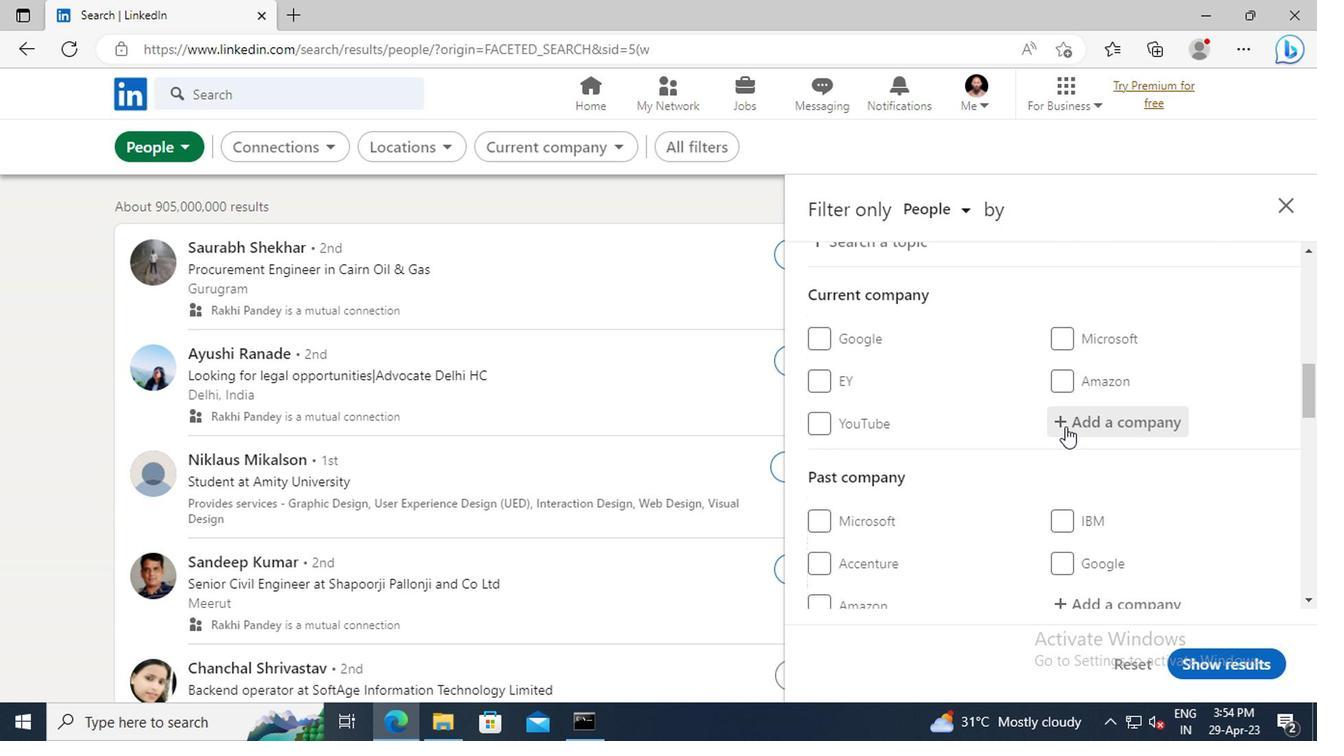 
Action: Key pressed <Key.shift>ONLINE<Key.space><Key.shift>OPPORTUNITY<Key.space><Key.shift>W
Screenshot: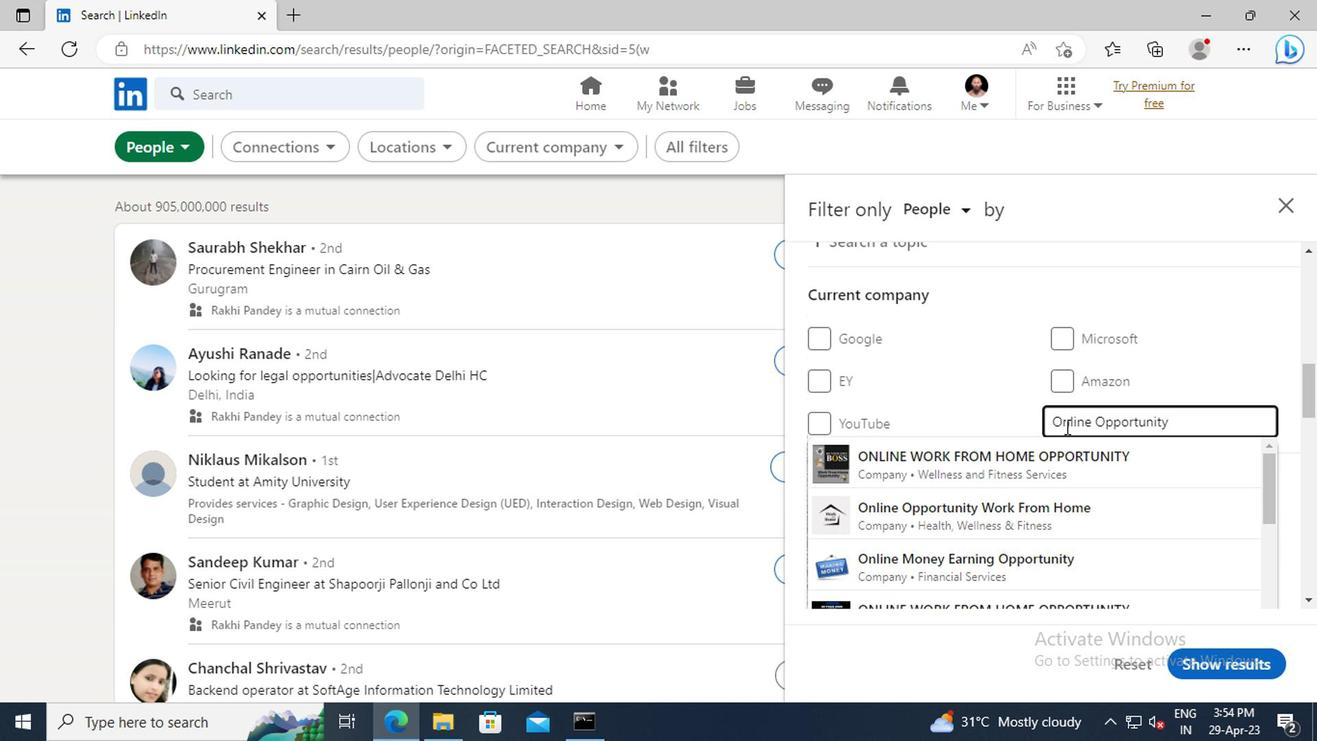 
Action: Mouse moved to (904, 493)
Screenshot: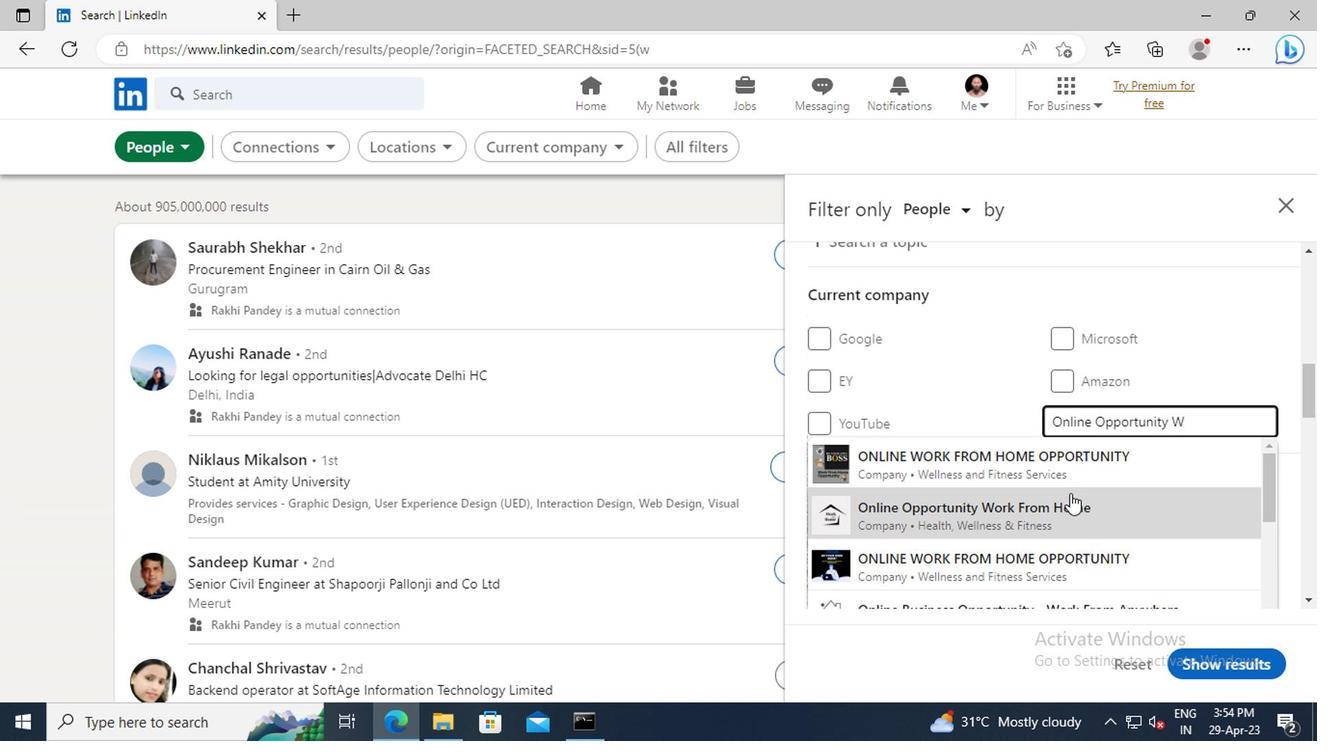 
Action: Mouse pressed left at (904, 493)
Screenshot: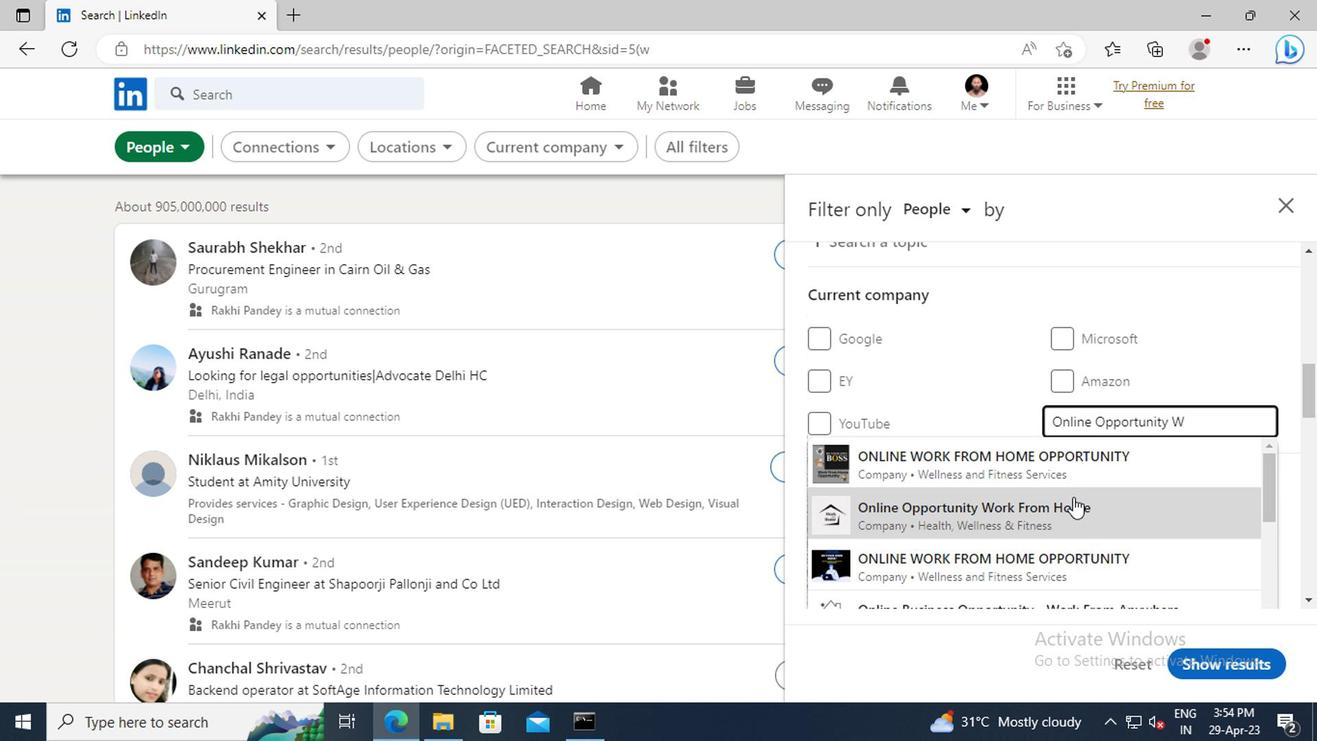 
Action: Mouse scrolled (904, 492) with delta (0, 0)
Screenshot: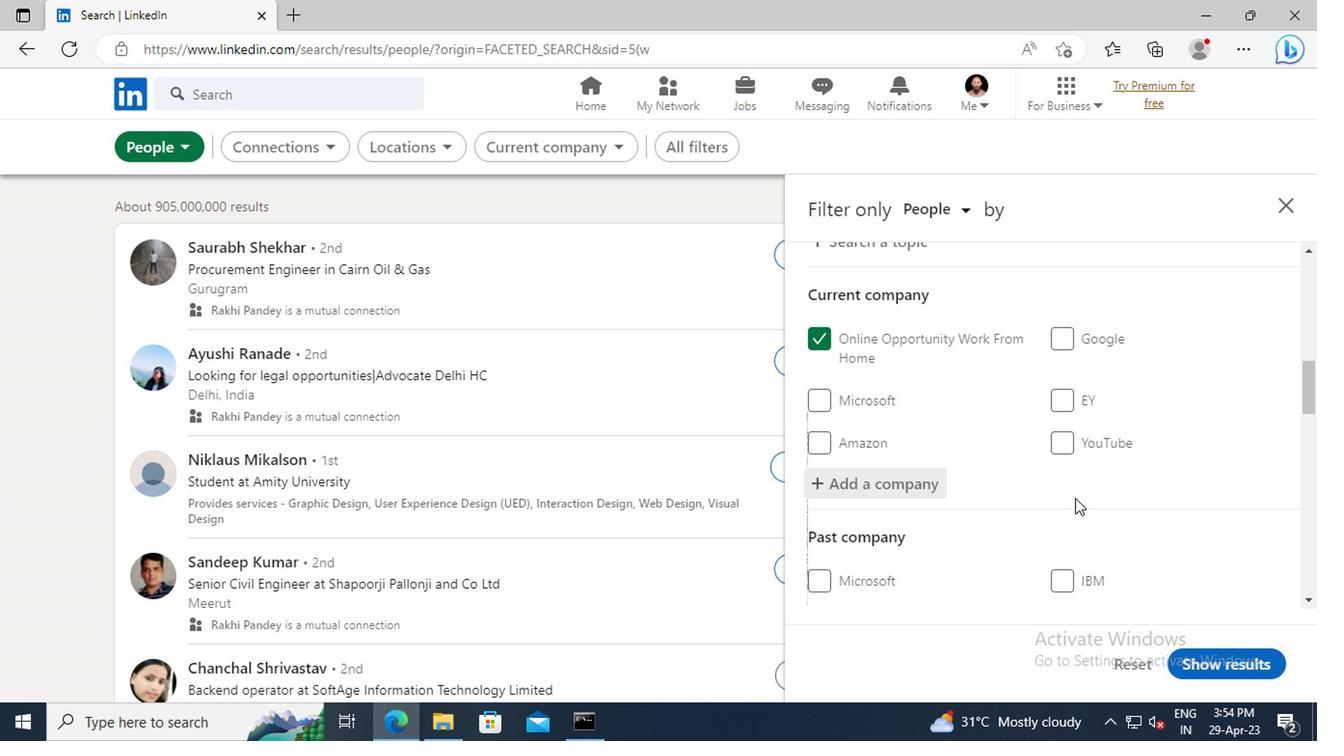 
Action: Mouse scrolled (904, 492) with delta (0, 0)
Screenshot: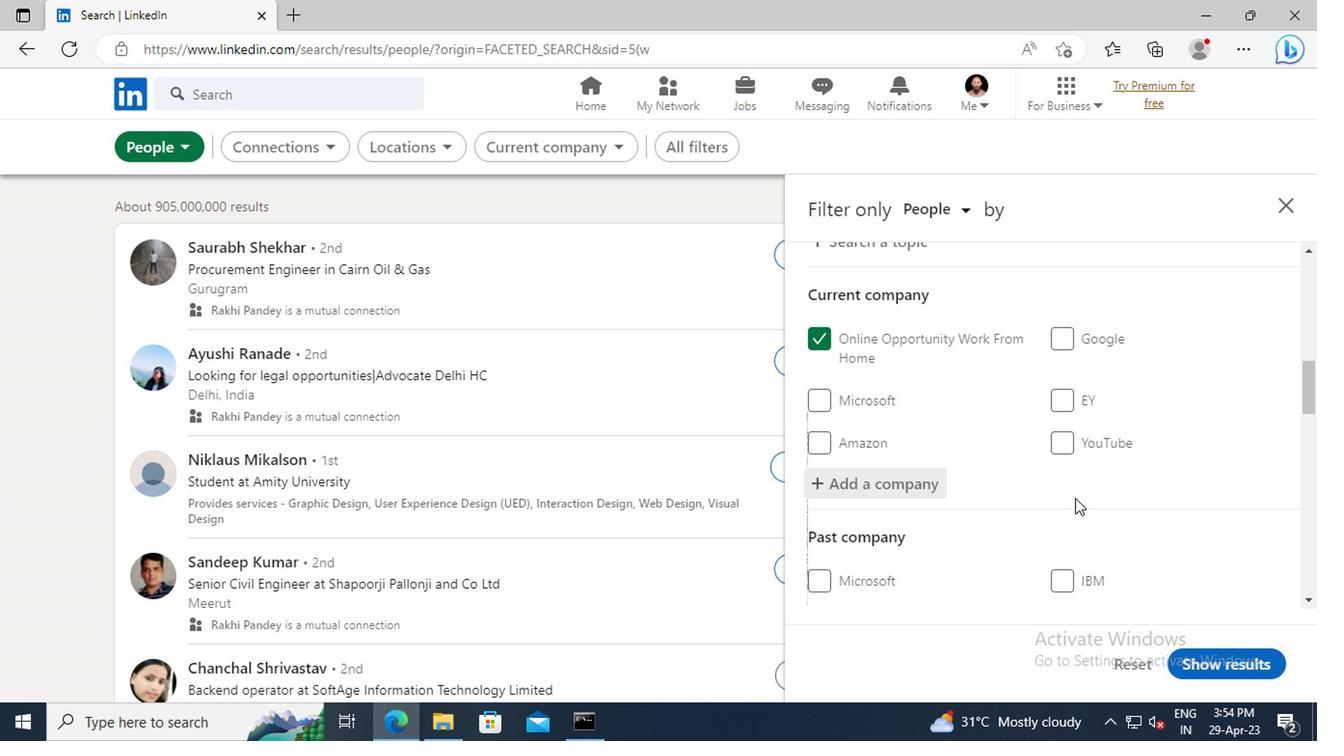
Action: Mouse moved to (904, 461)
Screenshot: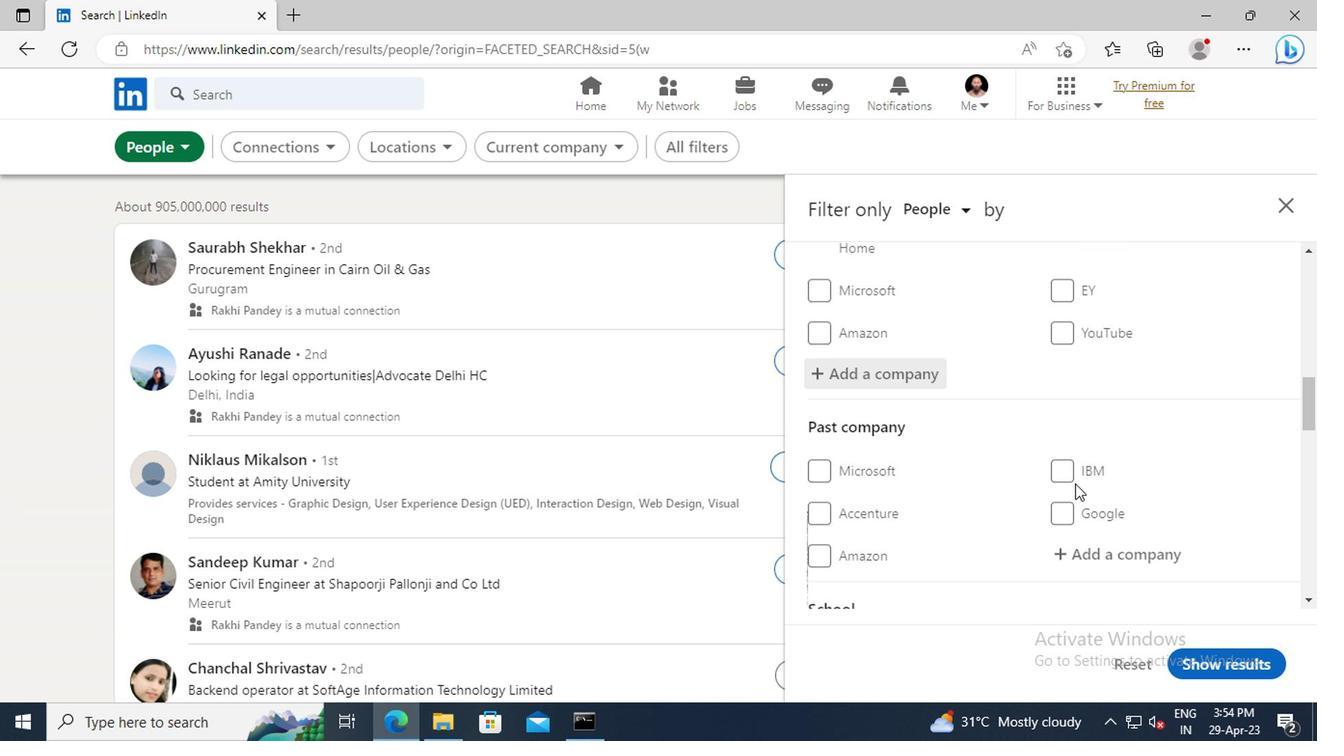 
Action: Mouse scrolled (904, 460) with delta (0, 0)
Screenshot: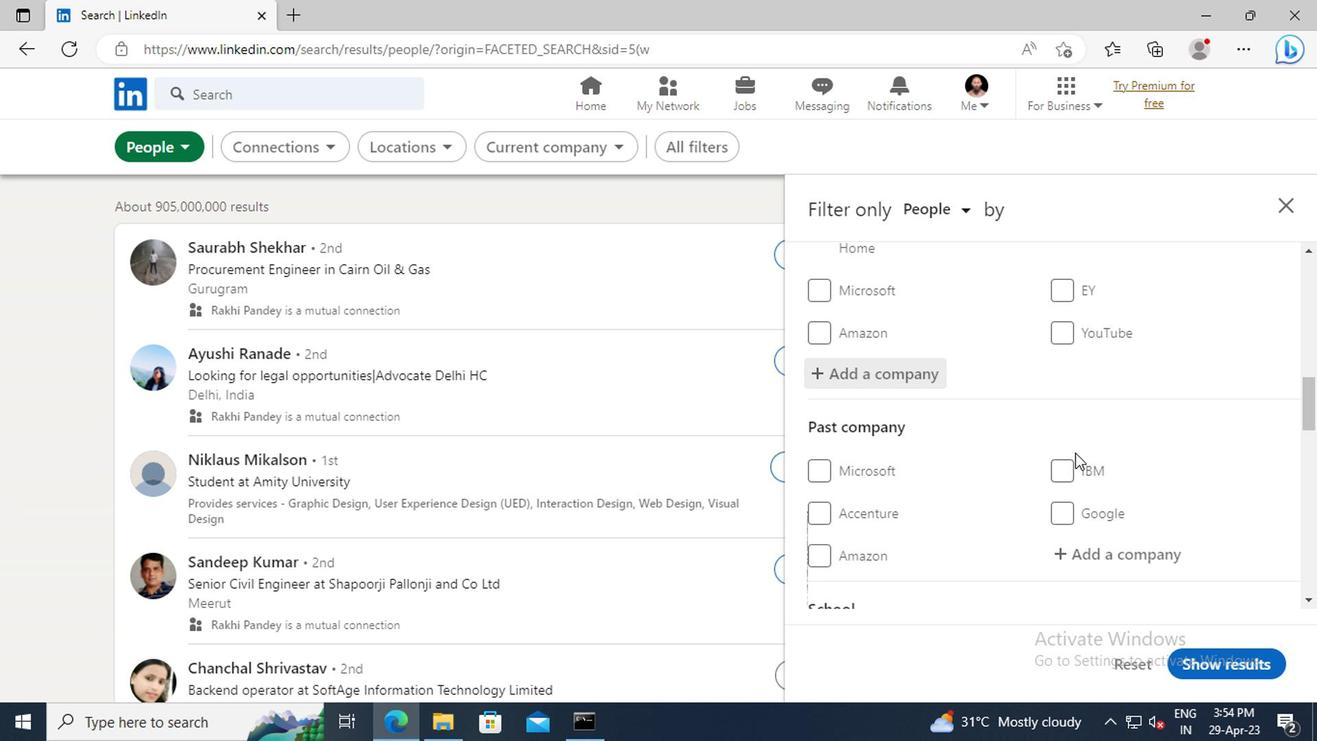 
Action: Mouse moved to (904, 442)
Screenshot: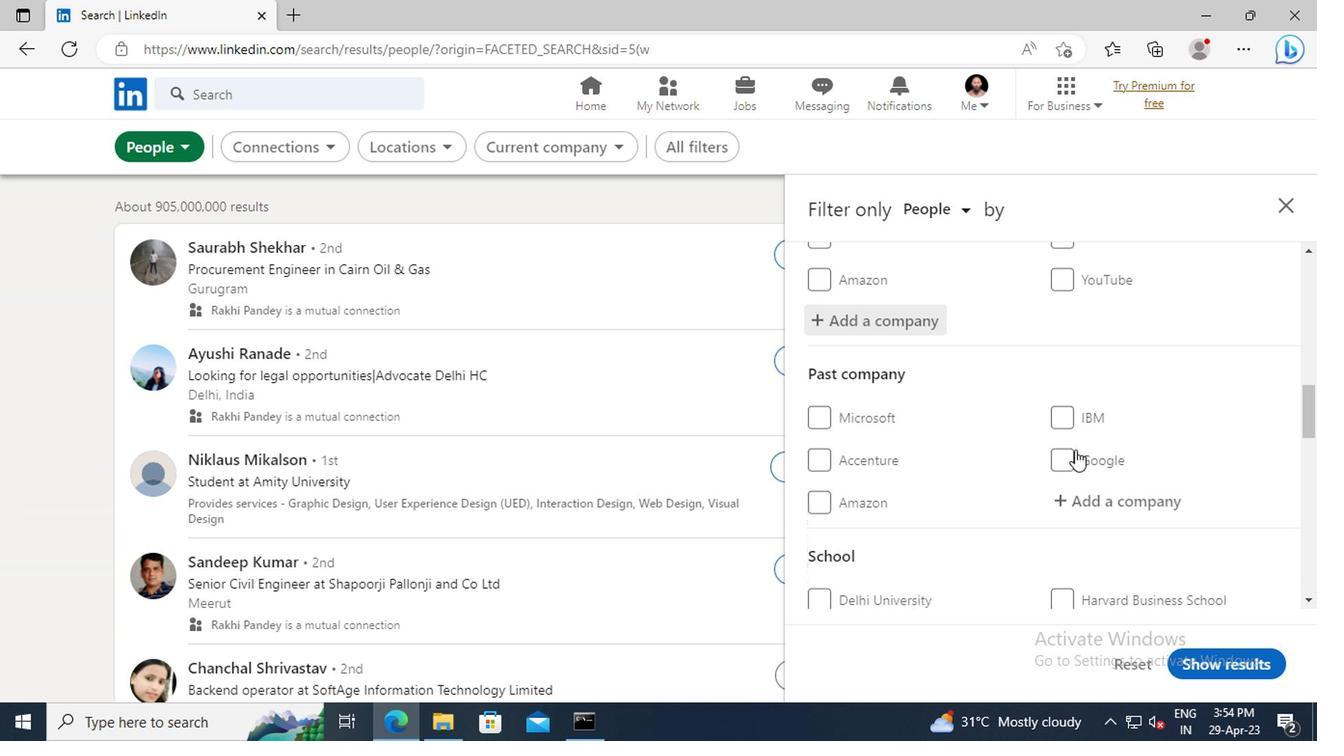 
Action: Mouse scrolled (904, 441) with delta (0, 0)
Screenshot: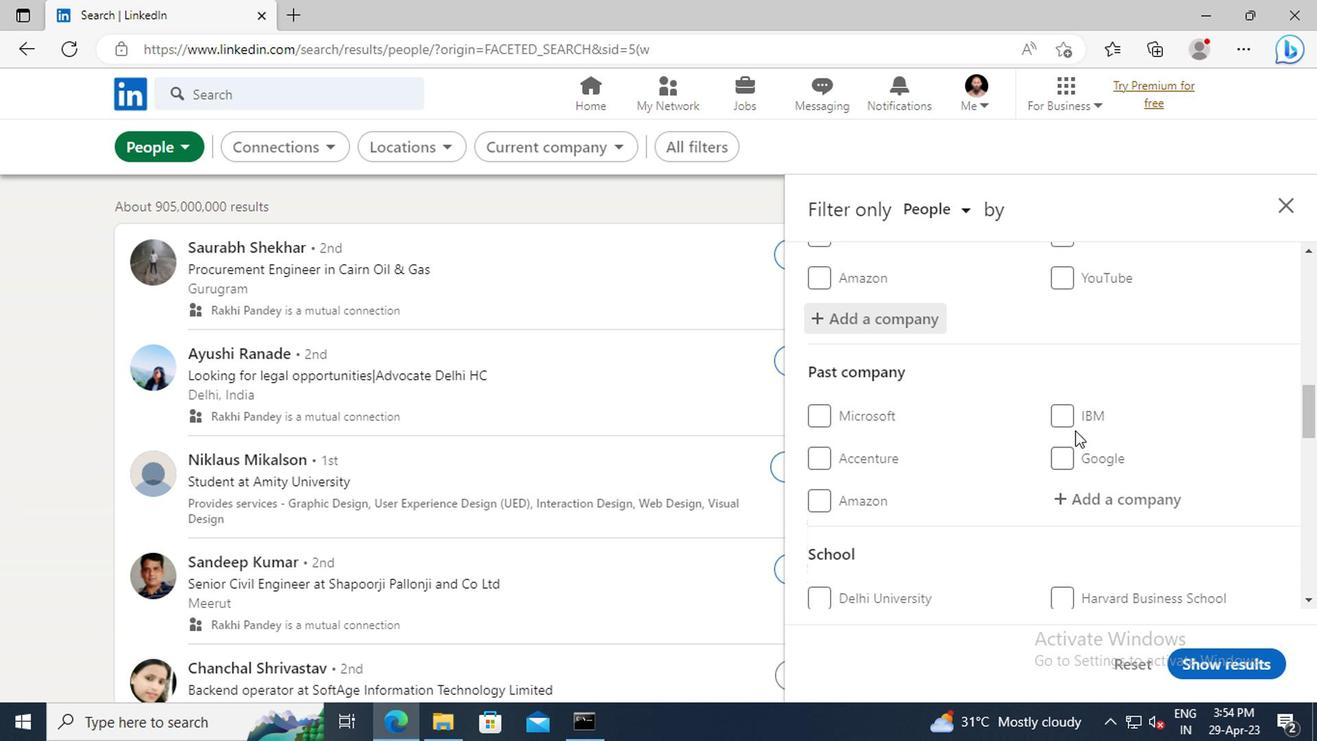 
Action: Mouse scrolled (904, 441) with delta (0, 0)
Screenshot: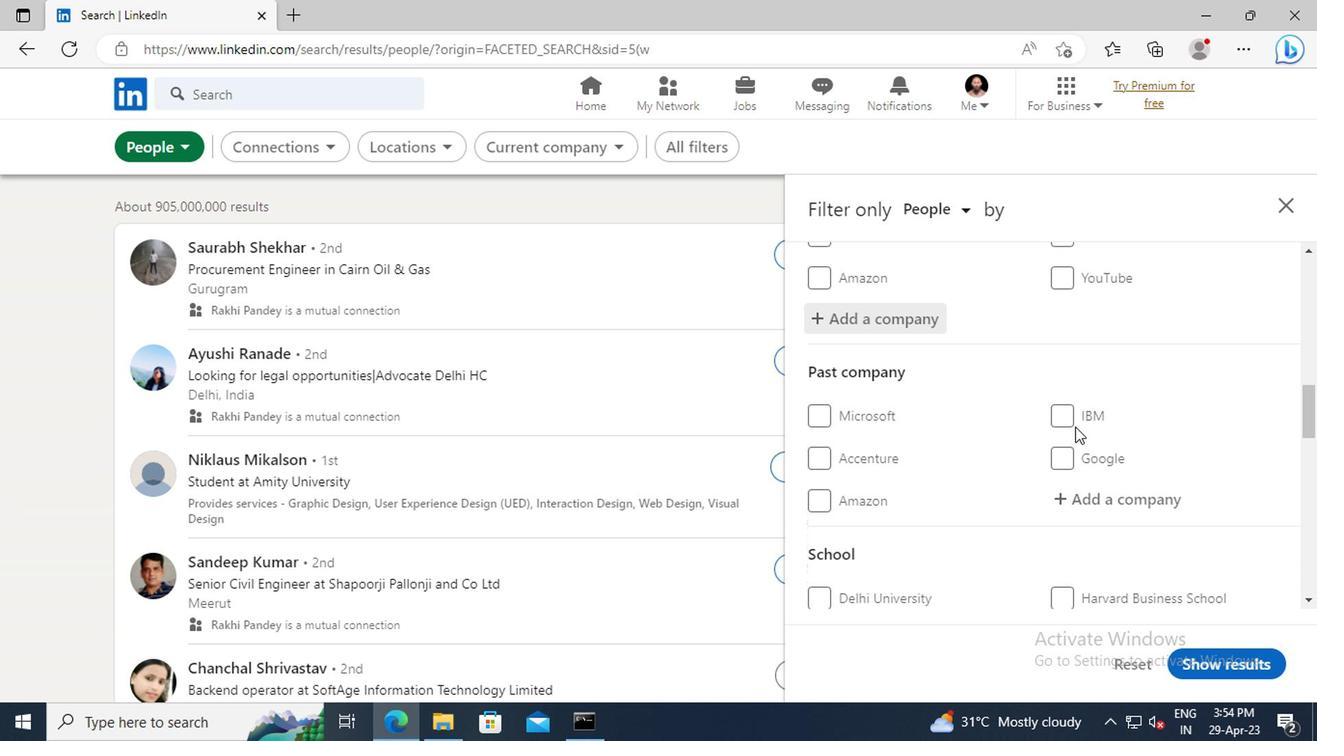 
Action: Mouse scrolled (904, 441) with delta (0, 0)
Screenshot: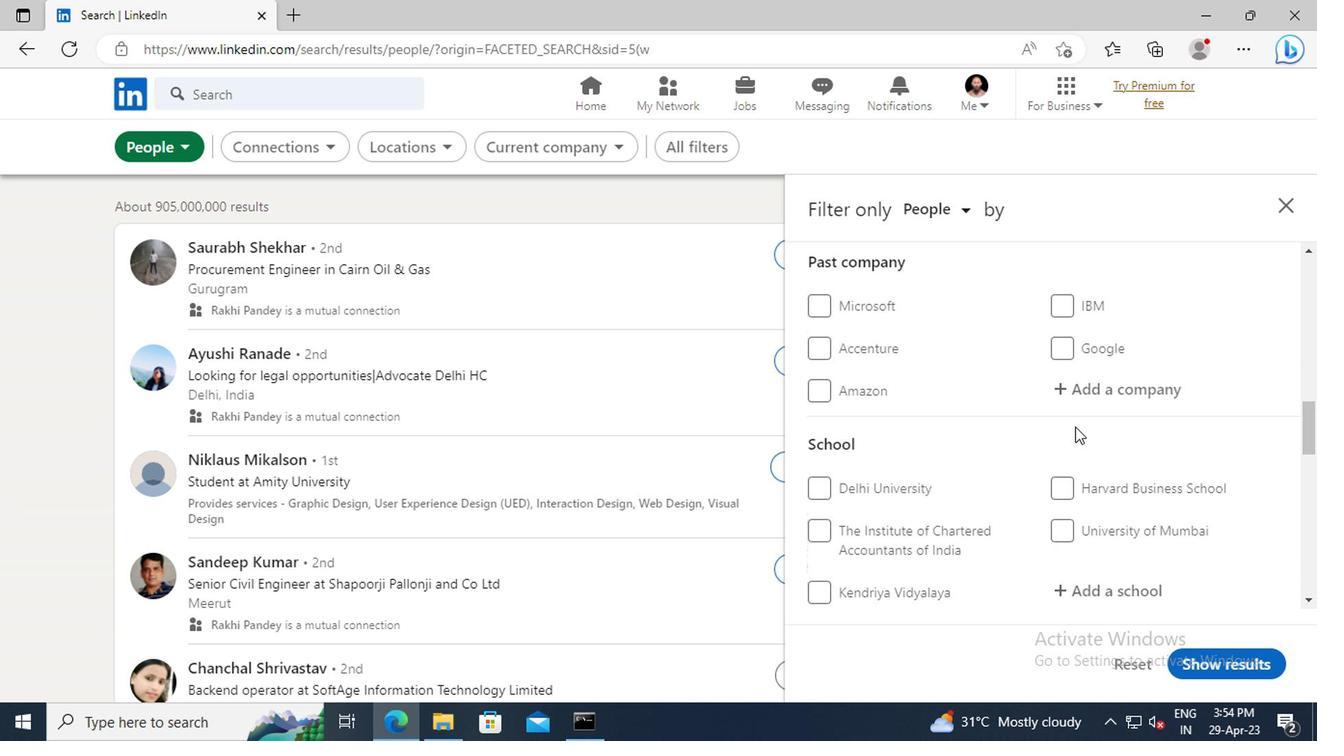 
Action: Mouse scrolled (904, 441) with delta (0, 0)
Screenshot: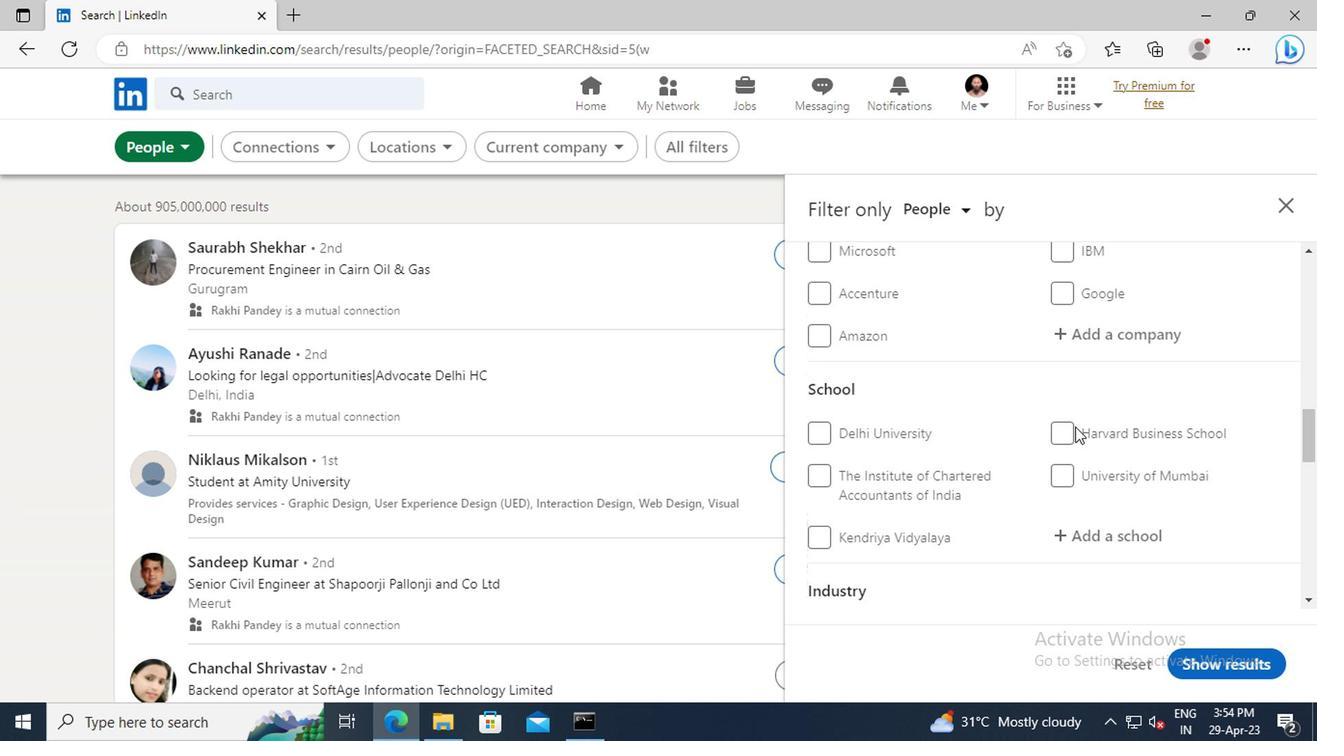 
Action: Mouse scrolled (904, 441) with delta (0, 0)
Screenshot: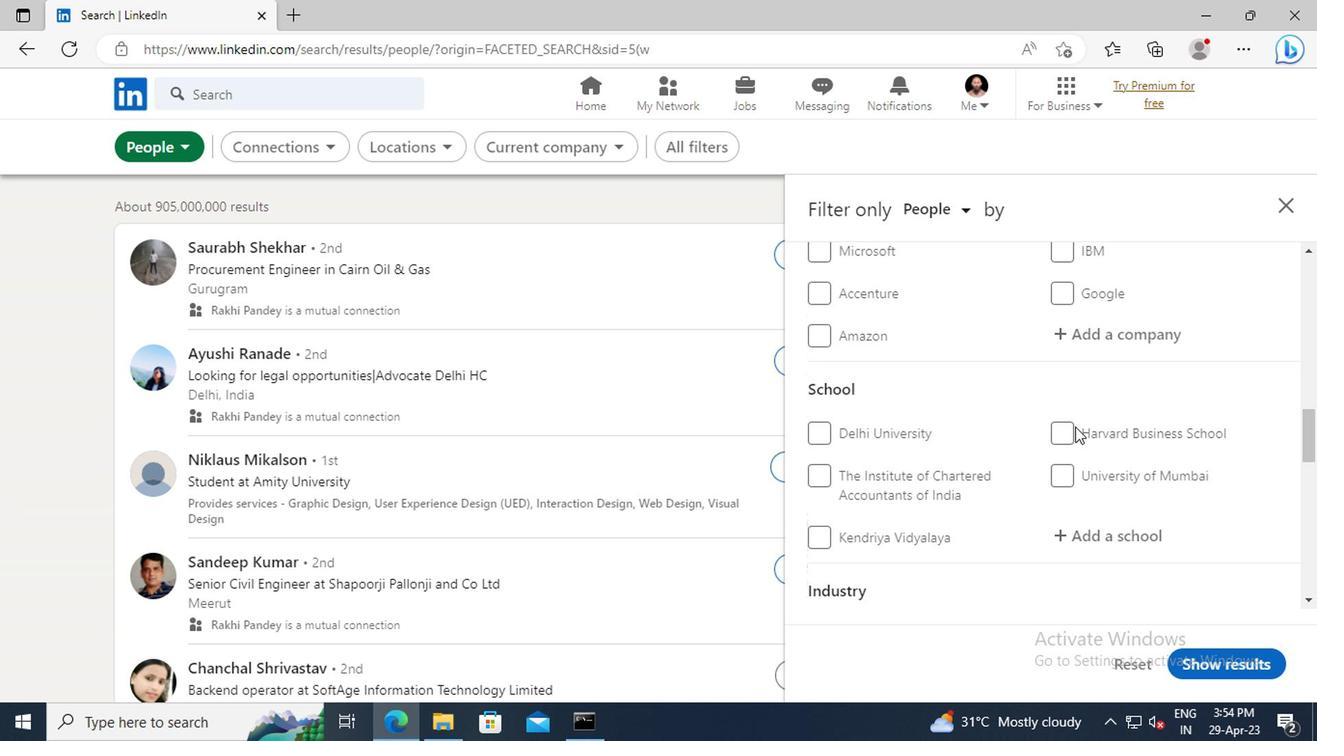 
Action: Mouse moved to (903, 442)
Screenshot: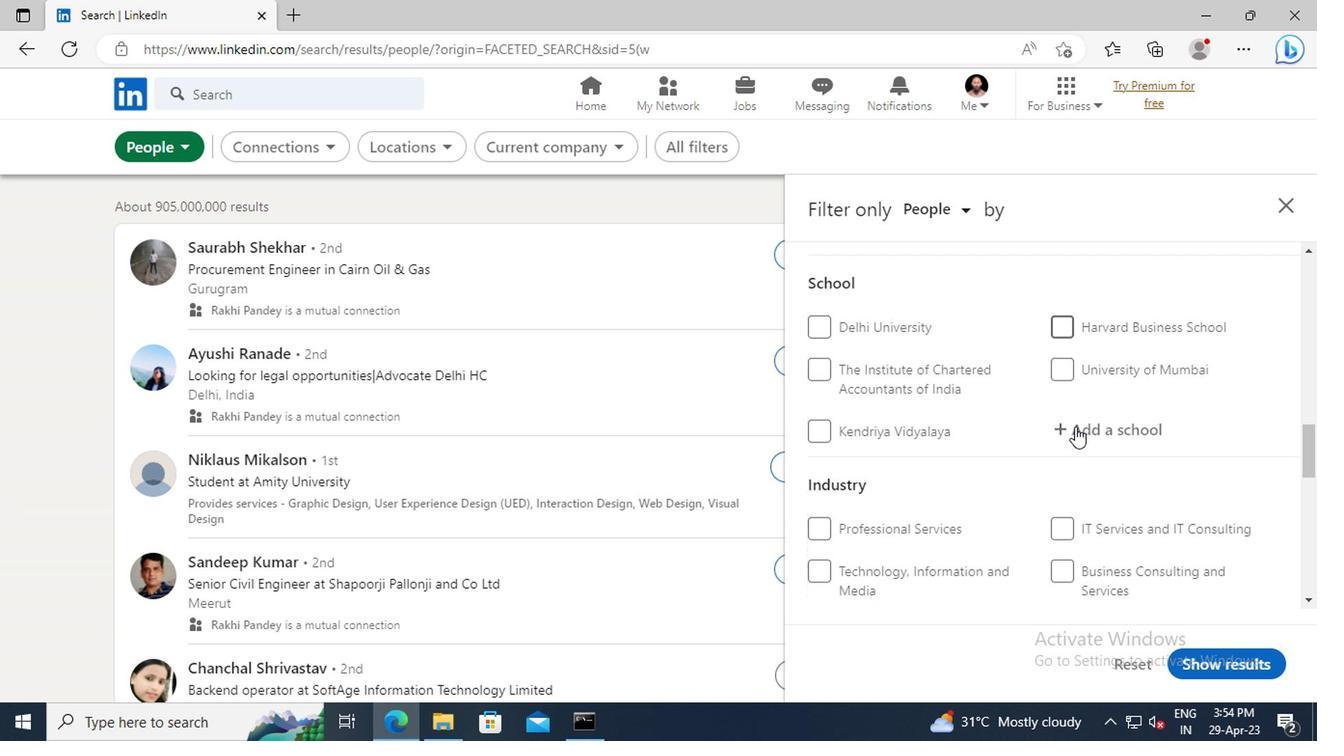 
Action: Mouse pressed left at (903, 442)
Screenshot: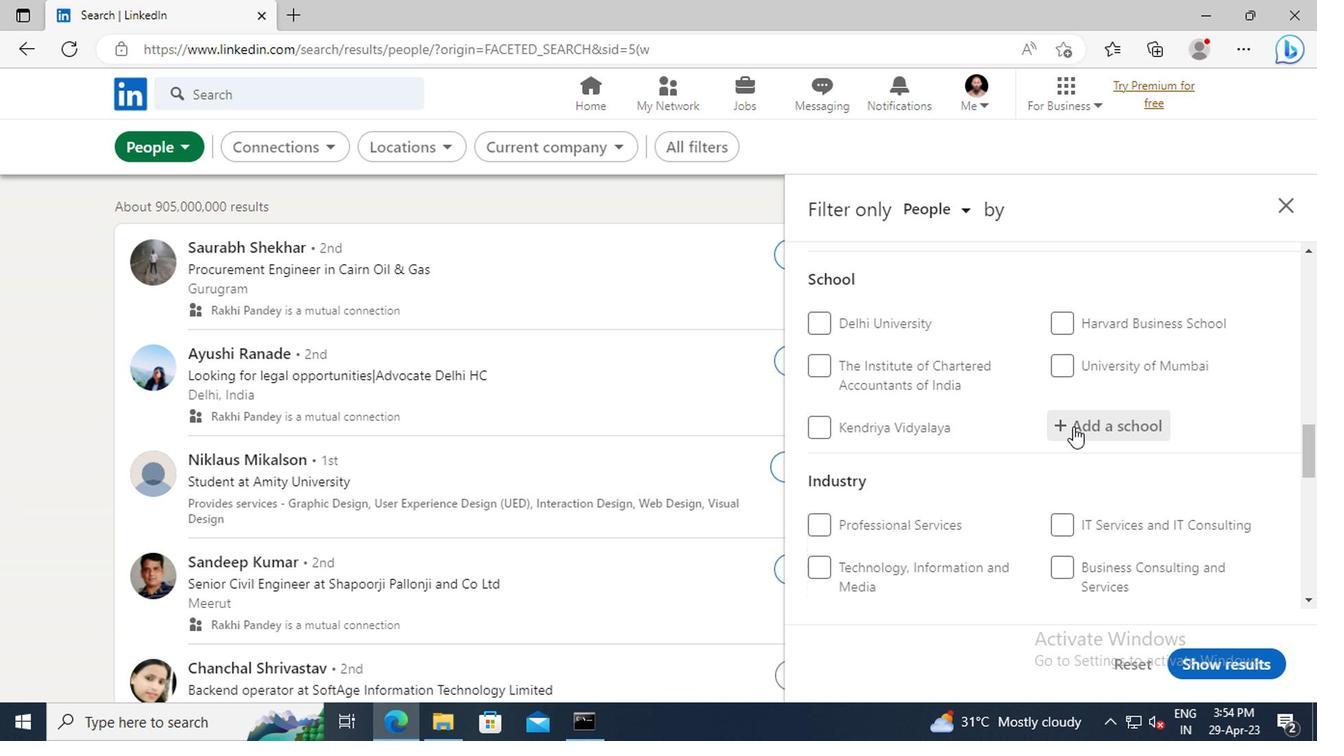
Action: Key pressed <Key.shift>YASHWANTR
Screenshot: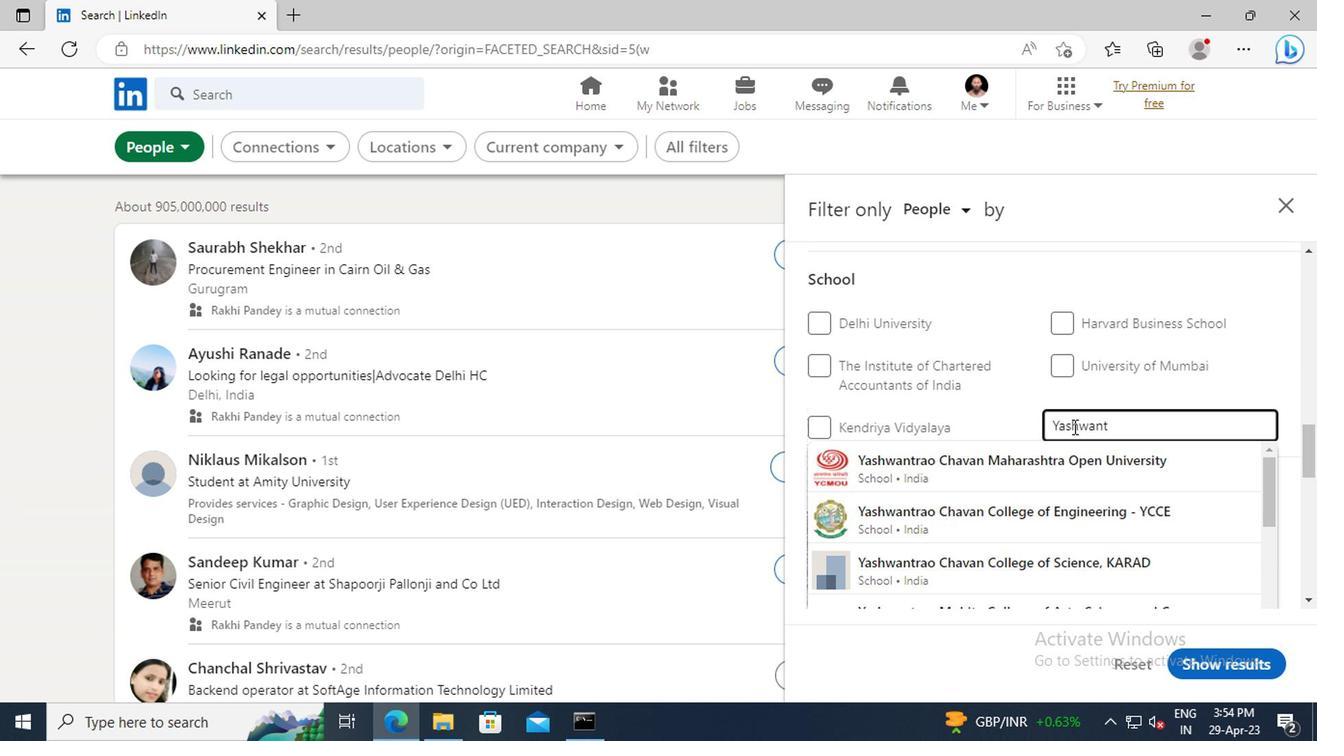 
Action: Mouse moved to (905, 467)
Screenshot: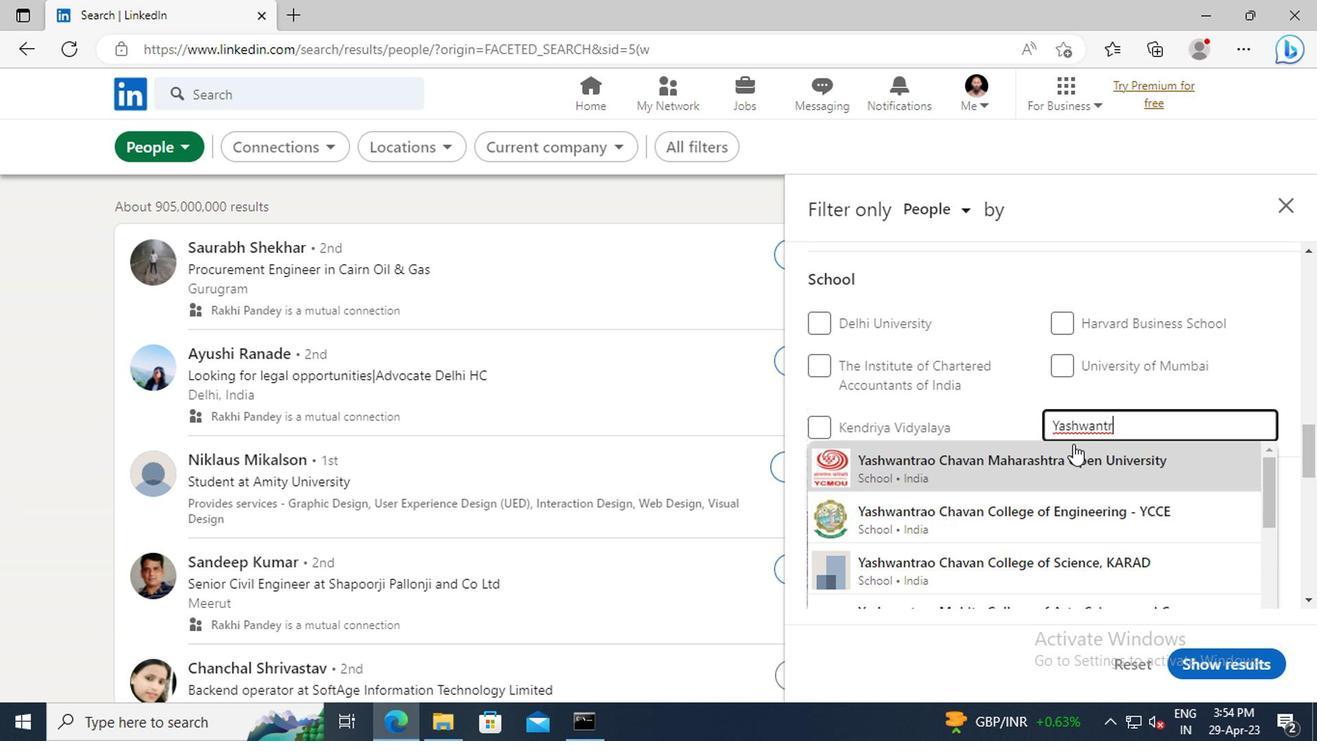 
Action: Mouse pressed left at (905, 467)
Screenshot: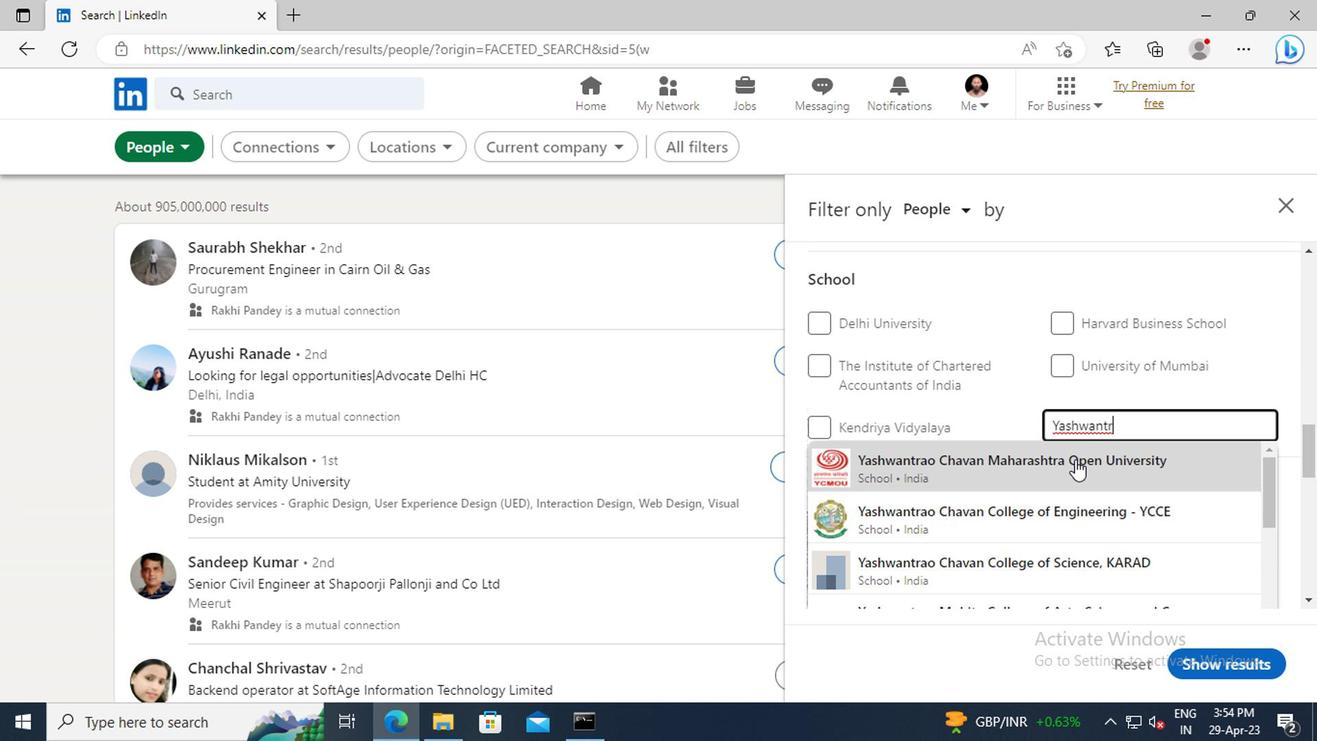 
Action: Mouse scrolled (905, 466) with delta (0, 0)
Screenshot: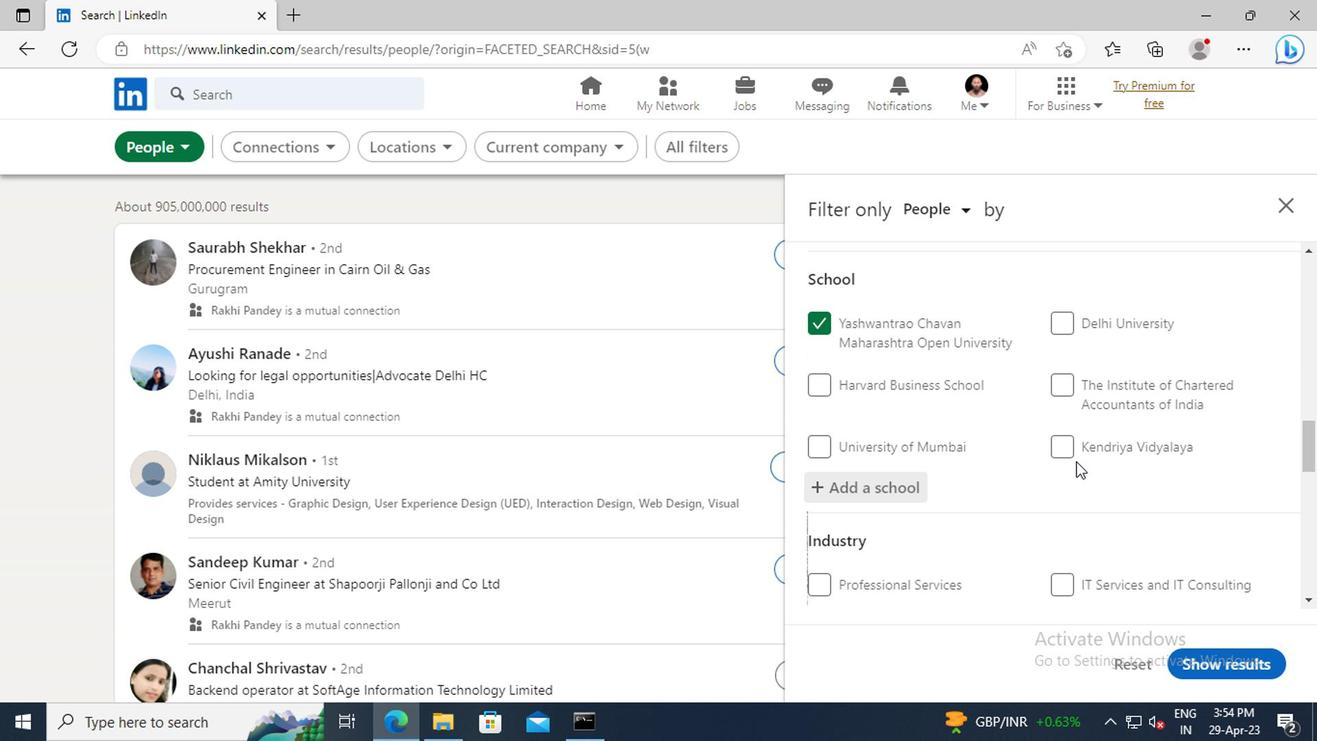 
Action: Mouse moved to (906, 447)
Screenshot: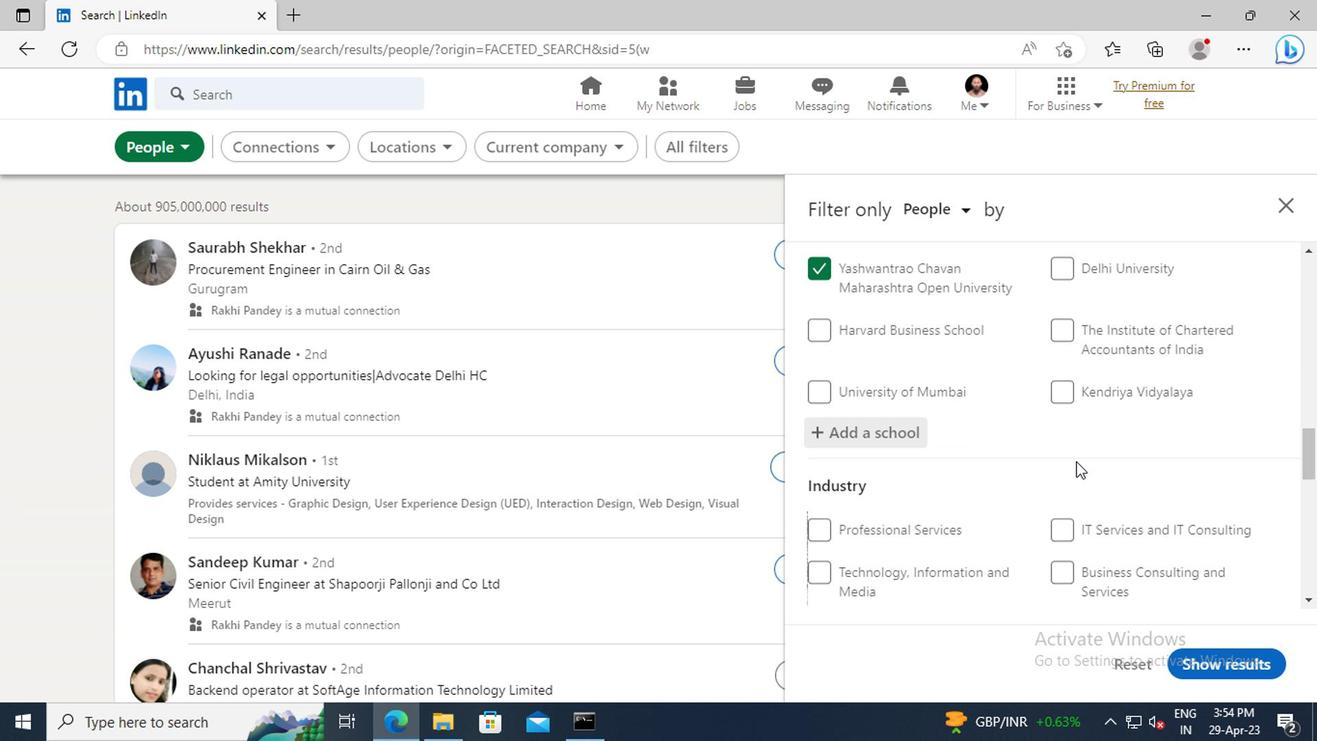 
Action: Mouse scrolled (906, 446) with delta (0, 0)
Screenshot: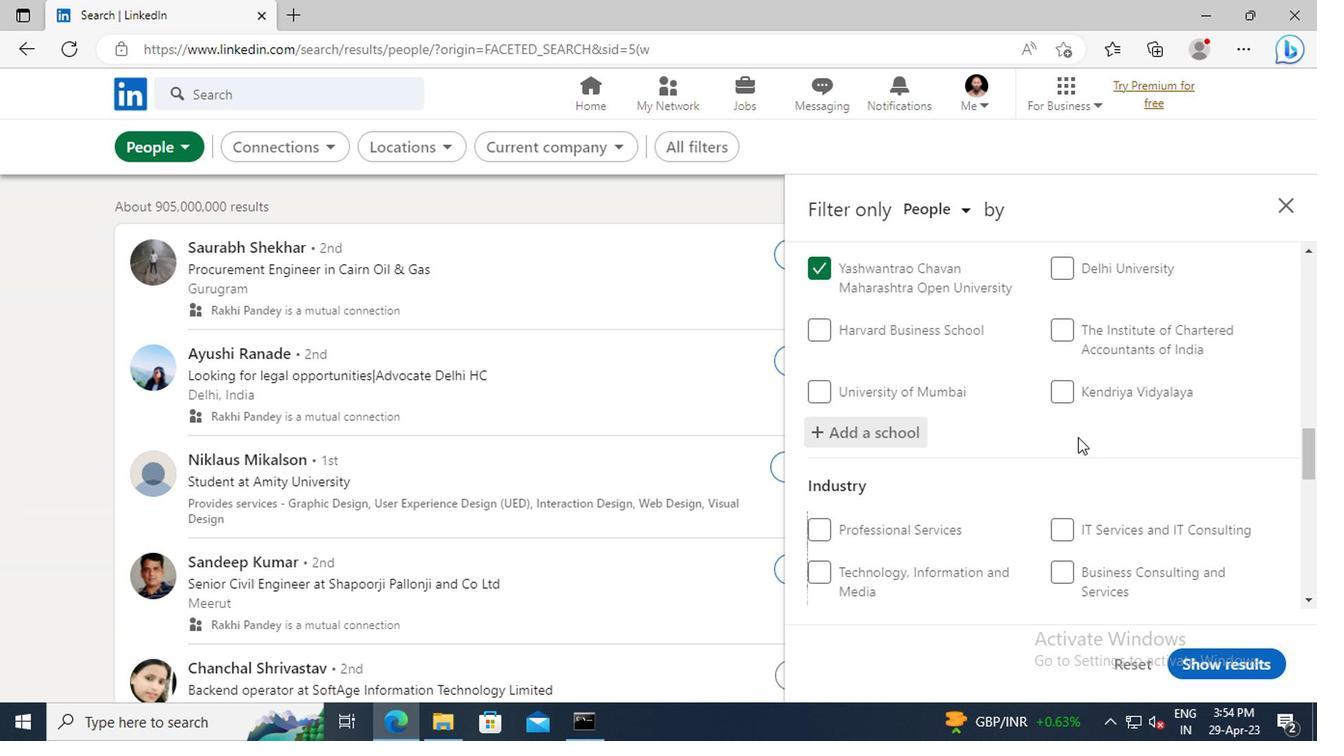 
Action: Mouse scrolled (906, 446) with delta (0, 0)
Screenshot: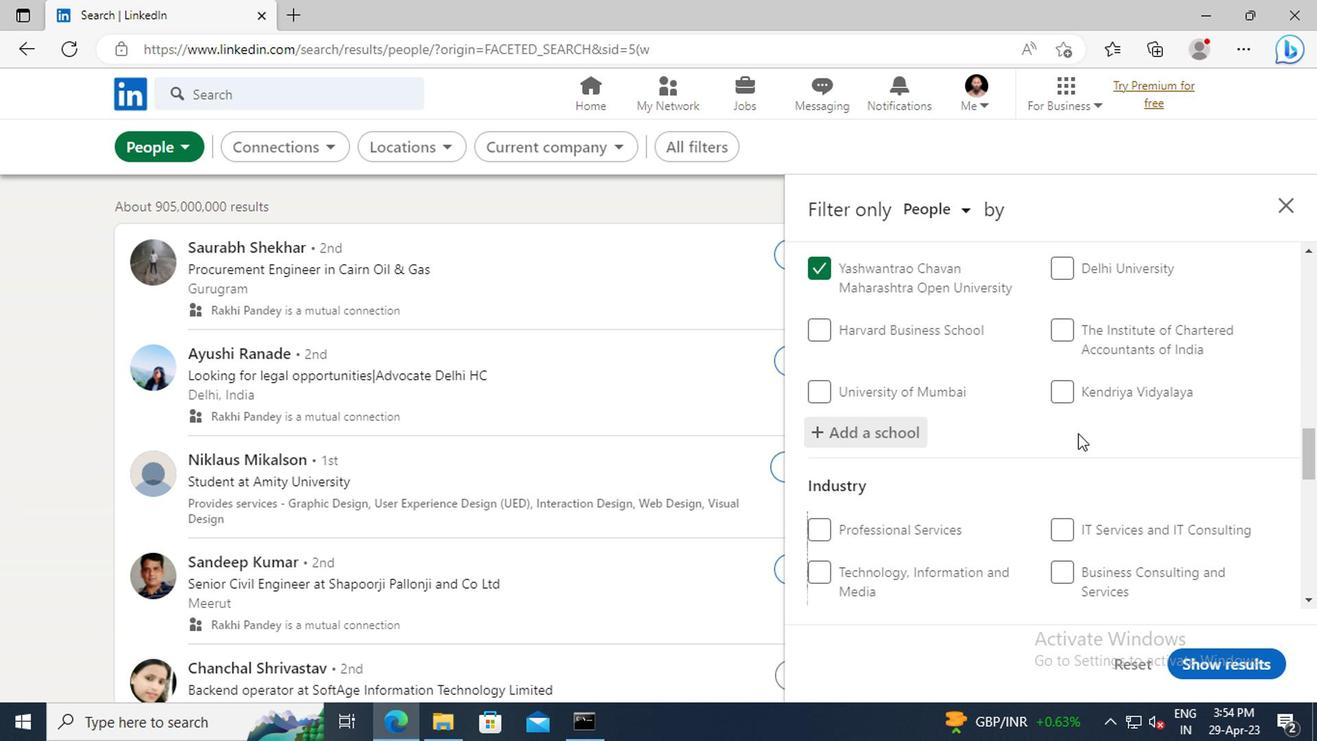 
Action: Mouse moved to (904, 443)
Screenshot: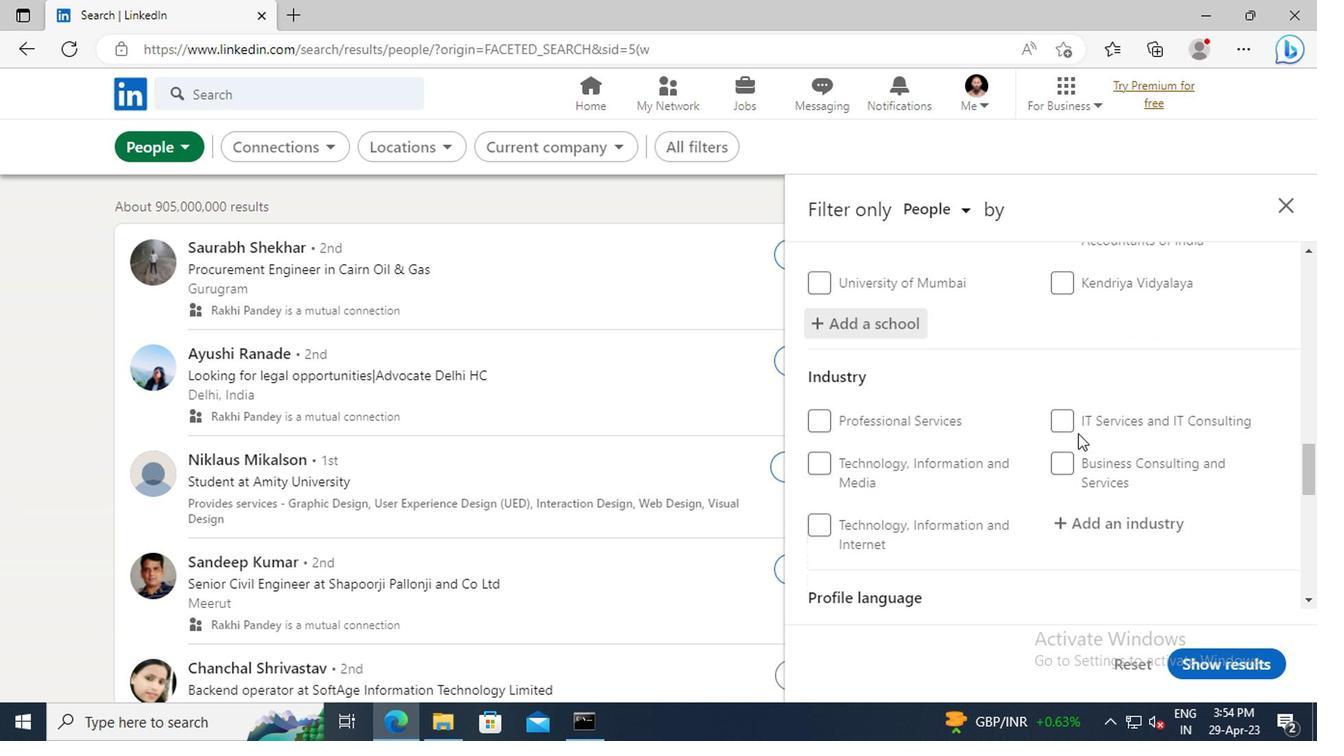 
Action: Mouse scrolled (904, 442) with delta (0, 0)
Screenshot: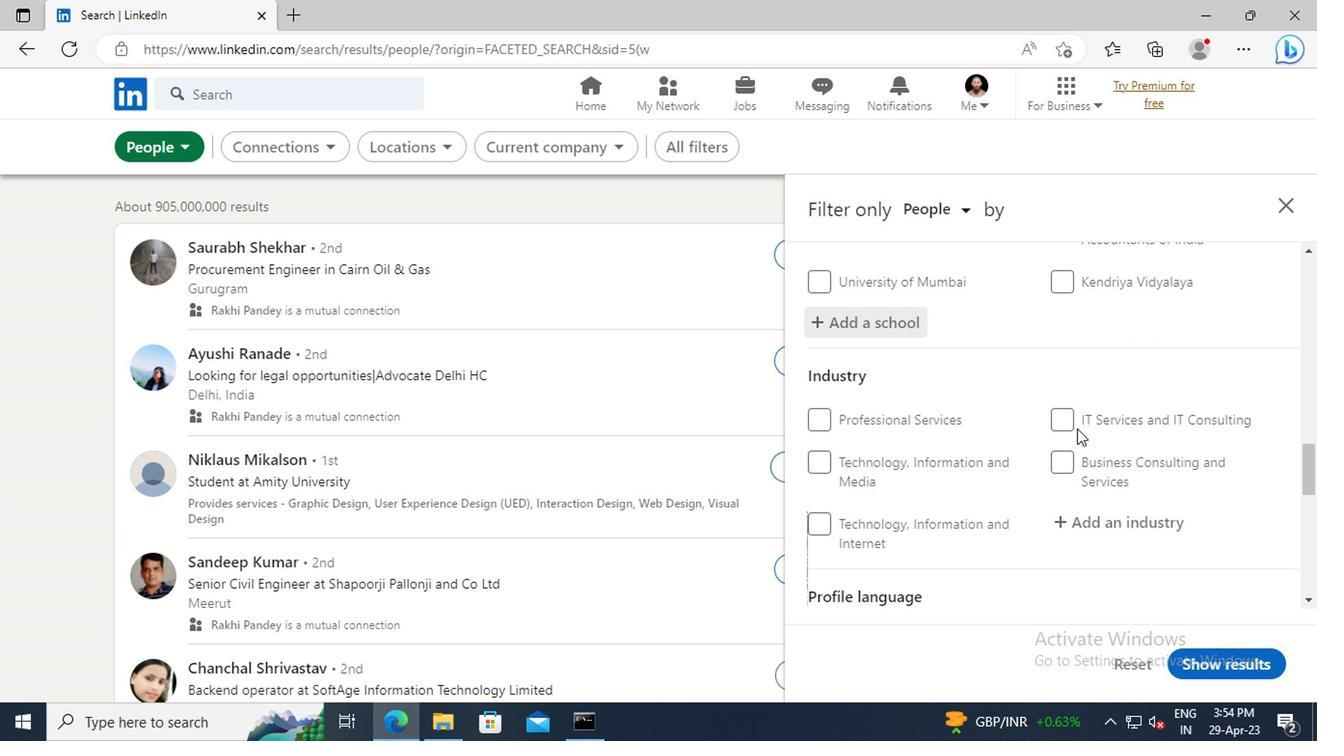 
Action: Mouse moved to (902, 471)
Screenshot: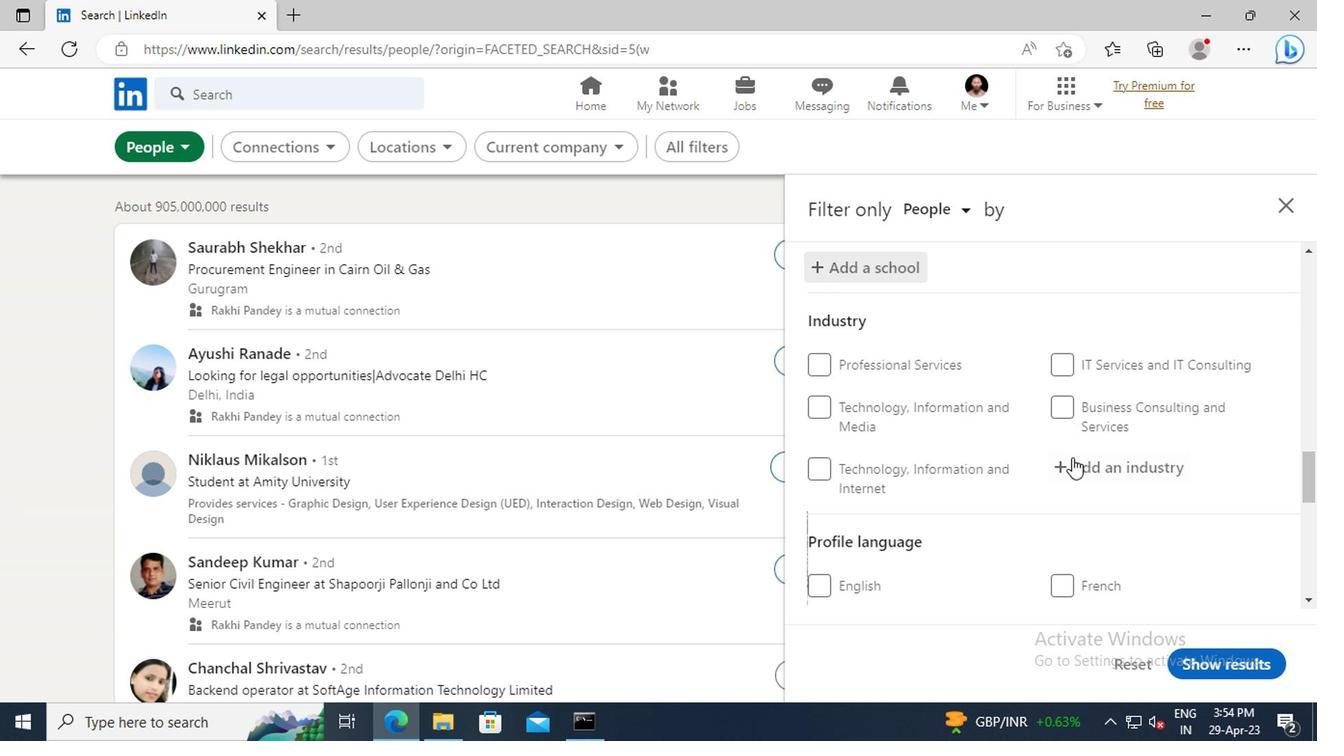 
Action: Mouse pressed left at (902, 471)
Screenshot: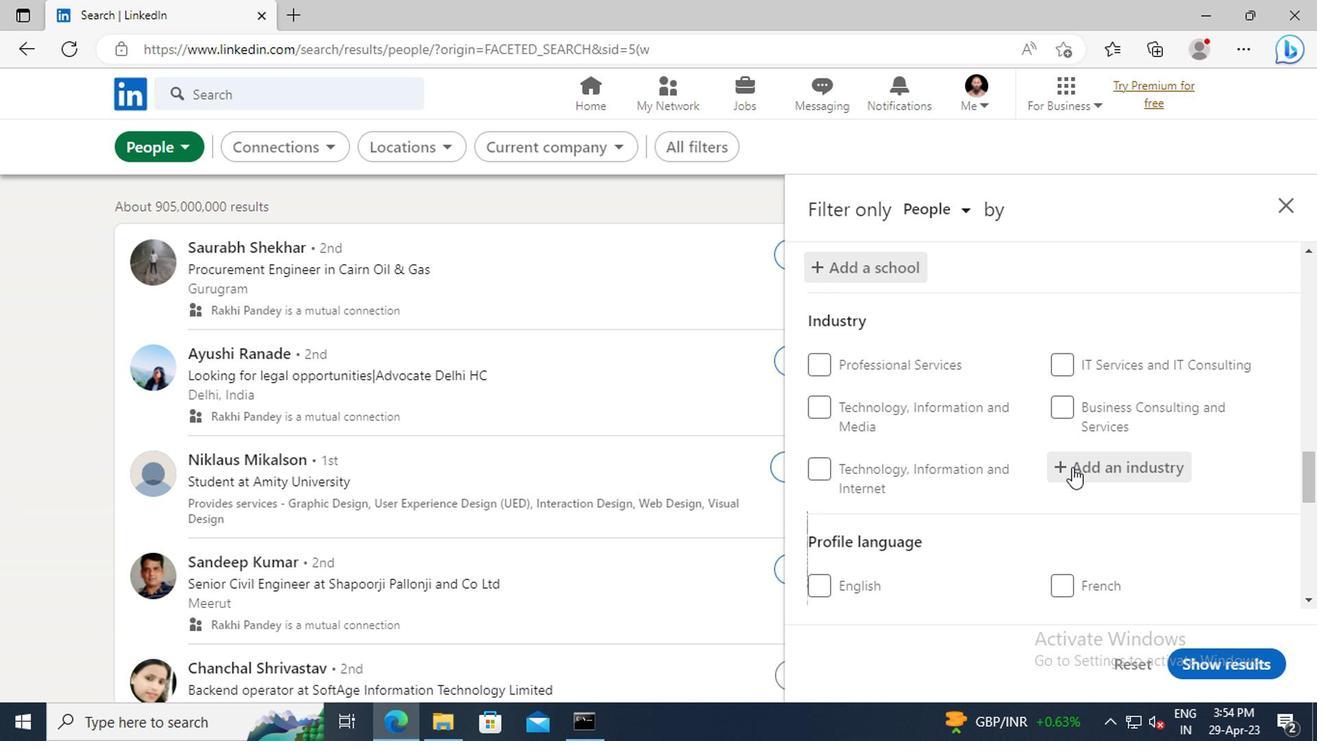 
Action: Key pressed <Key.shift>RAILROAD<Key.space>
Screenshot: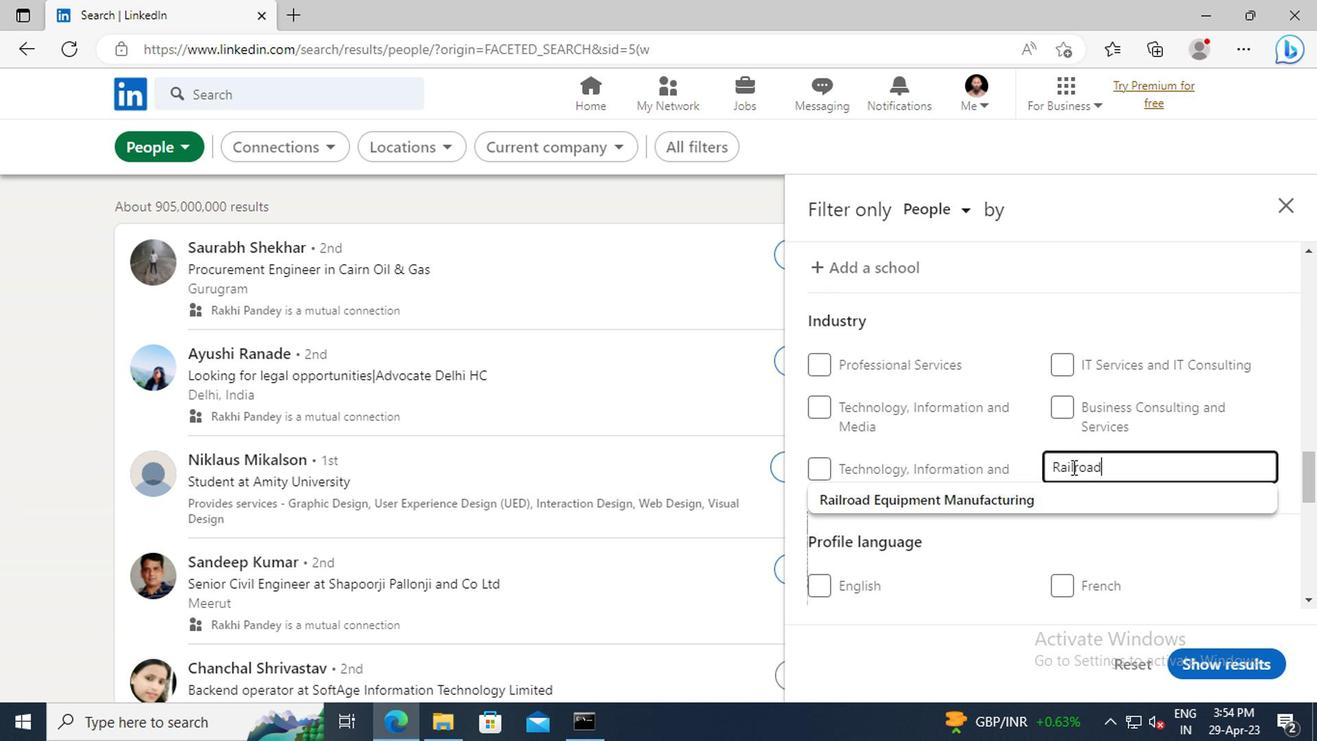 
Action: Mouse moved to (871, 490)
Screenshot: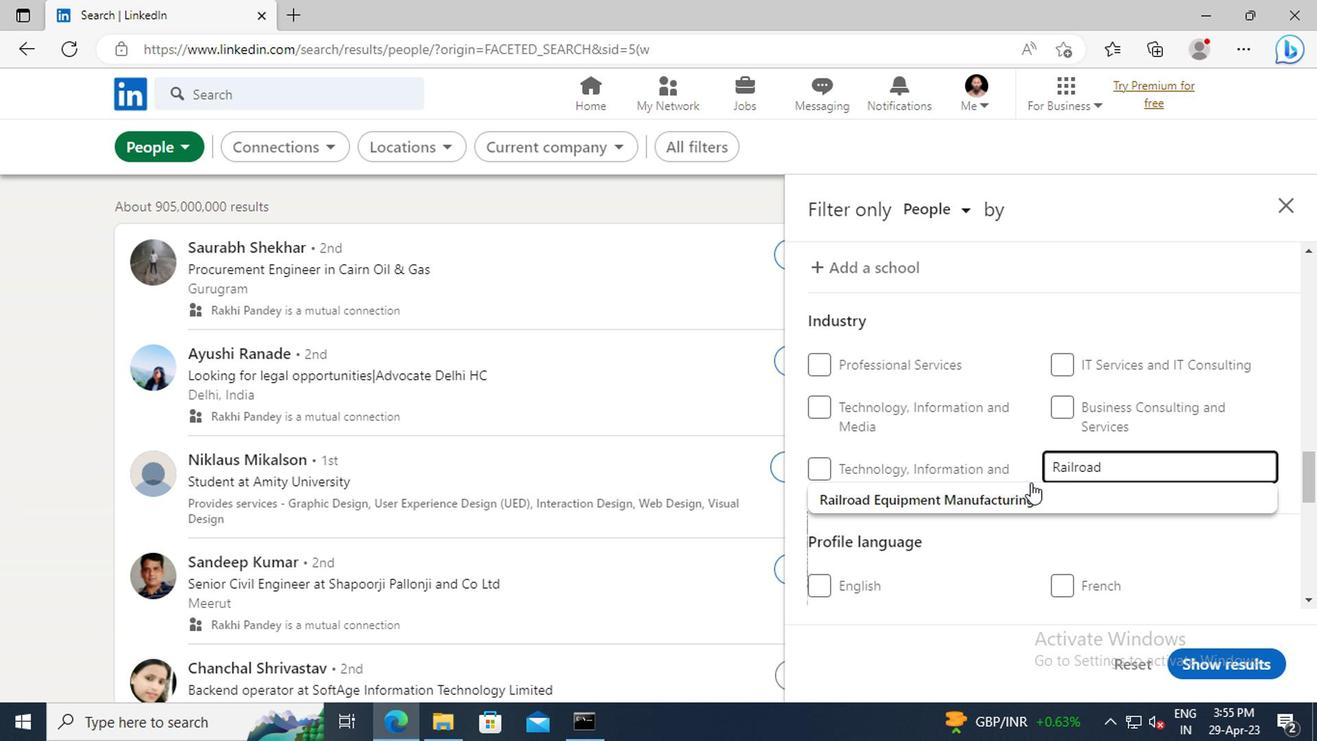 
Action: Mouse pressed left at (871, 490)
Screenshot: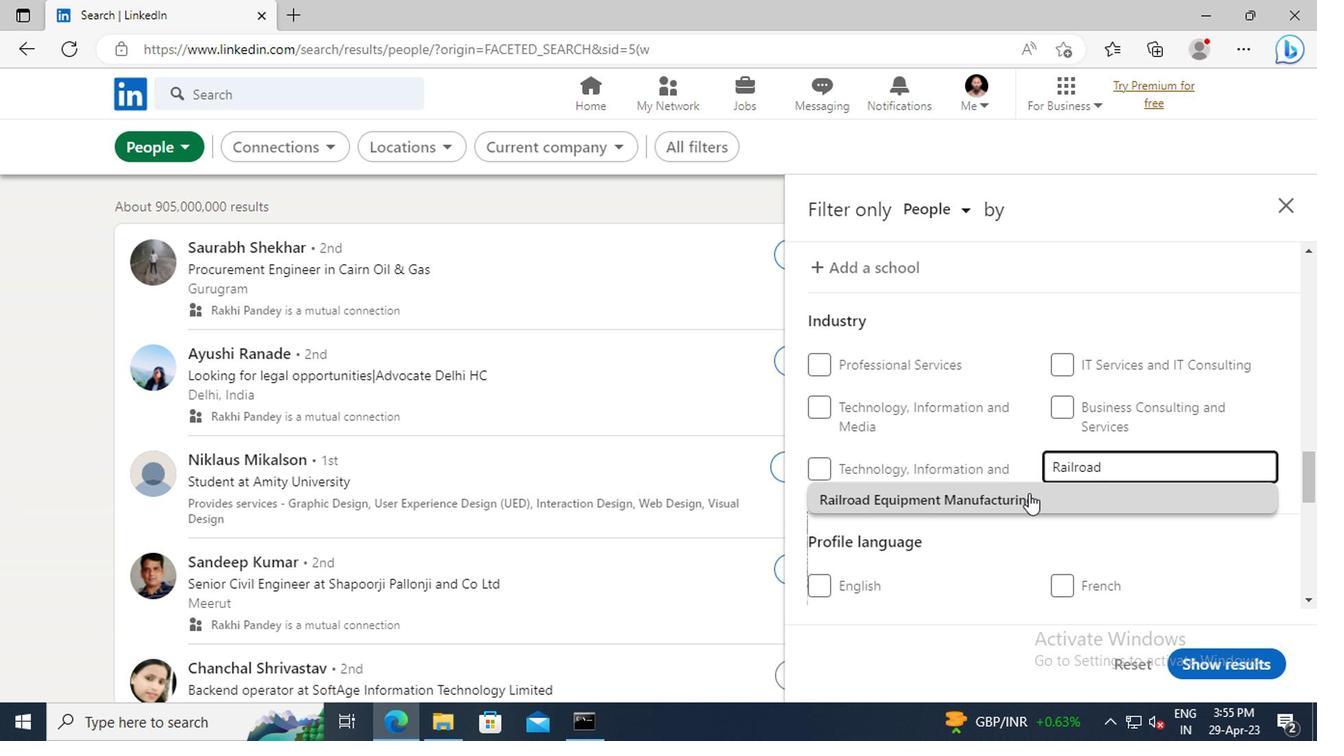 
Action: Mouse scrolled (871, 489) with delta (0, 0)
Screenshot: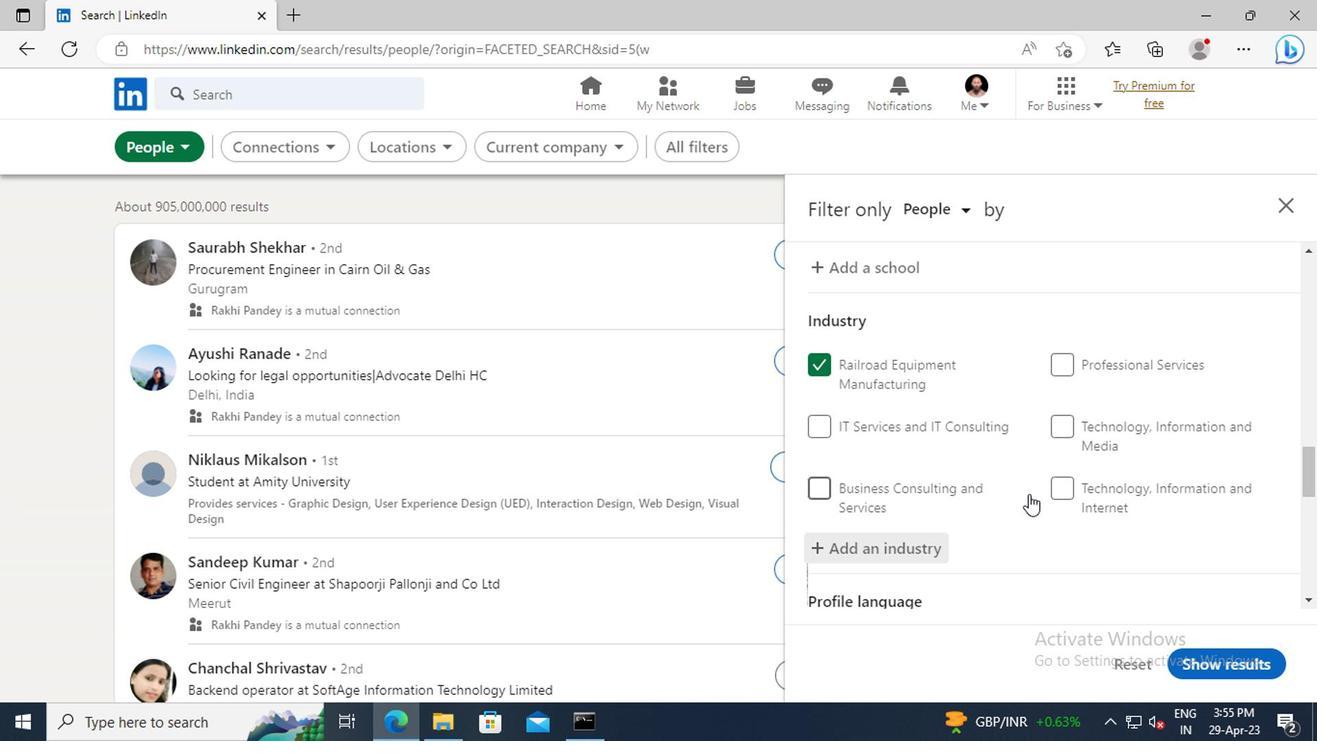 
Action: Mouse scrolled (871, 489) with delta (0, 0)
Screenshot: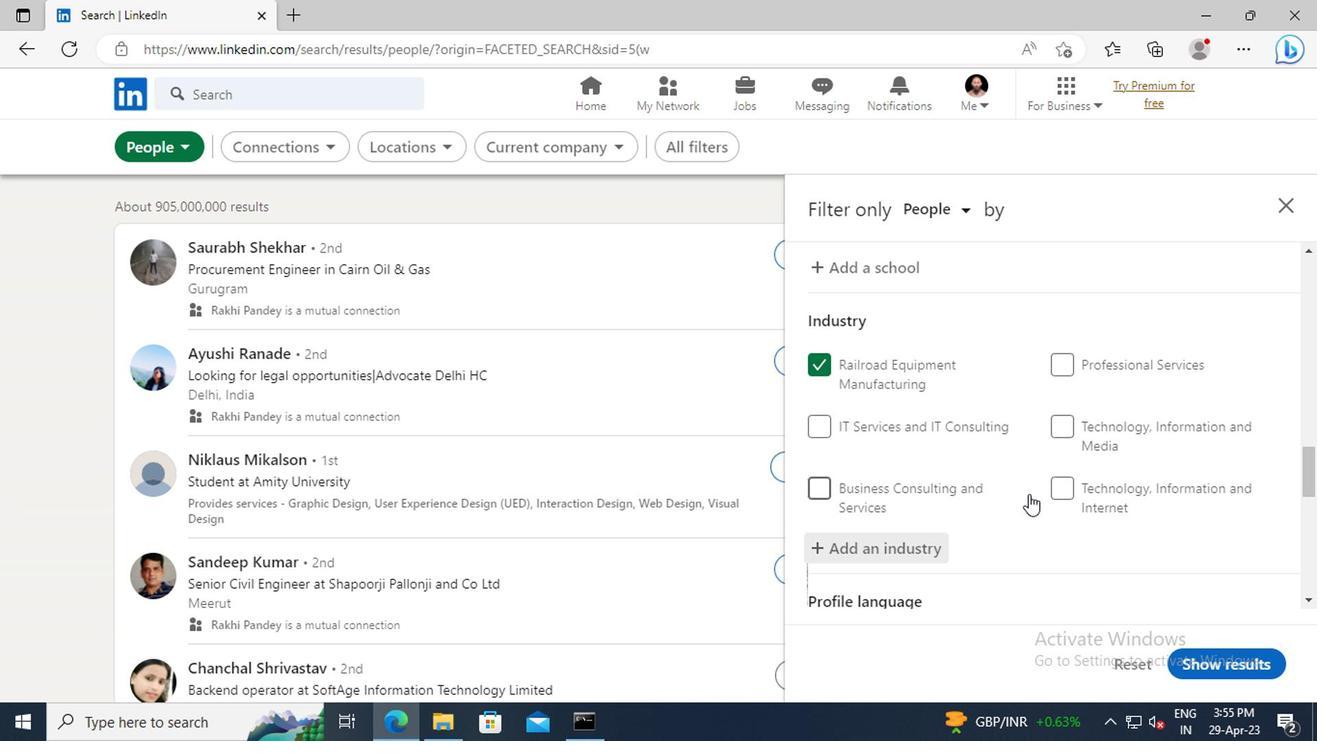 
Action: Mouse moved to (883, 452)
Screenshot: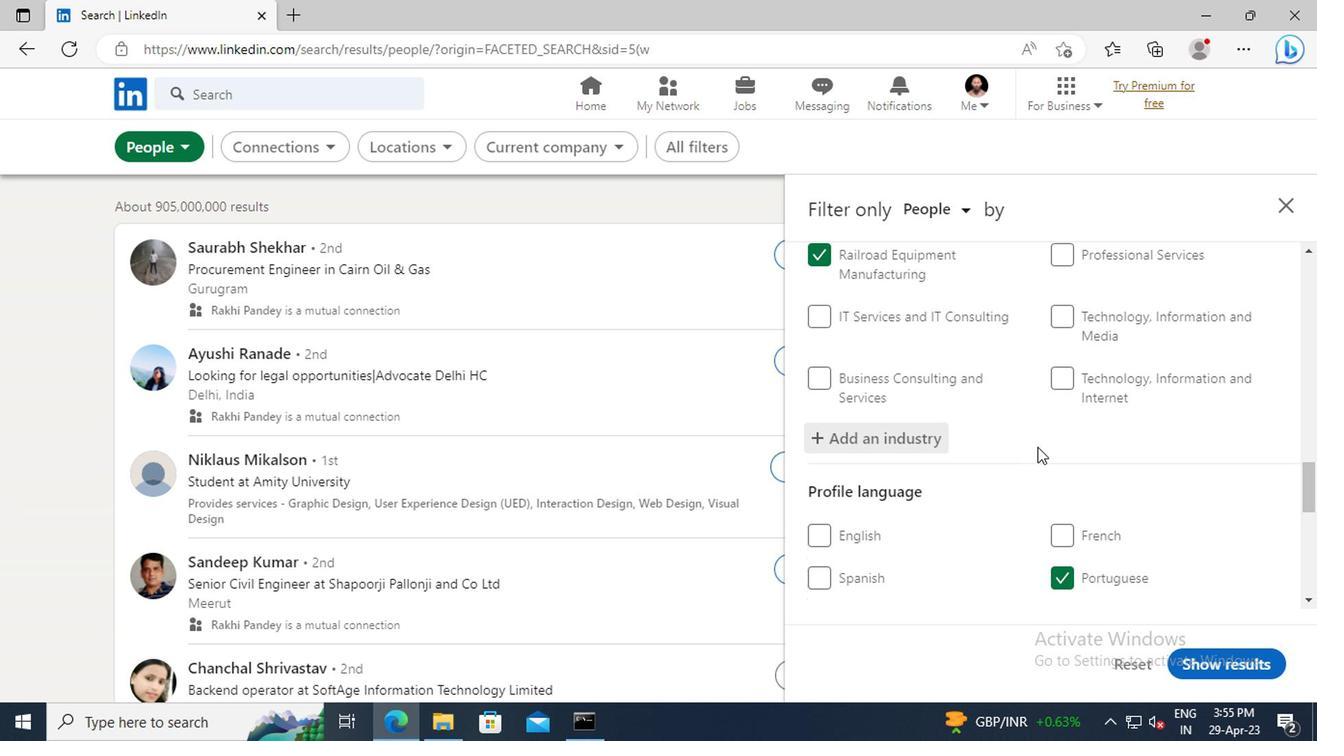
Action: Mouse scrolled (883, 451) with delta (0, 0)
Screenshot: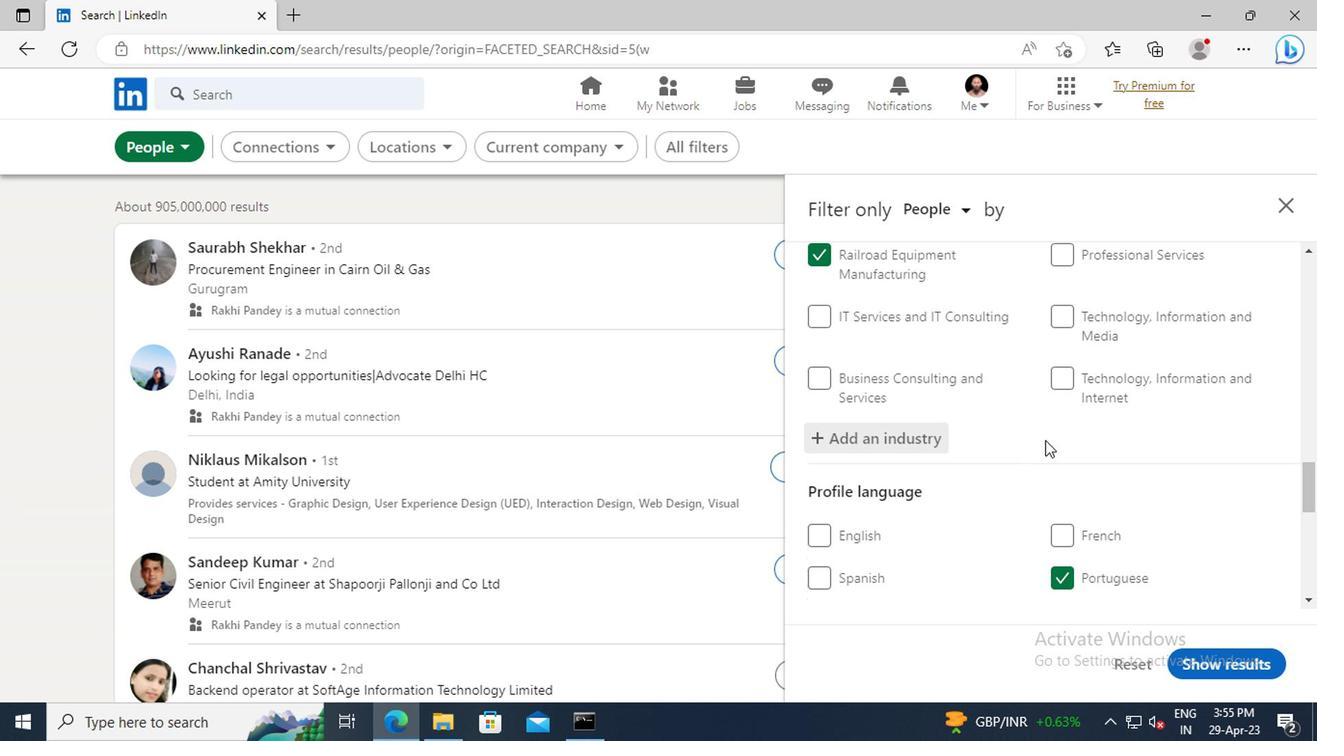 
Action: Mouse scrolled (883, 451) with delta (0, 0)
Screenshot: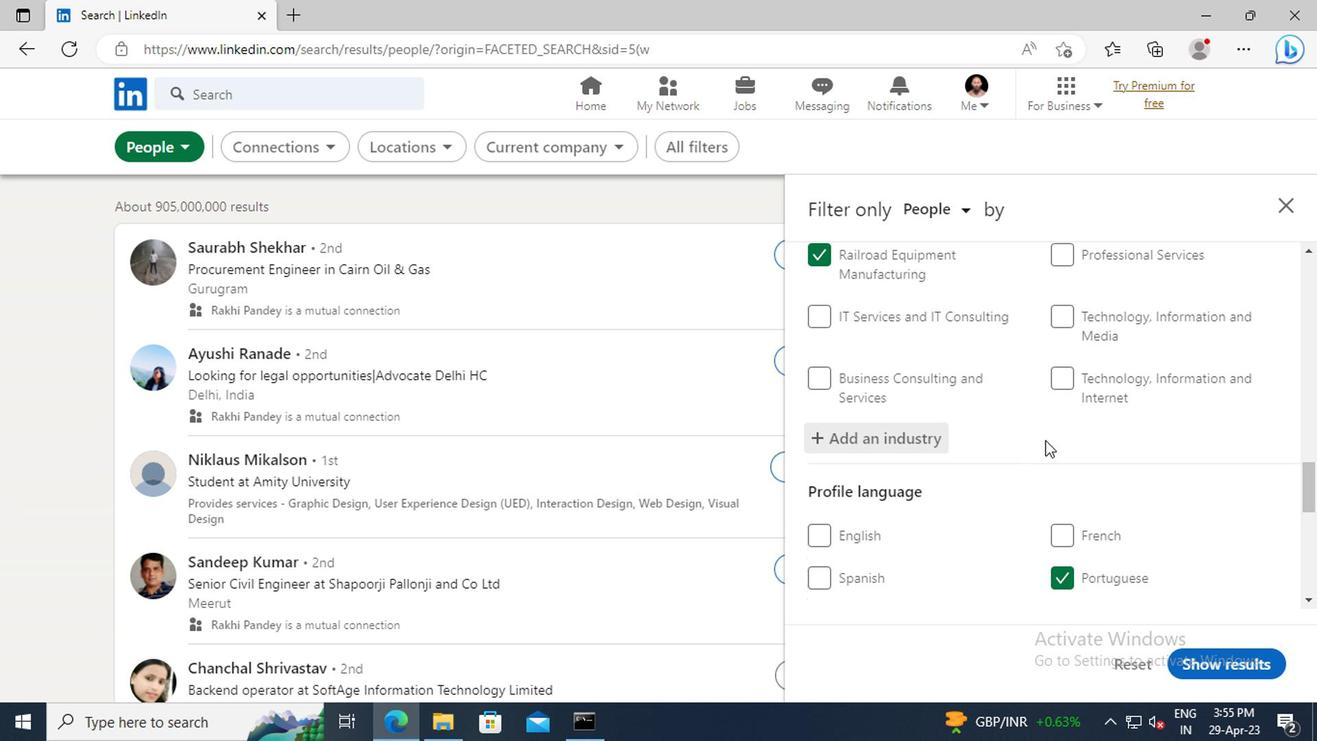 
Action: Mouse moved to (885, 447)
Screenshot: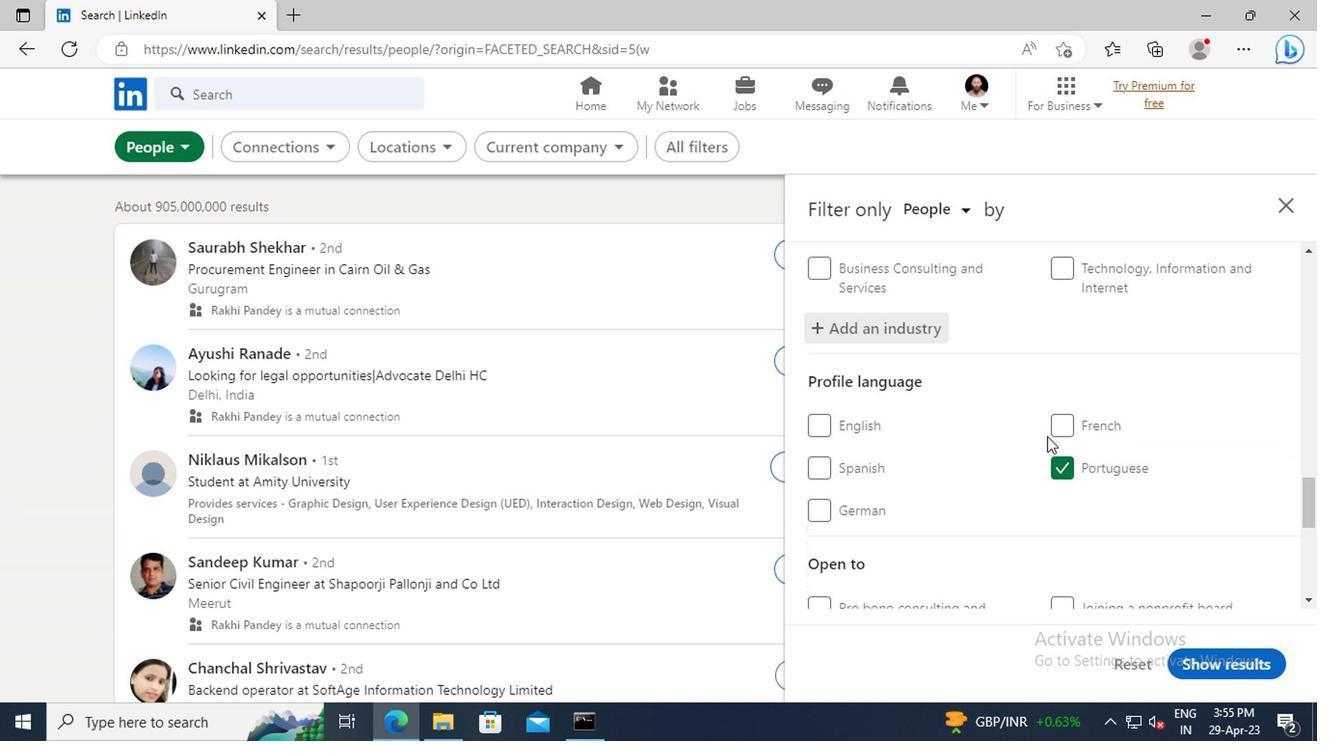 
Action: Mouse scrolled (885, 446) with delta (0, 0)
Screenshot: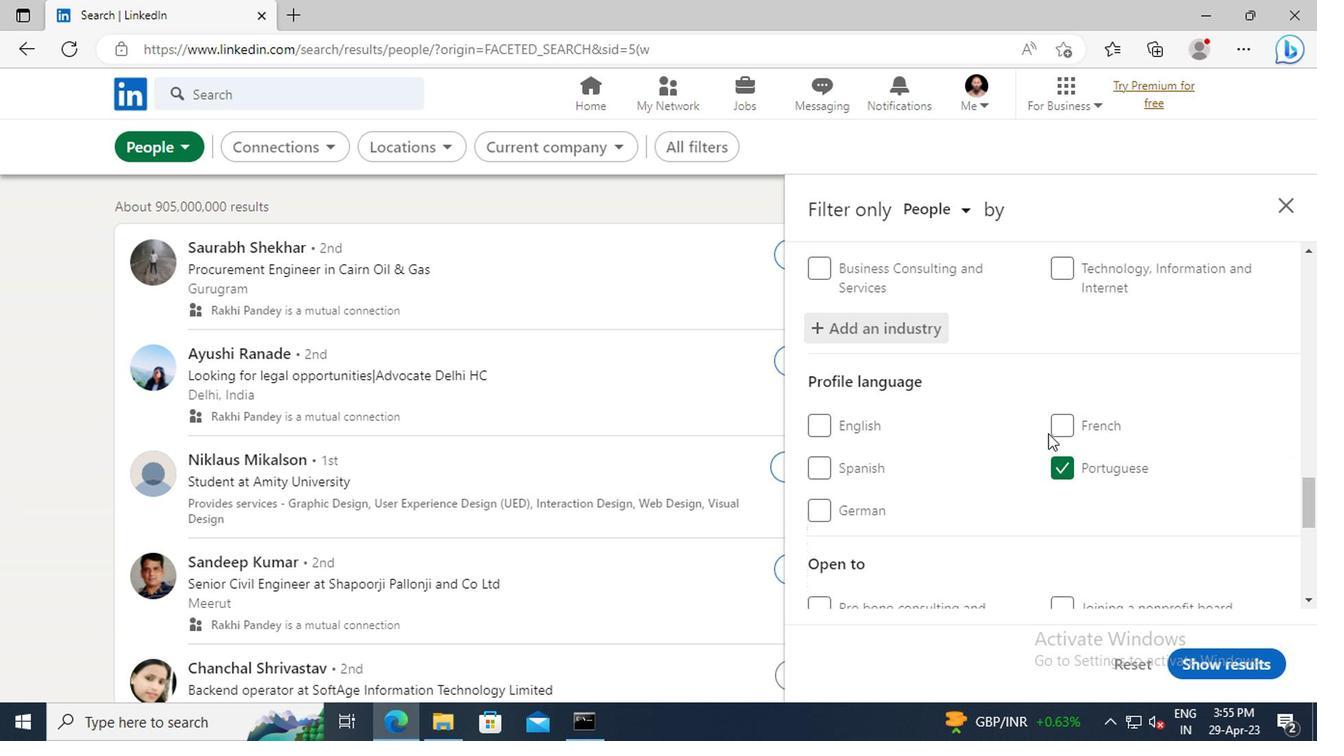 
Action: Mouse scrolled (885, 446) with delta (0, 0)
Screenshot: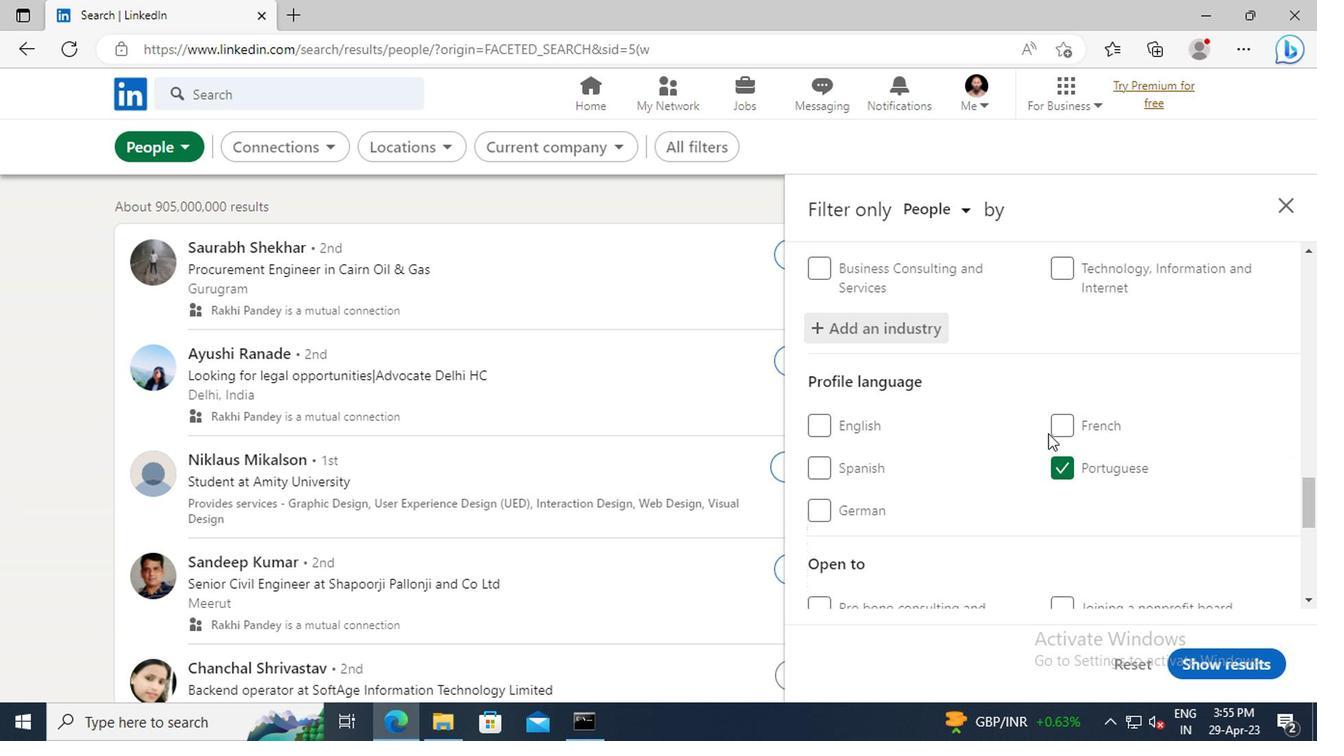 
Action: Mouse moved to (885, 441)
Screenshot: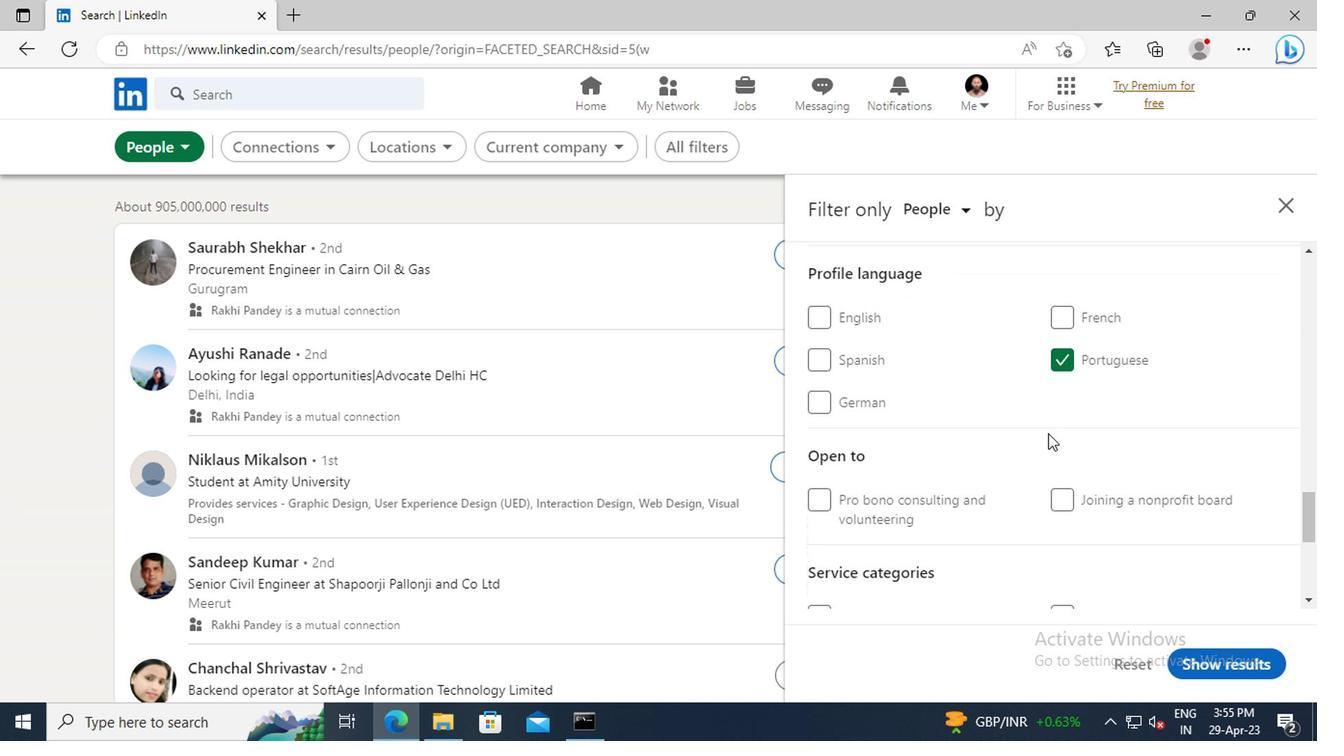 
Action: Mouse scrolled (885, 441) with delta (0, 0)
Screenshot: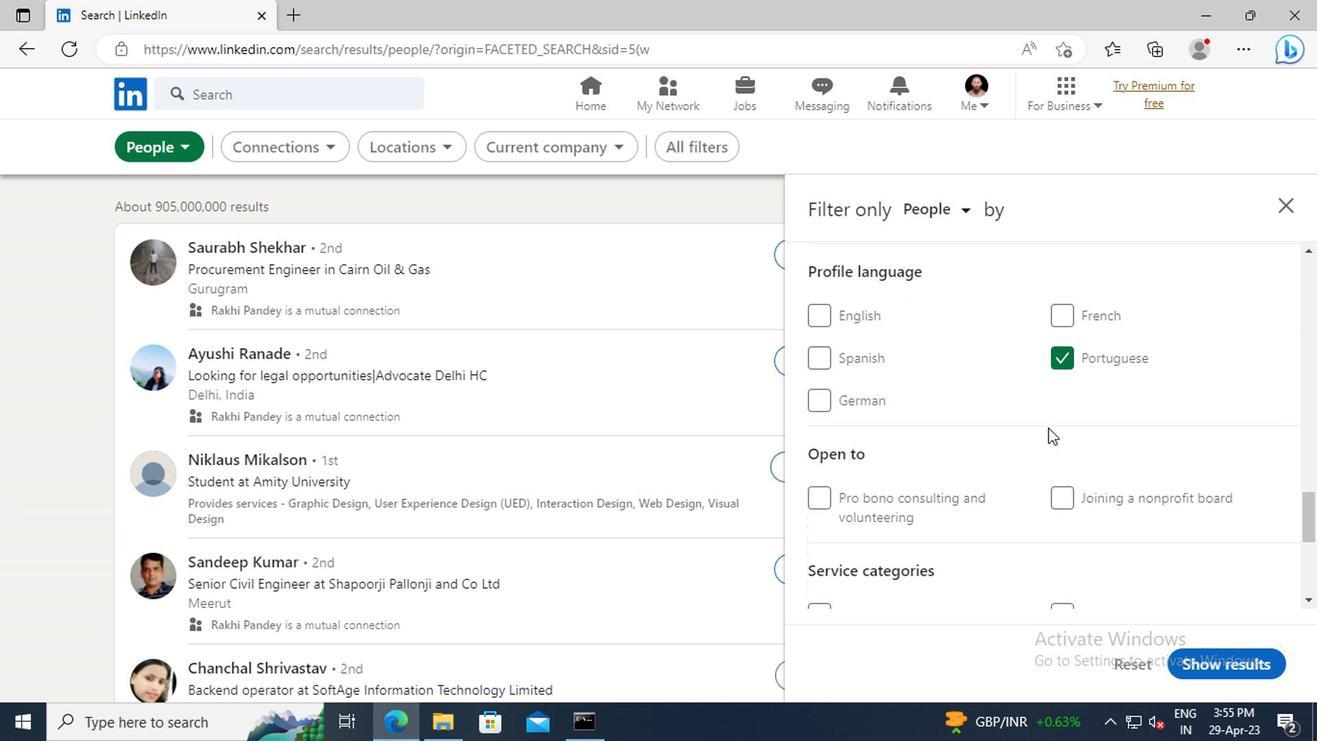 
Action: Mouse scrolled (885, 441) with delta (0, 0)
Screenshot: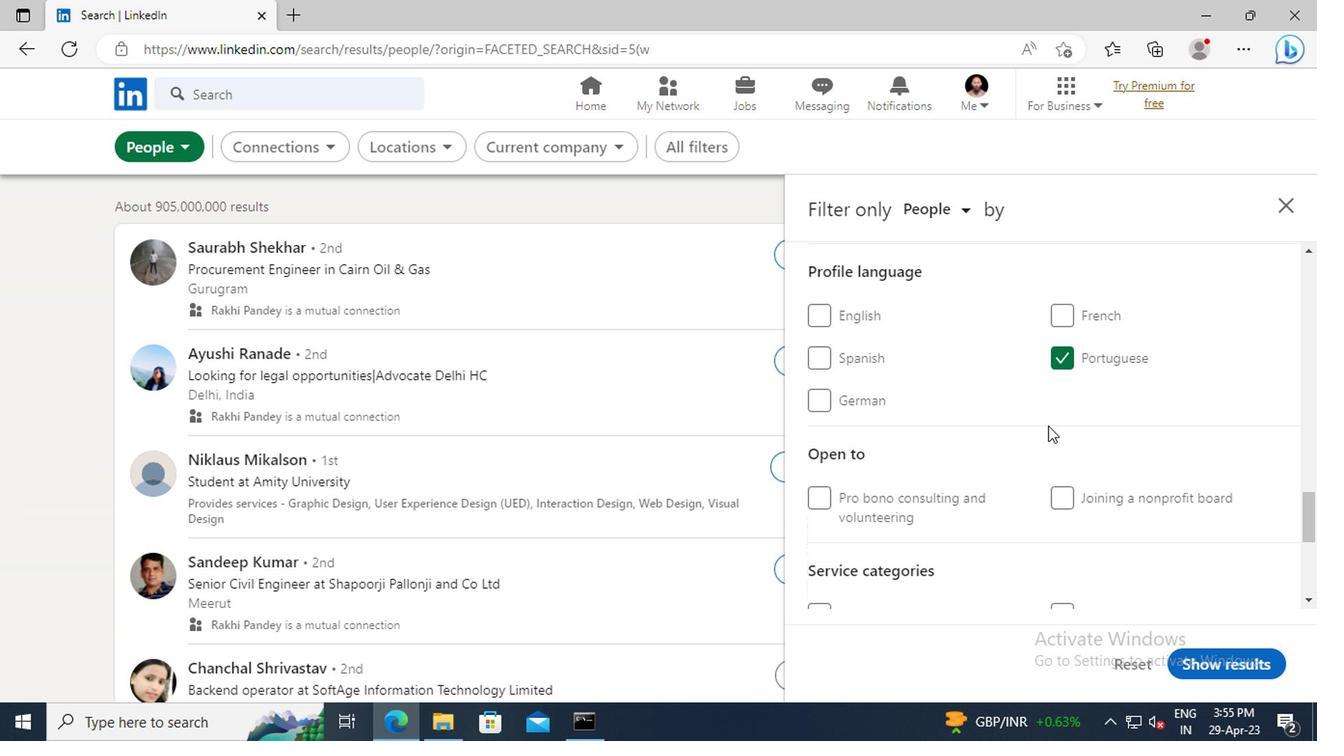 
Action: Mouse moved to (887, 424)
Screenshot: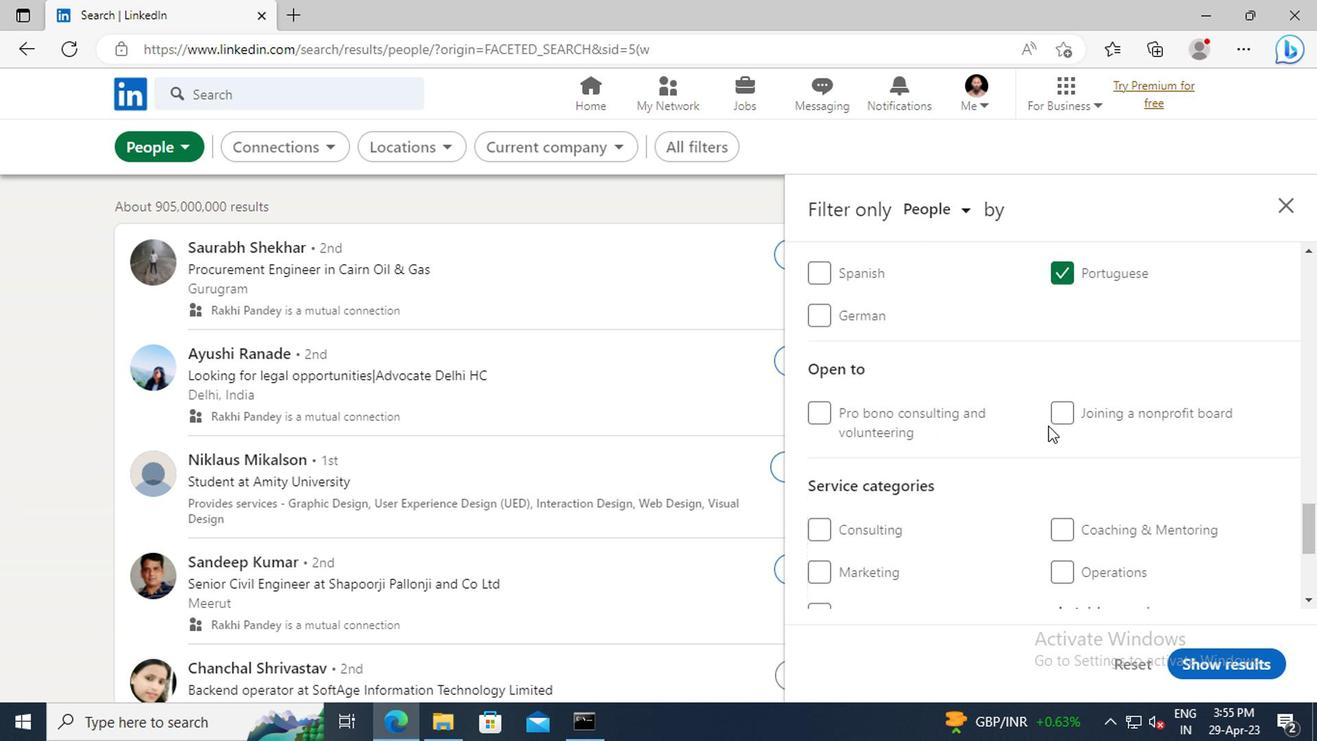 
Action: Mouse scrolled (887, 424) with delta (0, 0)
Screenshot: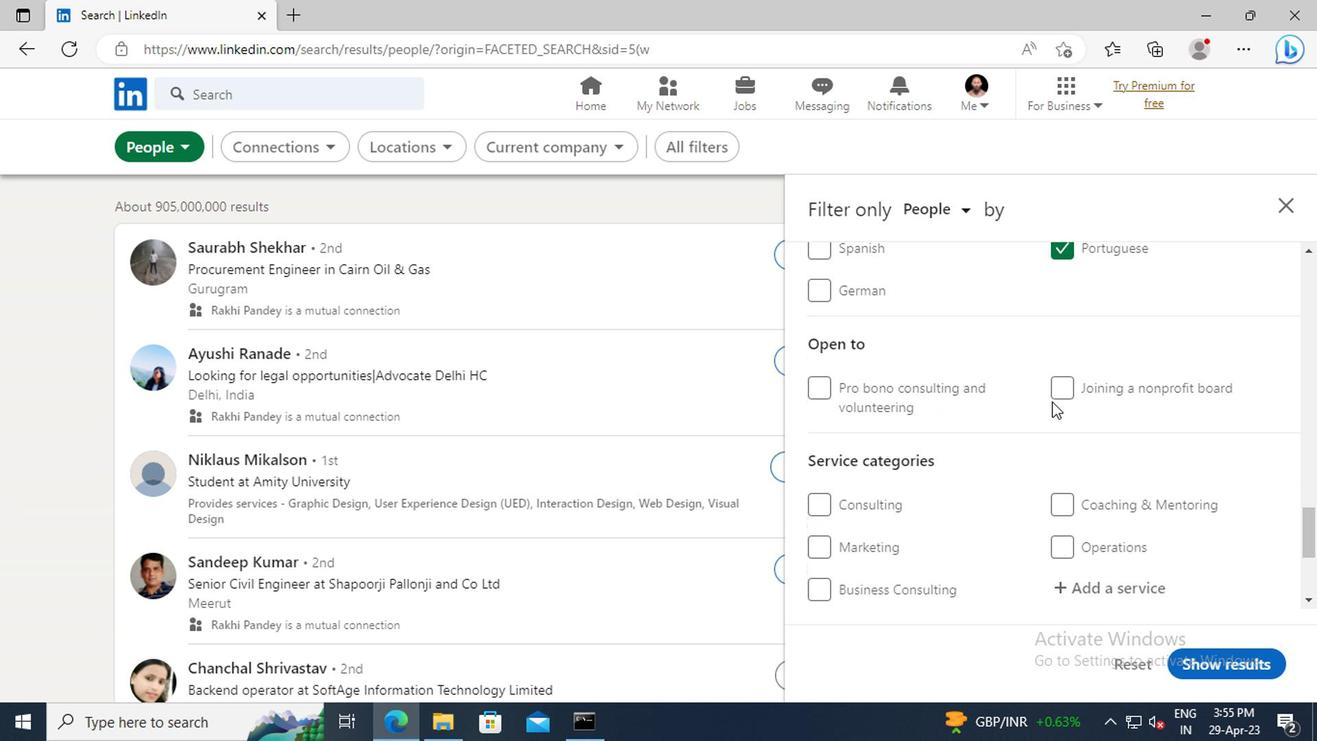 
Action: Mouse scrolled (887, 424) with delta (0, 0)
Screenshot: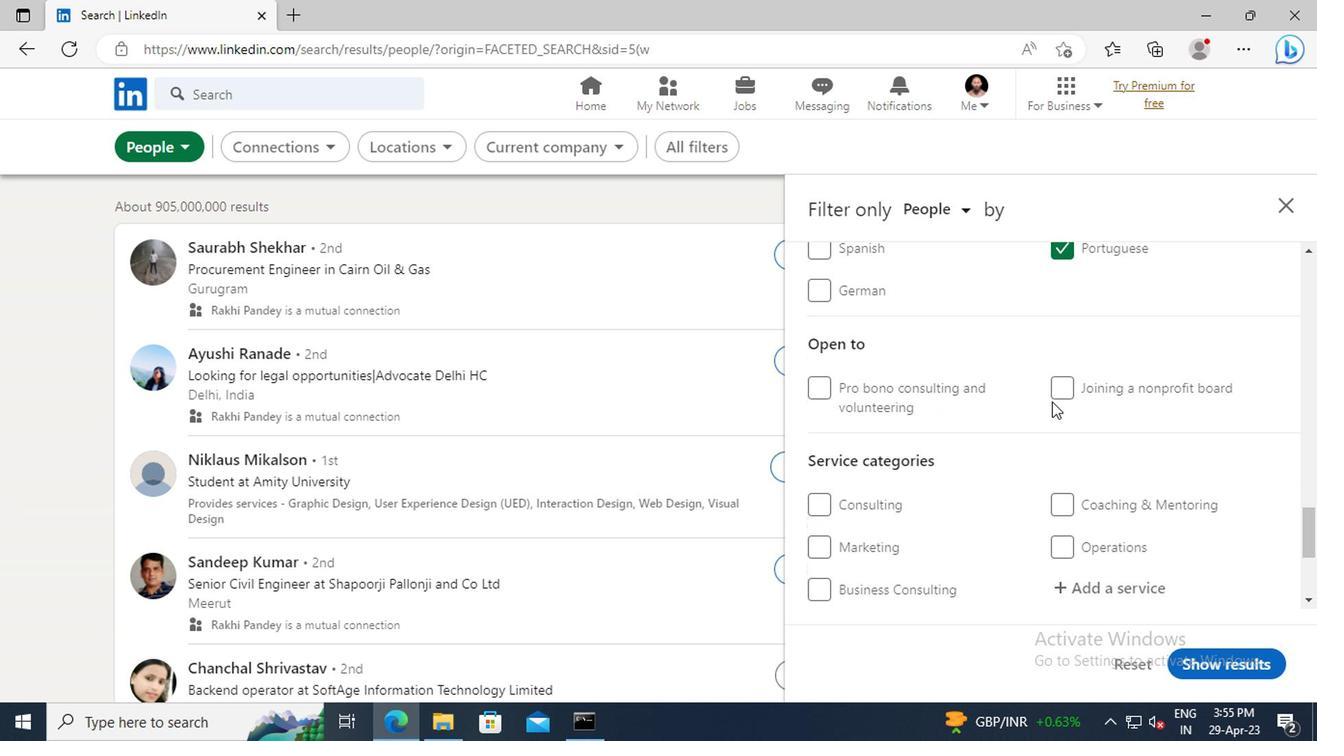 
Action: Mouse moved to (910, 481)
Screenshot: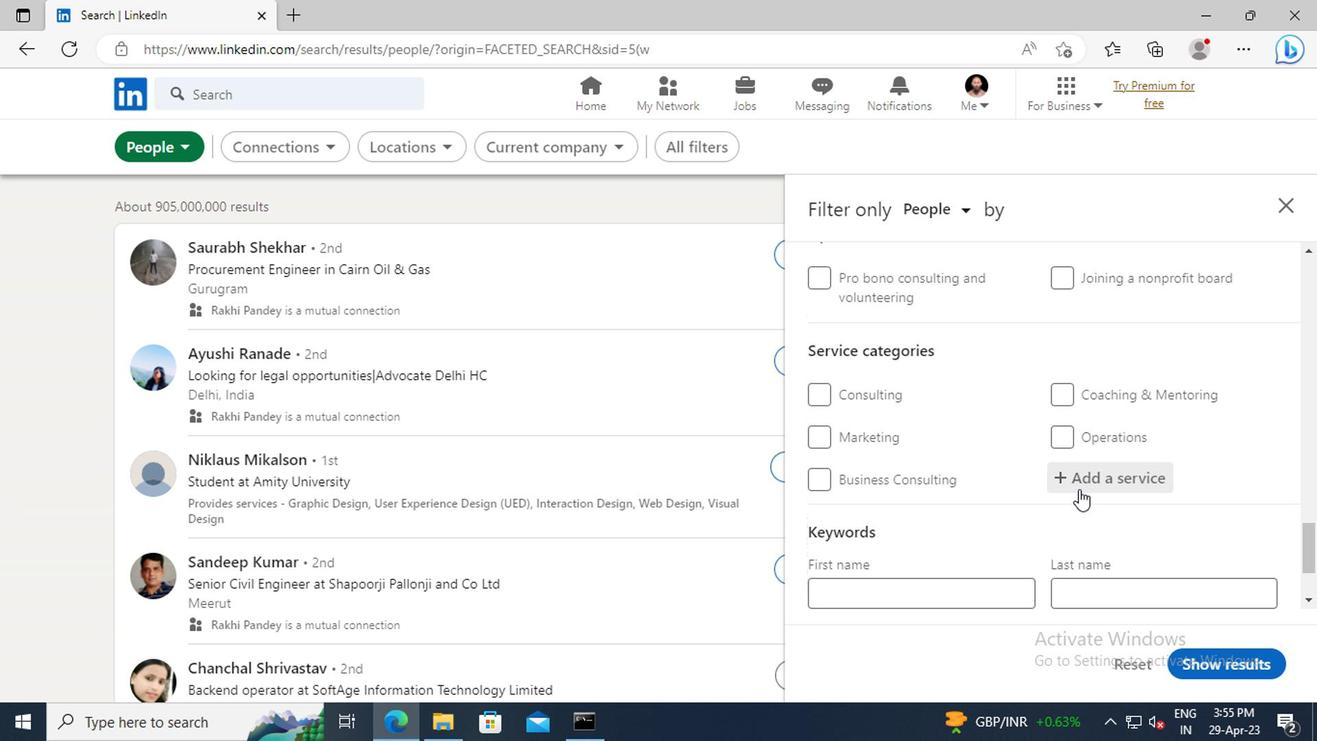 
Action: Mouse pressed left at (910, 481)
Screenshot: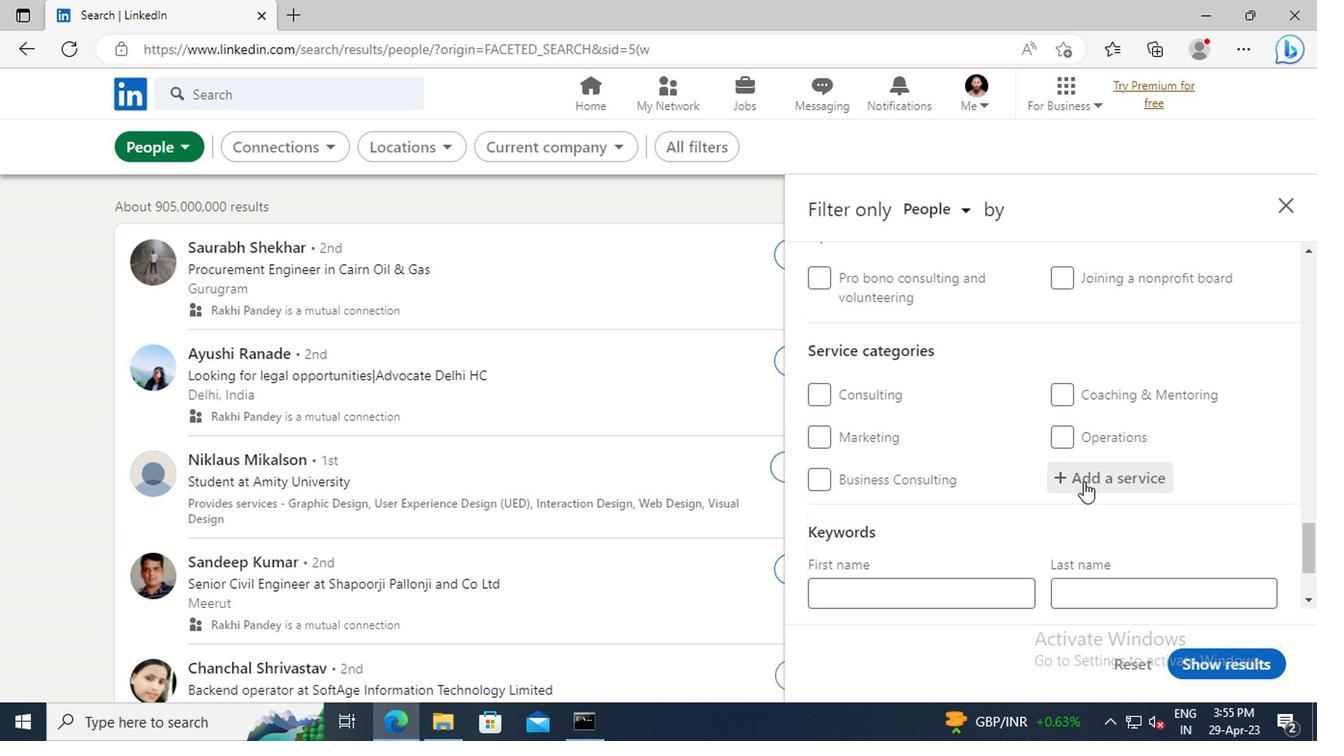 
Action: Key pressed <Key.shift>LOANS
Screenshot: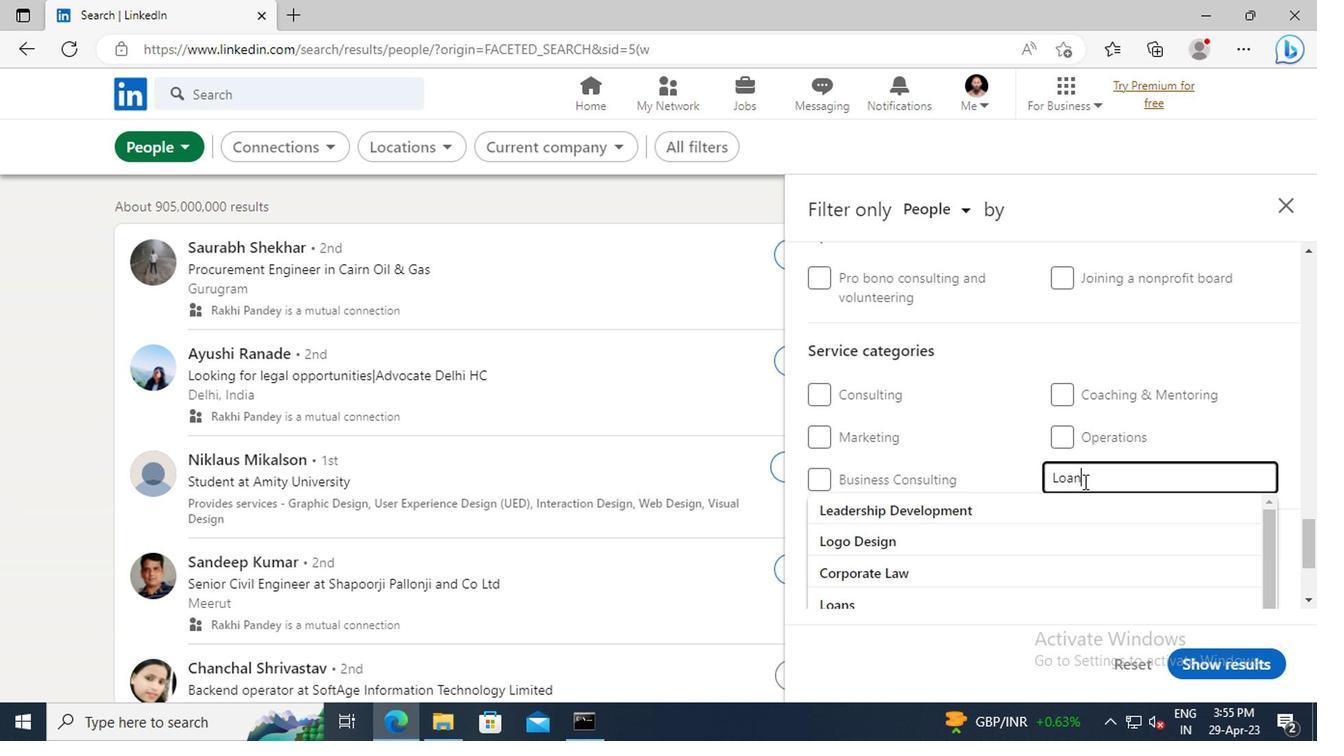 
Action: Mouse moved to (883, 498)
Screenshot: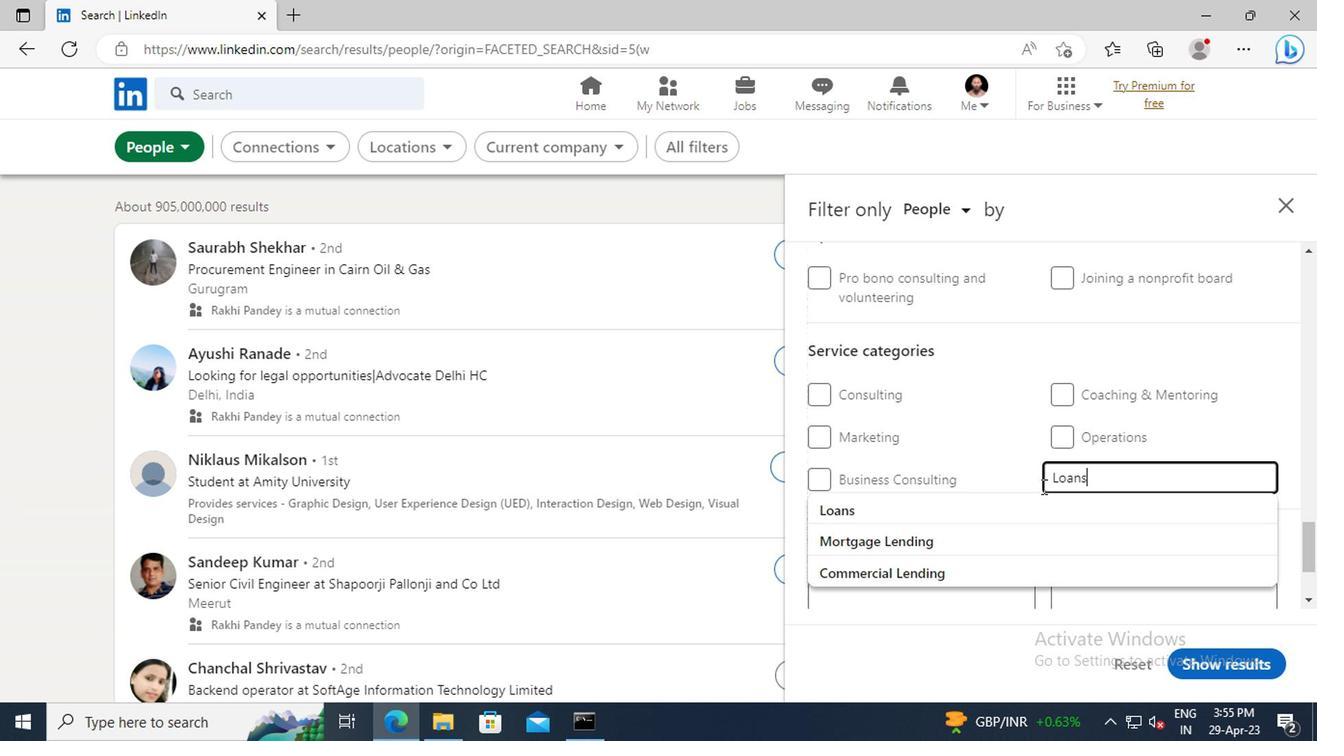 
Action: Mouse pressed left at (883, 498)
Screenshot: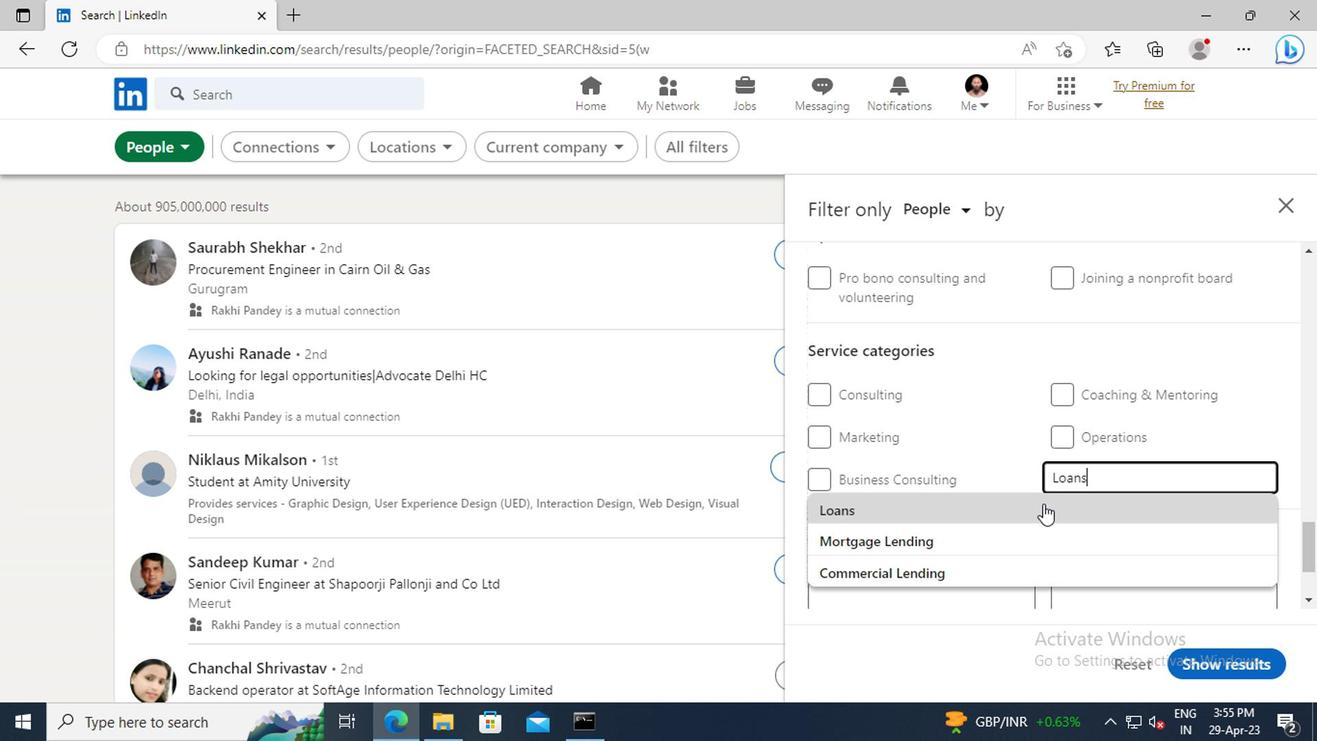
Action: Mouse scrolled (883, 498) with delta (0, 0)
Screenshot: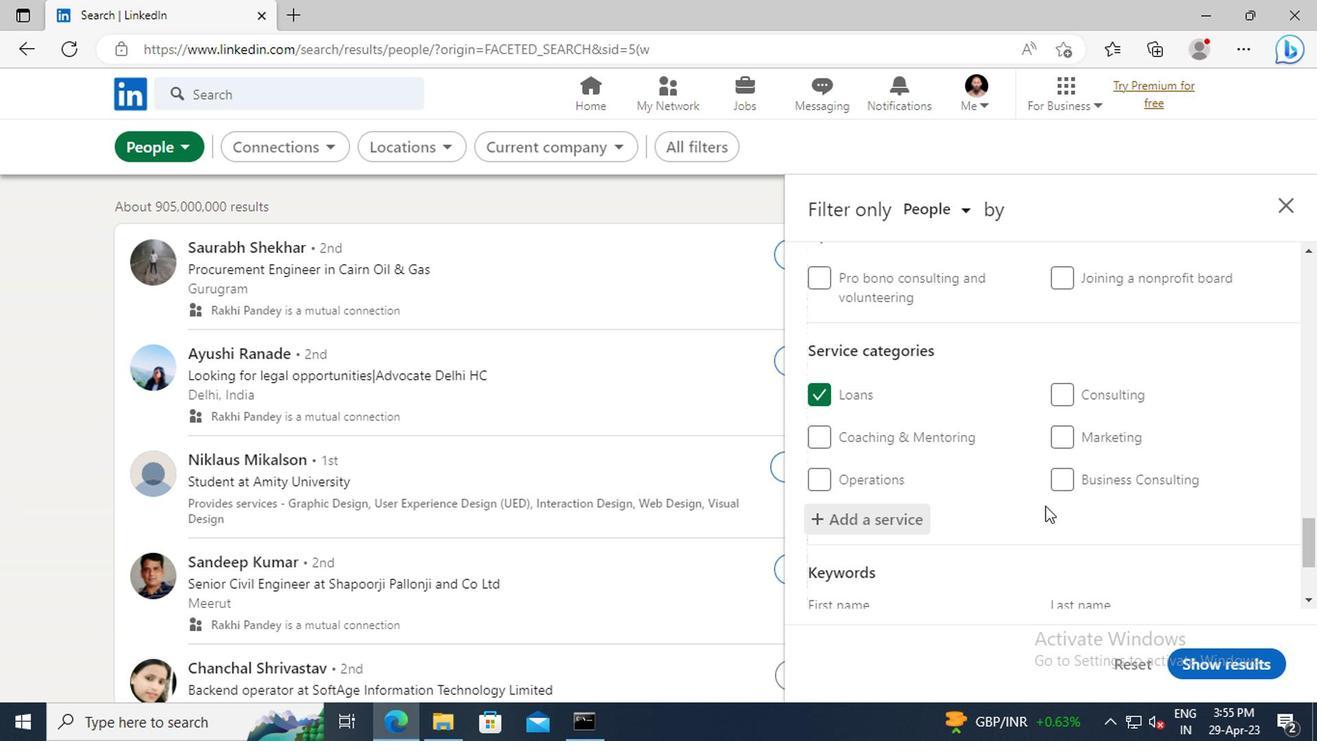 
Action: Mouse scrolled (883, 498) with delta (0, 0)
Screenshot: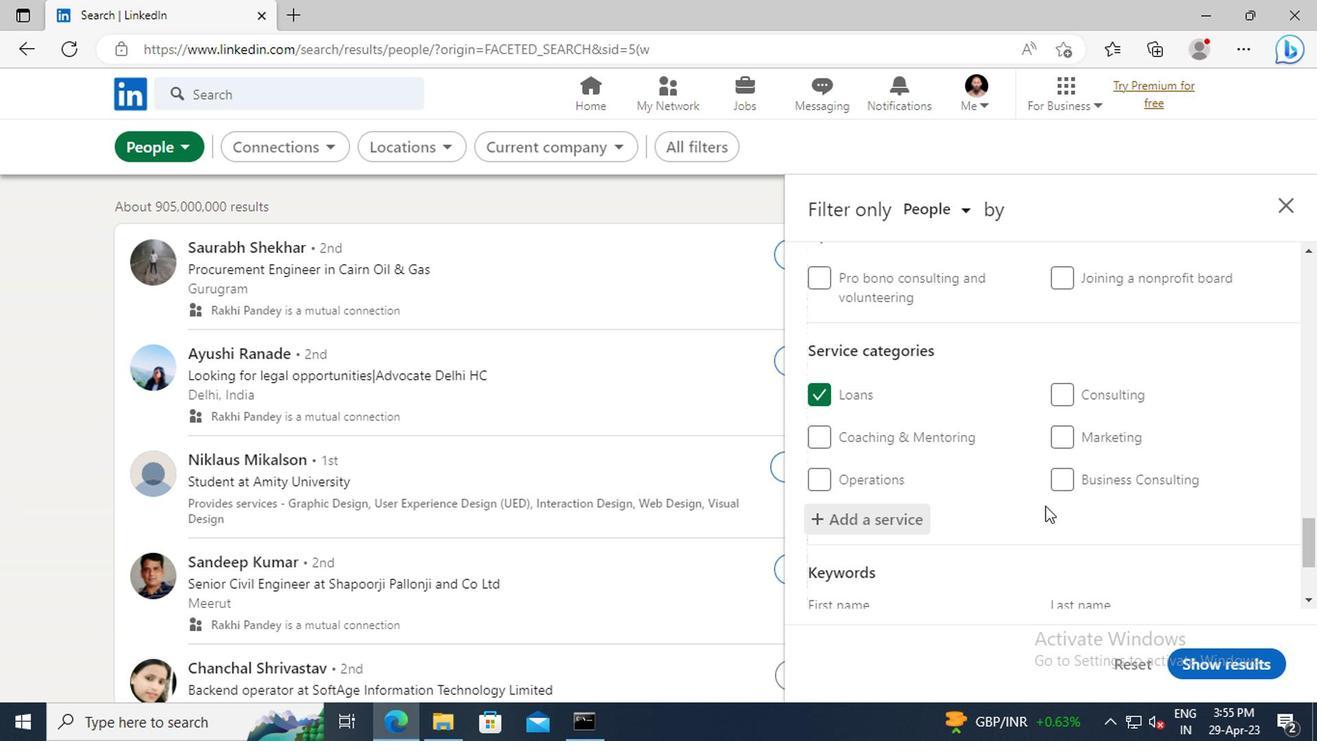 
Action: Mouse moved to (878, 472)
Screenshot: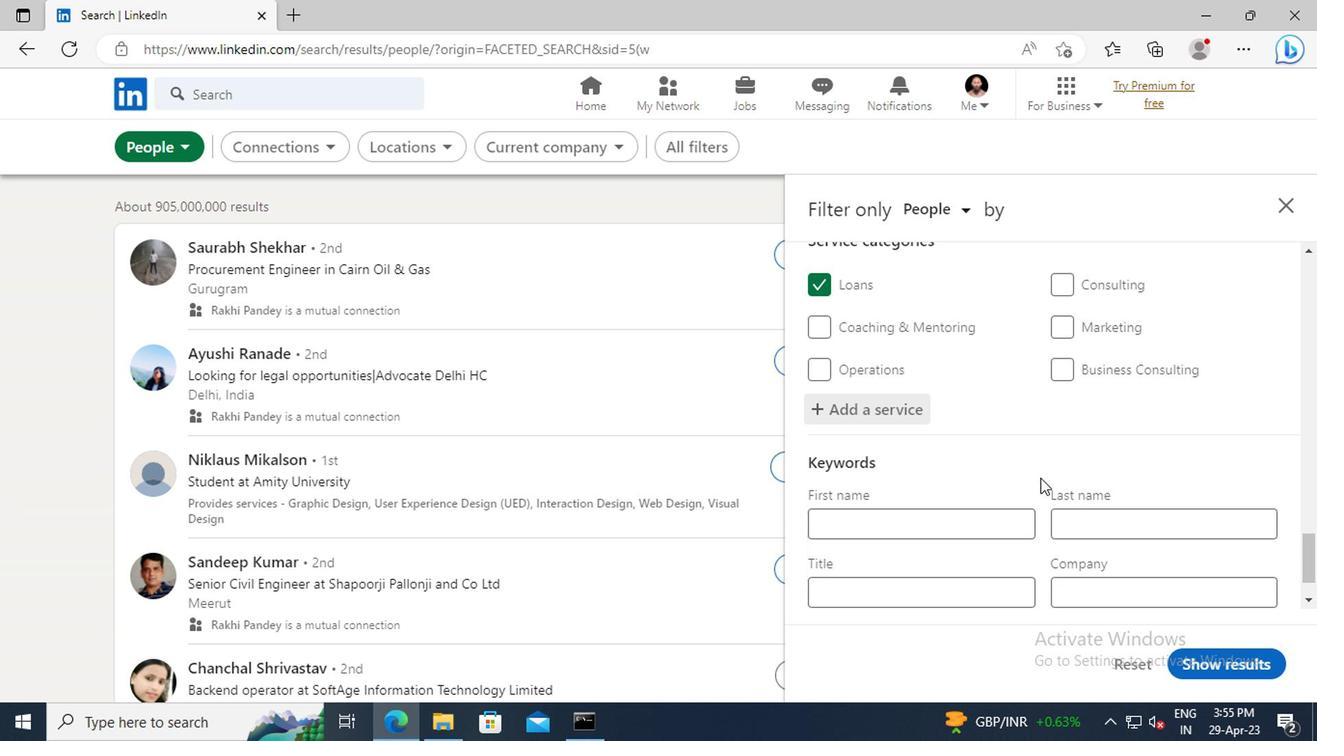 
Action: Mouse scrolled (878, 472) with delta (0, 0)
Screenshot: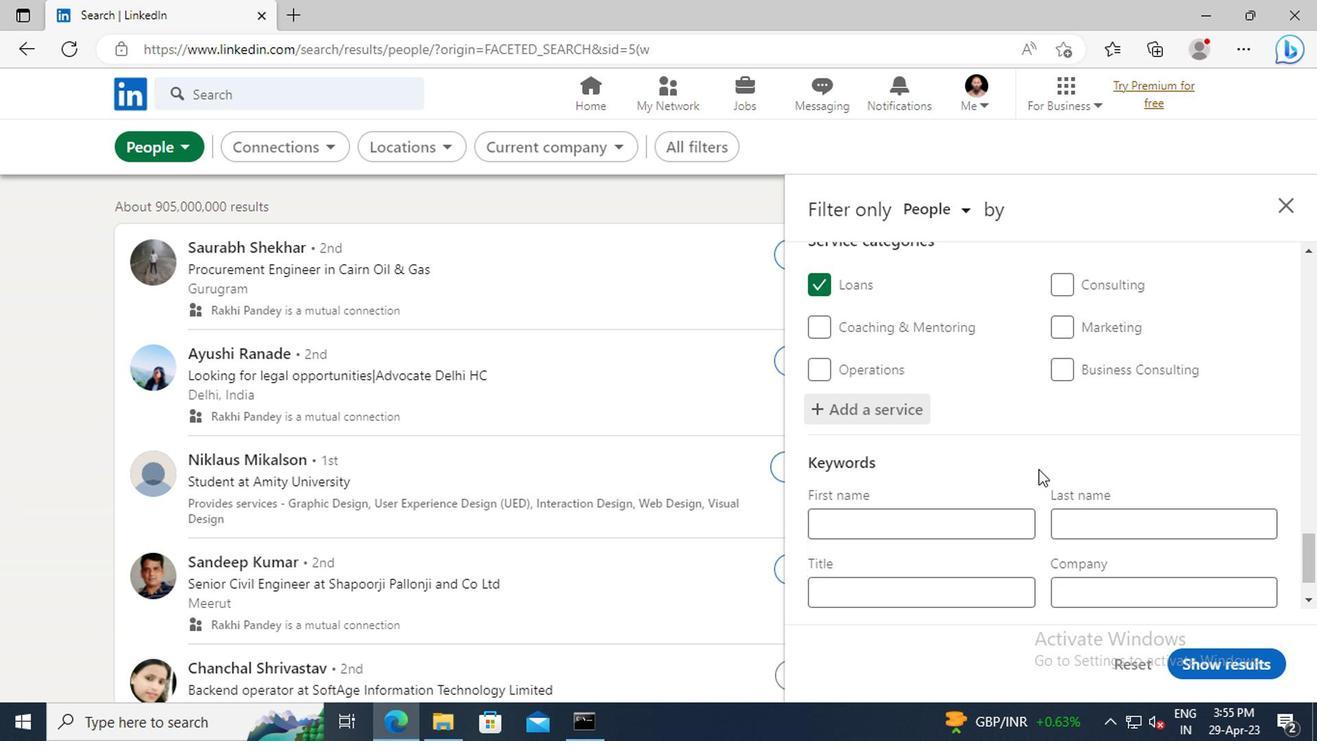 
Action: Mouse scrolled (878, 472) with delta (0, 0)
Screenshot: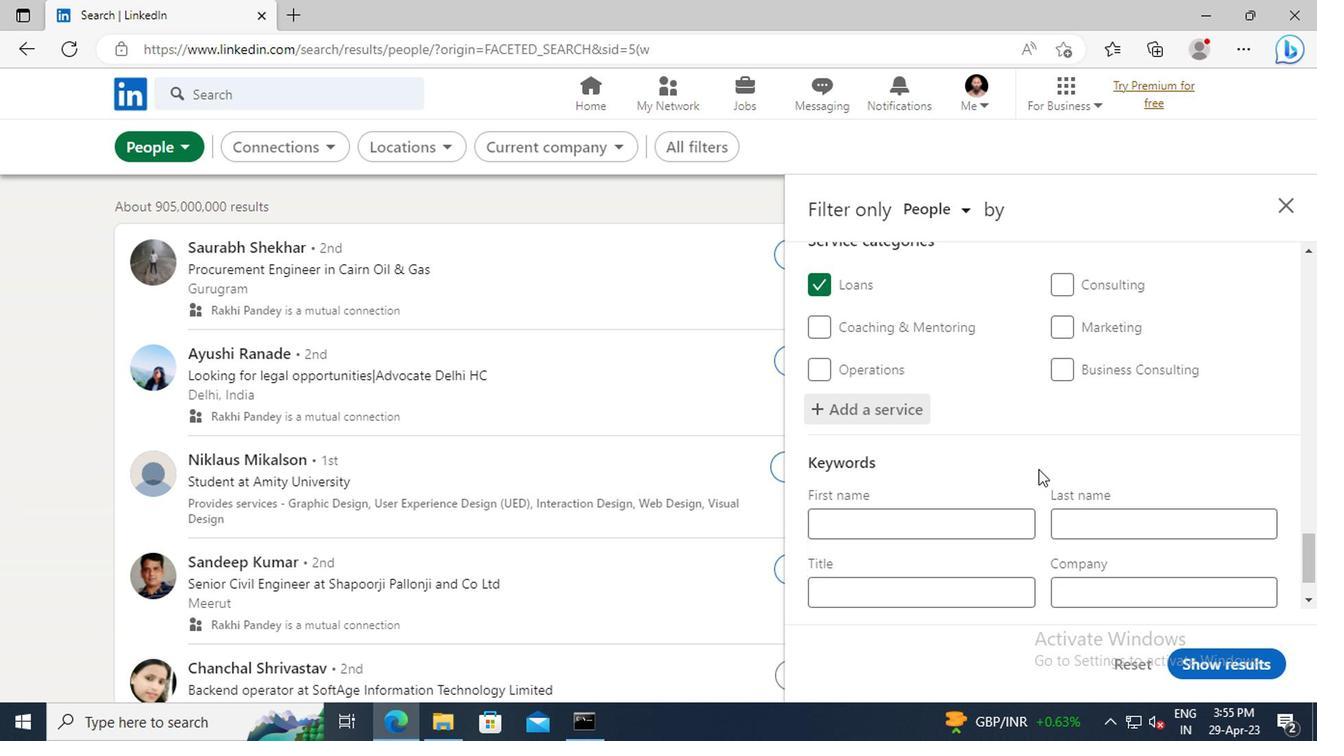 
Action: Mouse scrolled (878, 472) with delta (0, 0)
Screenshot: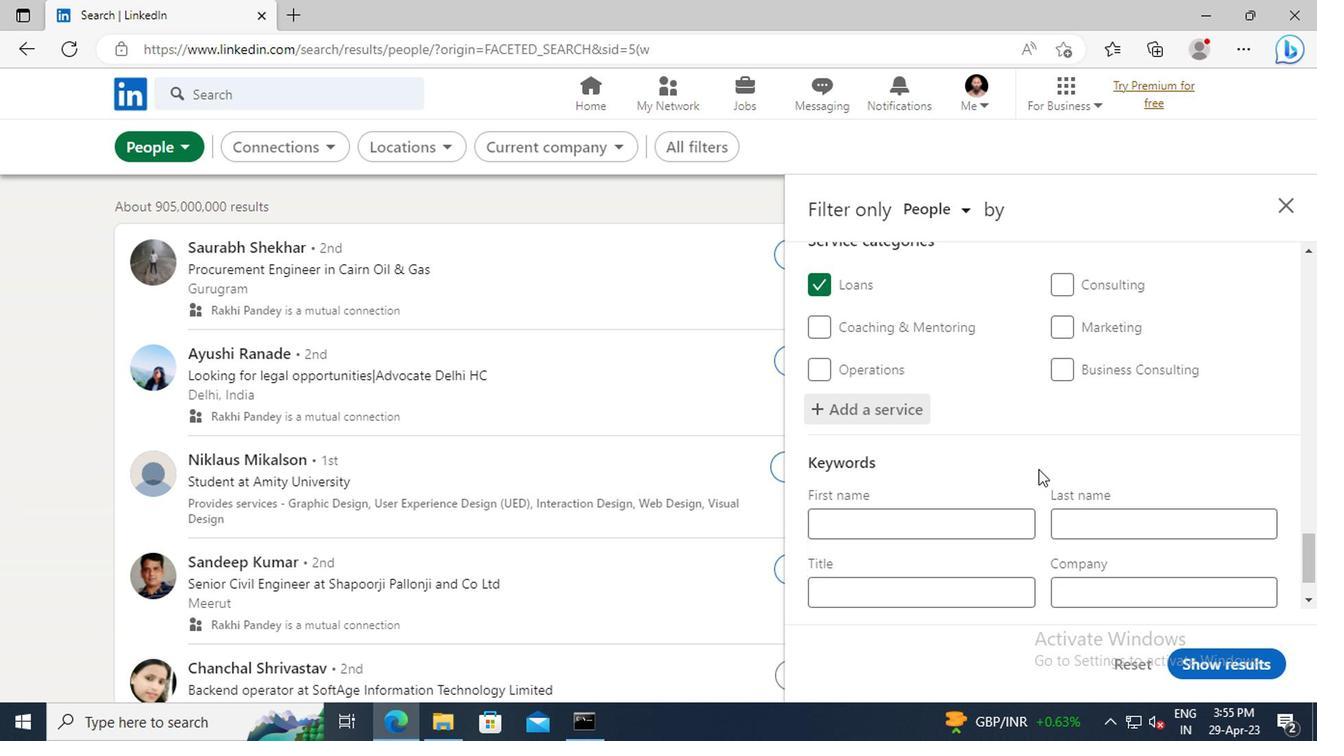 
Action: Mouse scrolled (878, 472) with delta (0, 0)
Screenshot: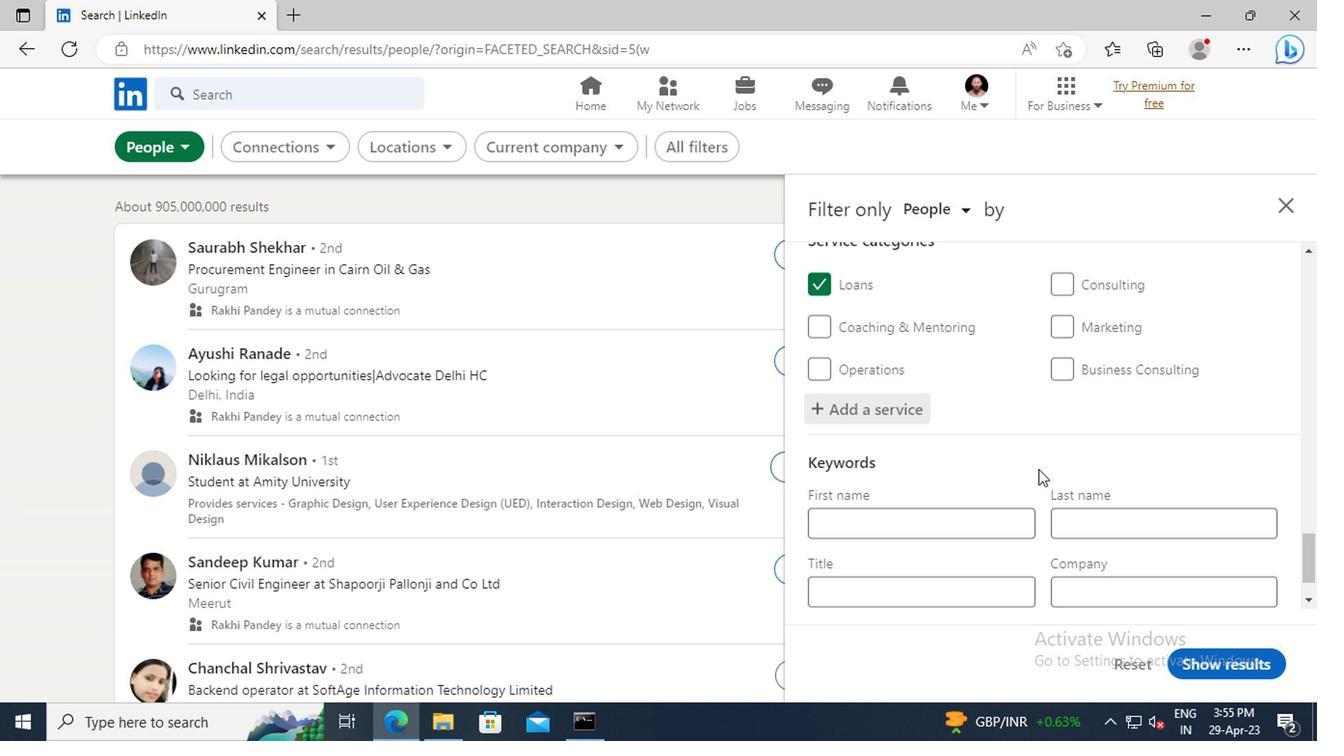 
Action: Mouse moved to (802, 508)
Screenshot: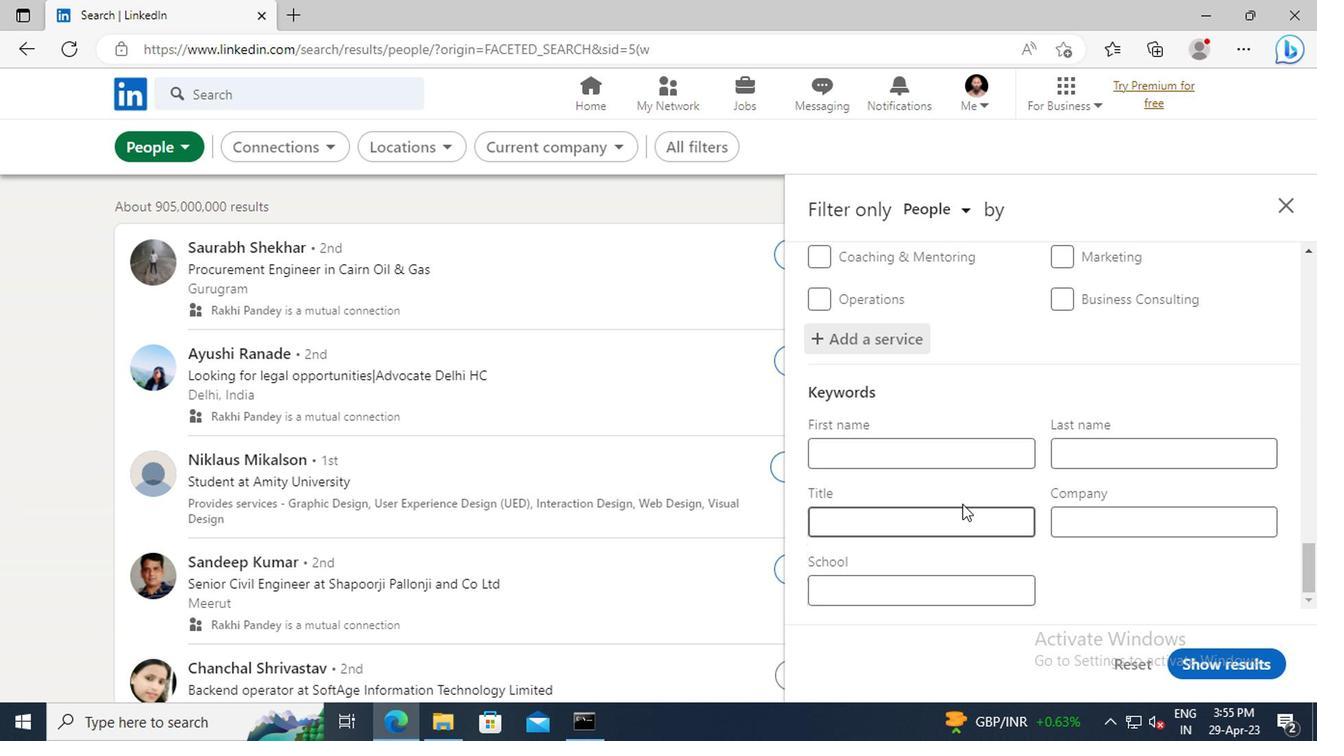 
Action: Mouse pressed left at (802, 508)
Screenshot: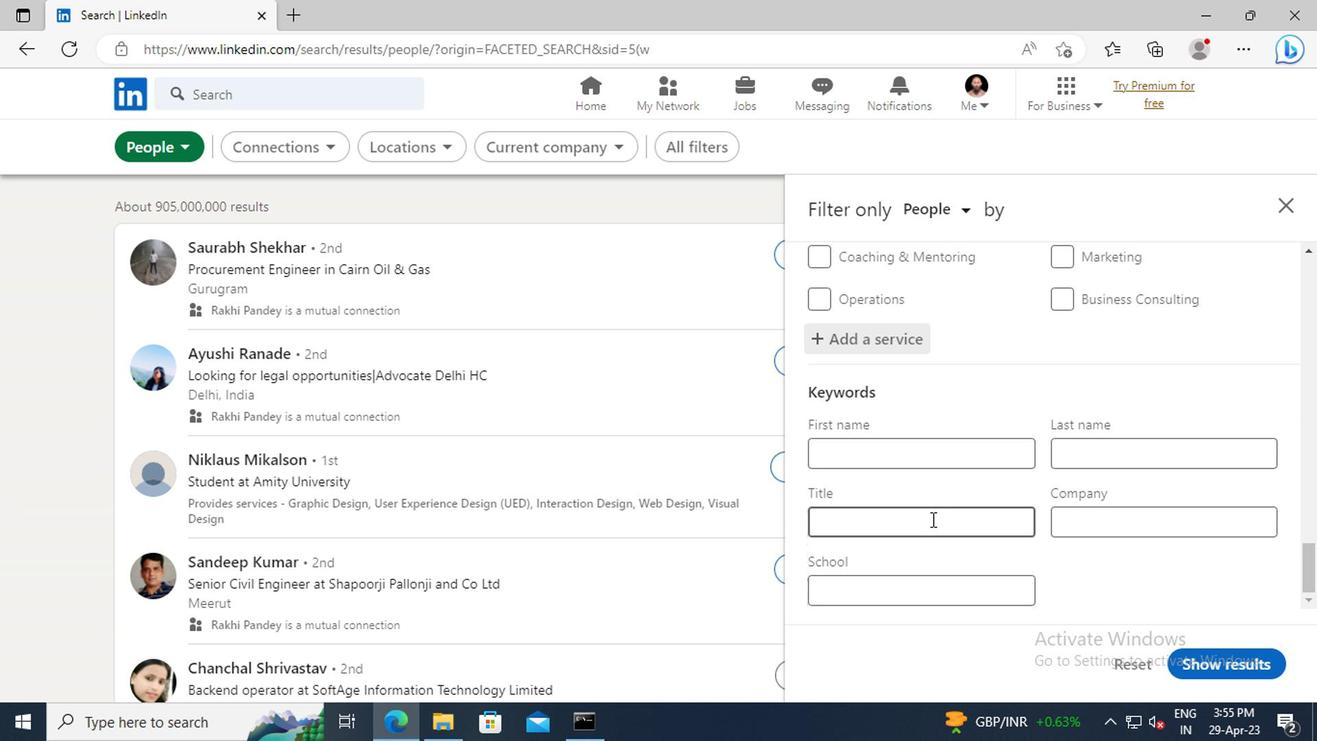 
Action: Key pressed <Key.shift>MERCHANDISING<Key.space><Key.shift>ASSOCIATE<Key.enter>
Screenshot: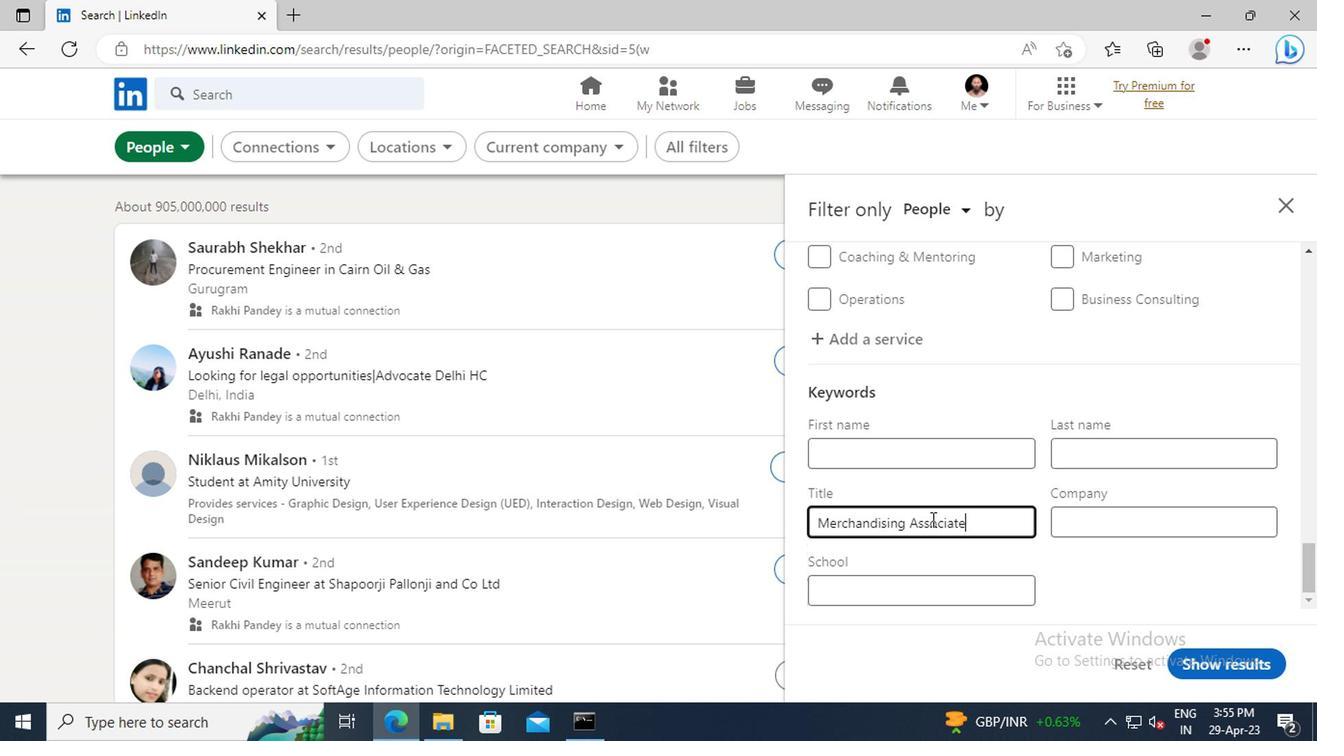 
Action: Mouse moved to (992, 611)
Screenshot: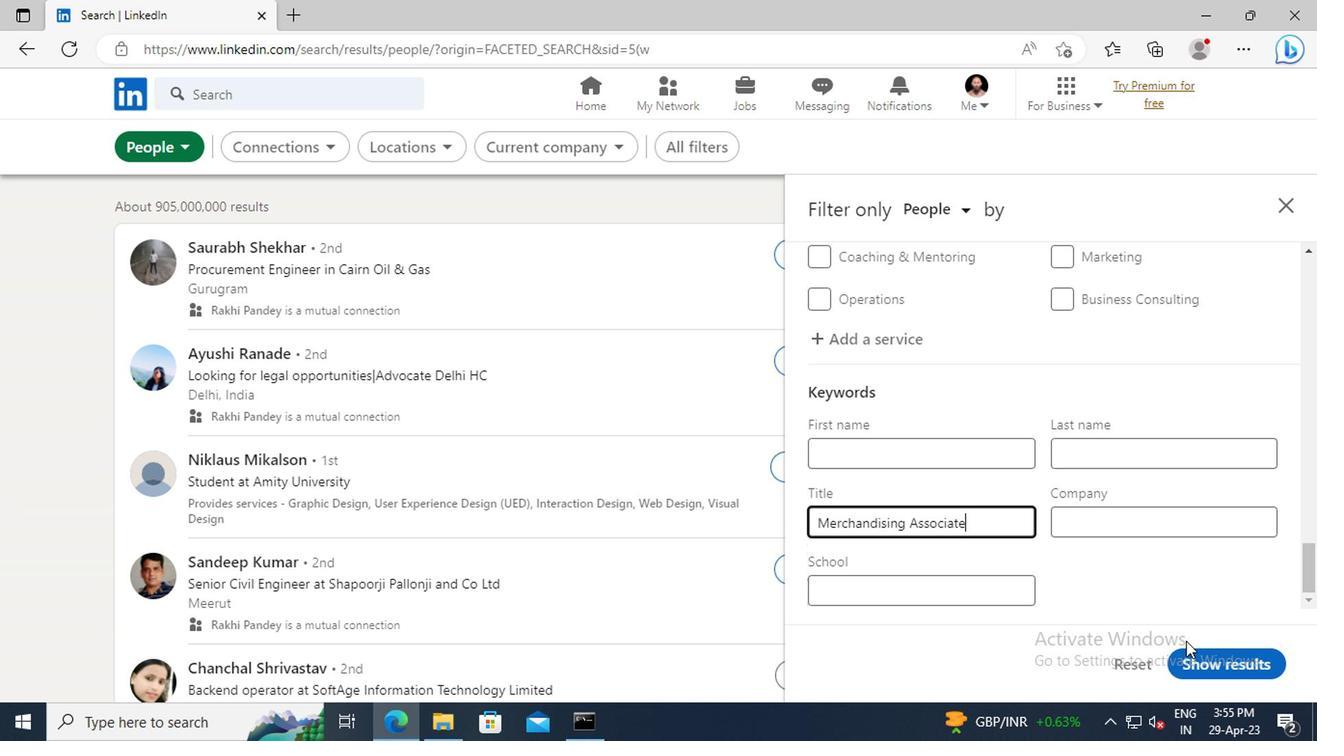 
Action: Mouse pressed left at (992, 611)
Screenshot: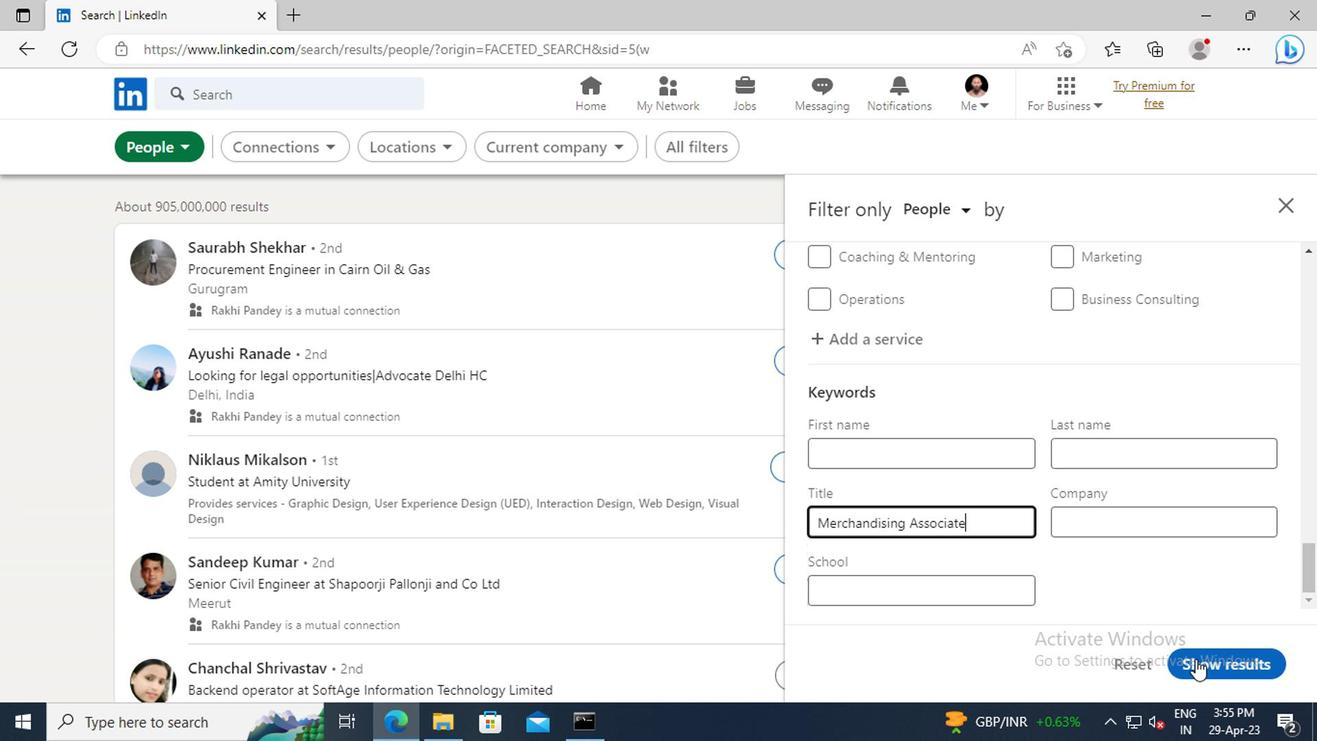 
